 Task: Look for space in Bassum, Germany from 6th June, 2023 to 8th June, 2023 for 2 adults in price range Rs.7000 to Rs.12000. Place can be private room with 1  bedroom having 2 beds and 1 bathroom. Property type can be house, flat, guest house. Amenities needed are: wifi. Booking option can be shelf check-in. Required host language is English.
Action: Mouse moved to (69, 86)
Screenshot: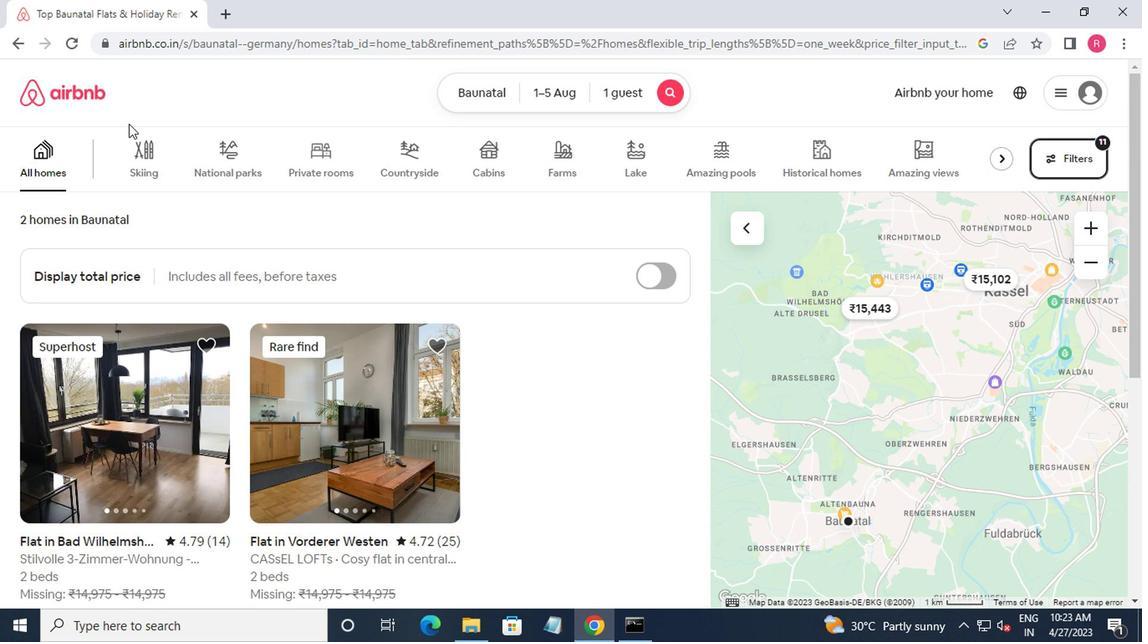 
Action: Mouse pressed left at (69, 86)
Screenshot: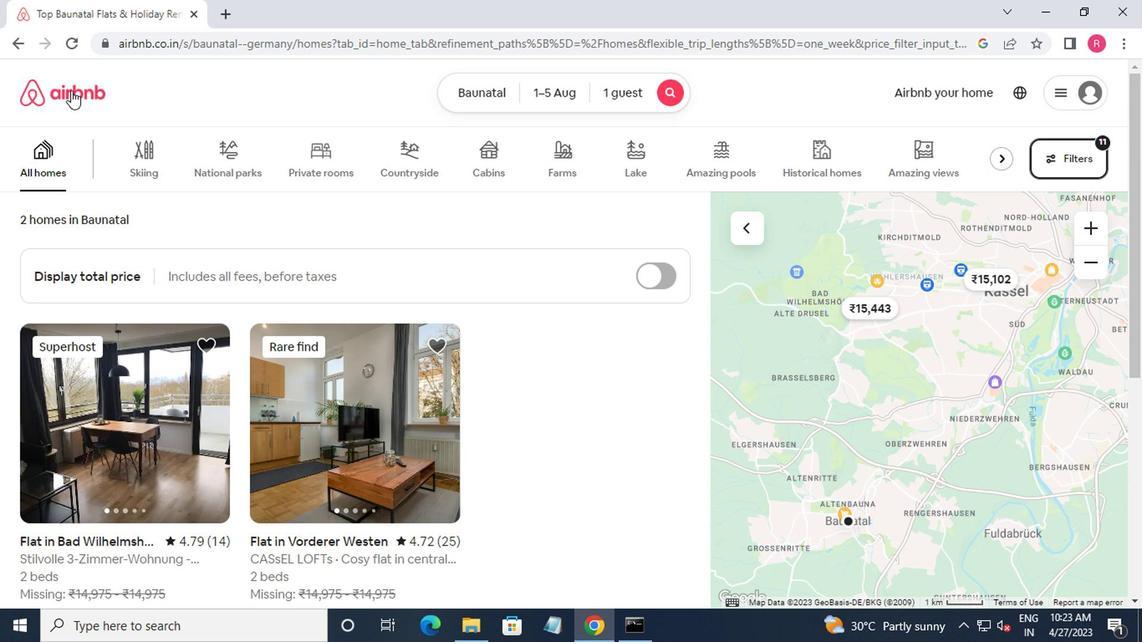 
Action: Mouse moved to (680, 98)
Screenshot: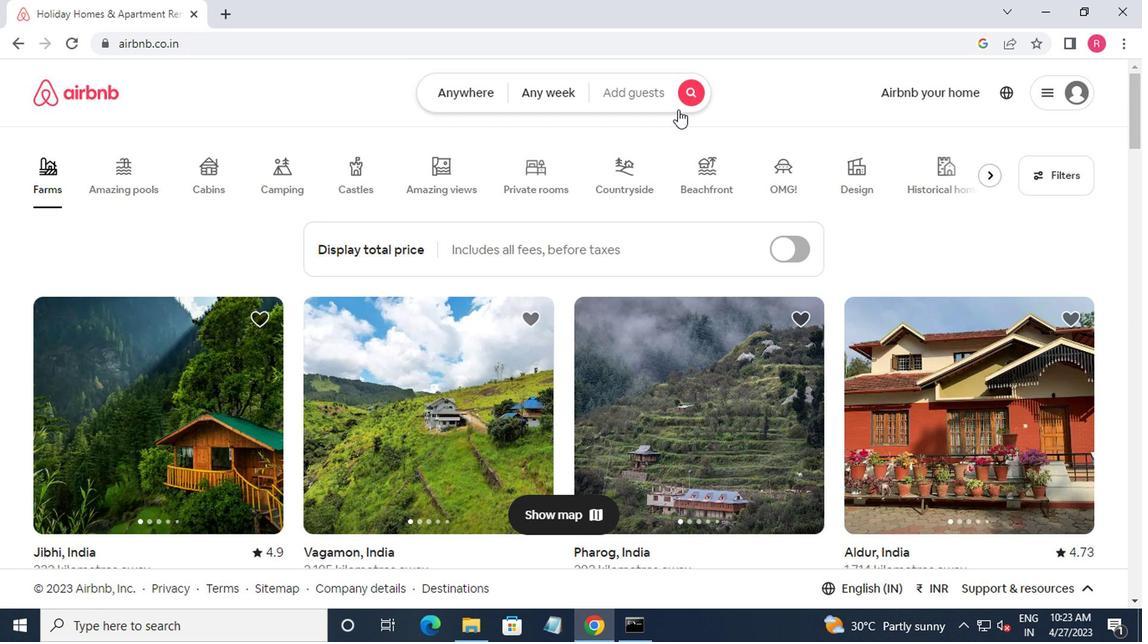 
Action: Mouse pressed left at (680, 98)
Screenshot: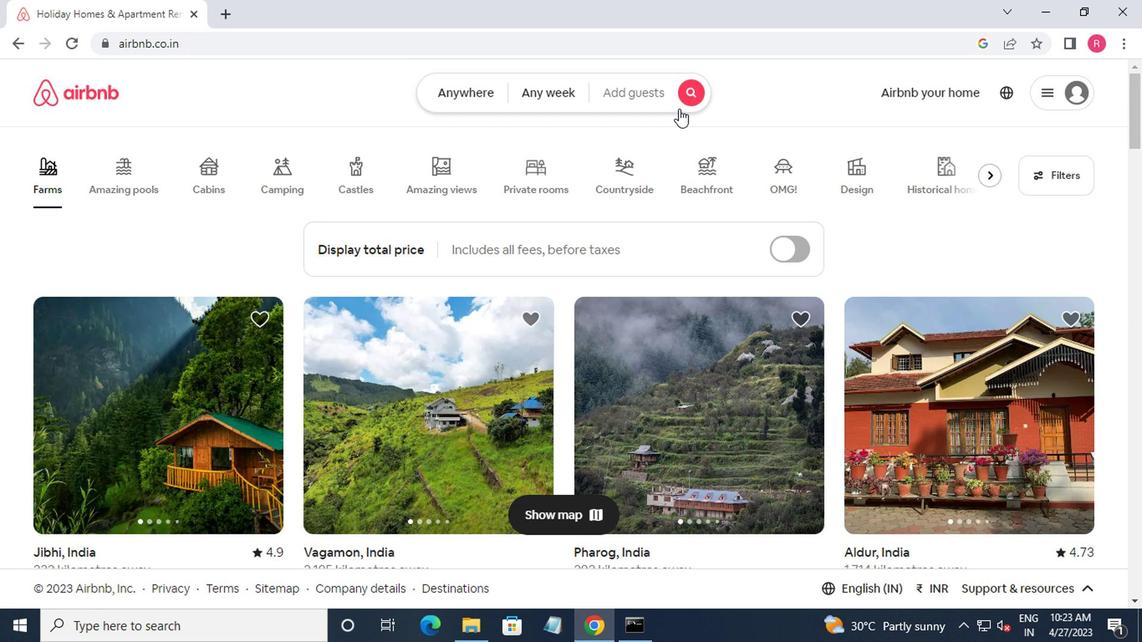 
Action: Mouse moved to (406, 161)
Screenshot: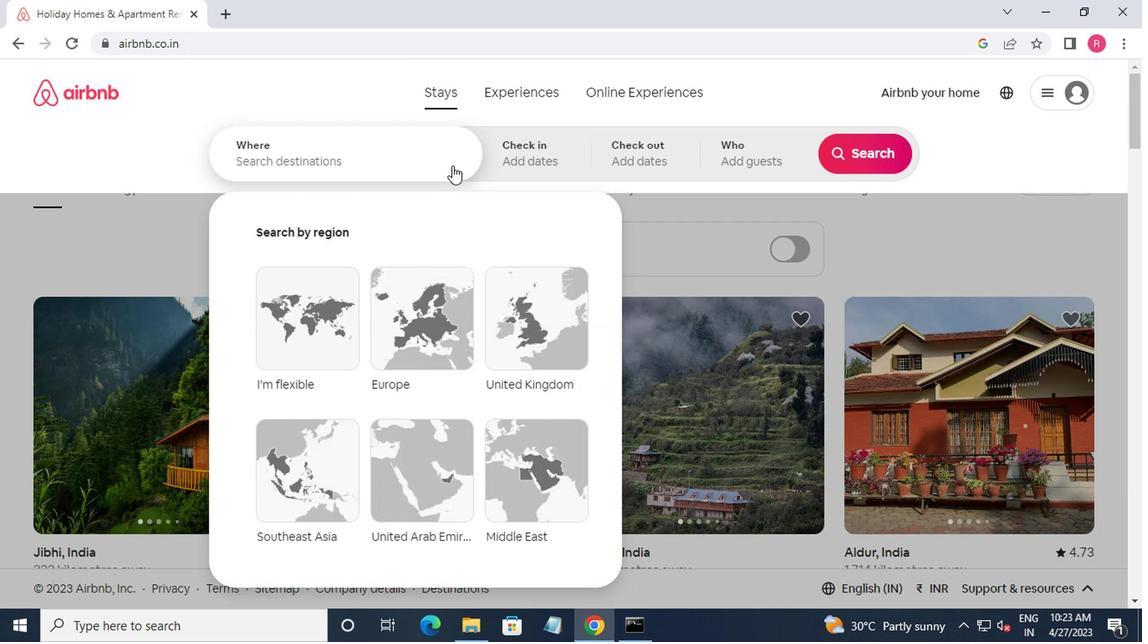 
Action: Mouse pressed left at (406, 161)
Screenshot: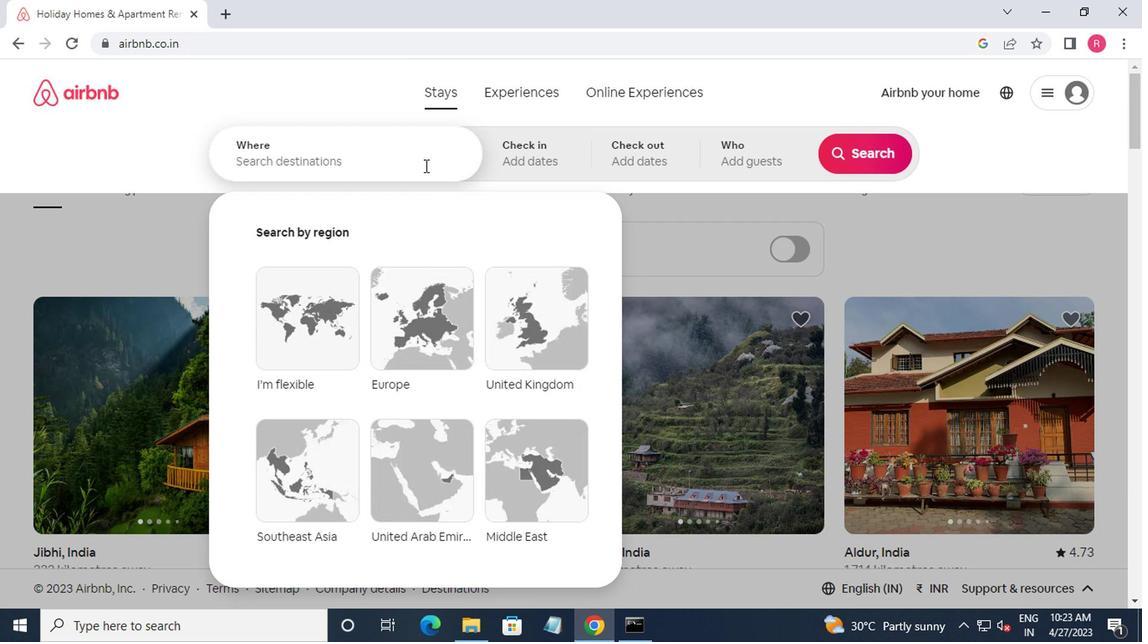 
Action: Mouse moved to (407, 161)
Screenshot: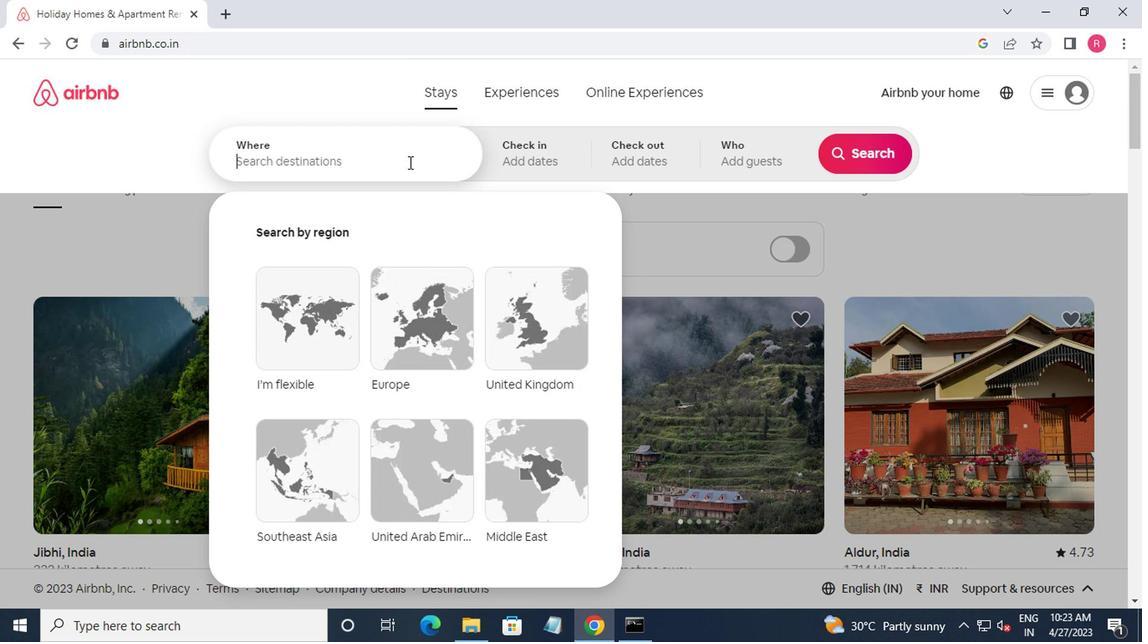 
Action: Key pressed bassum,germa<Key.down><Key.enter>
Screenshot: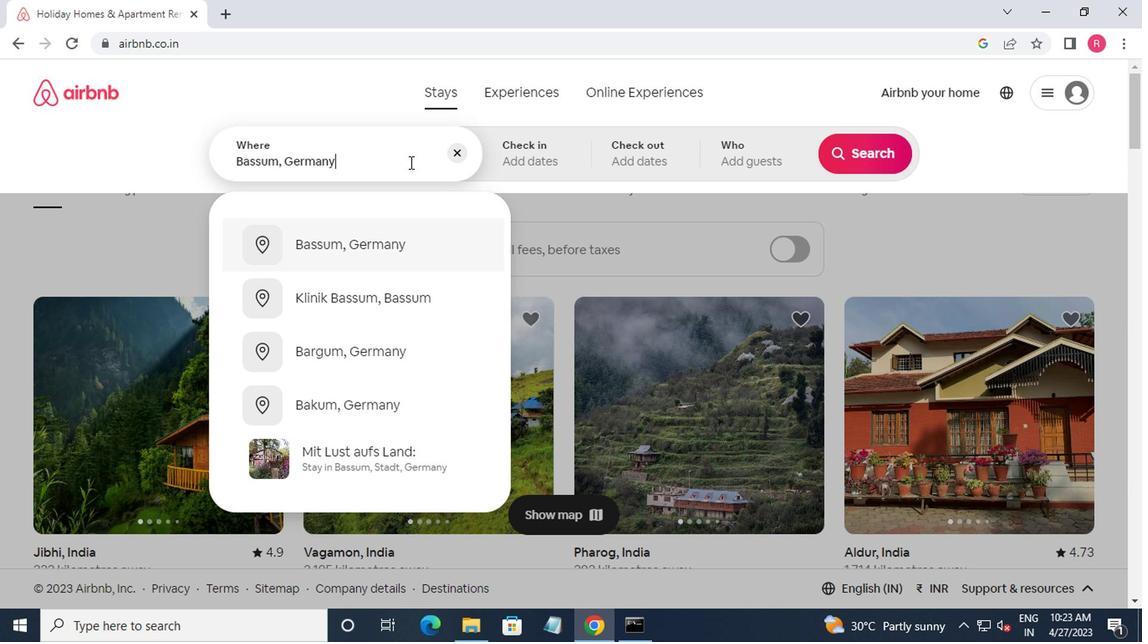 
Action: Mouse moved to (846, 291)
Screenshot: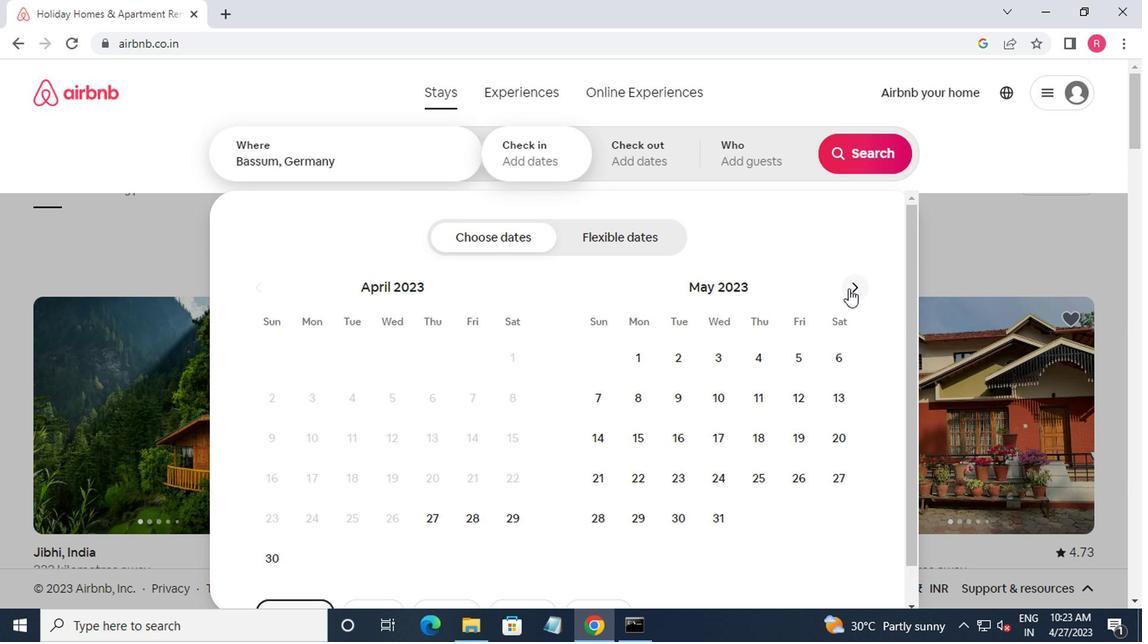
Action: Mouse pressed left at (846, 291)
Screenshot: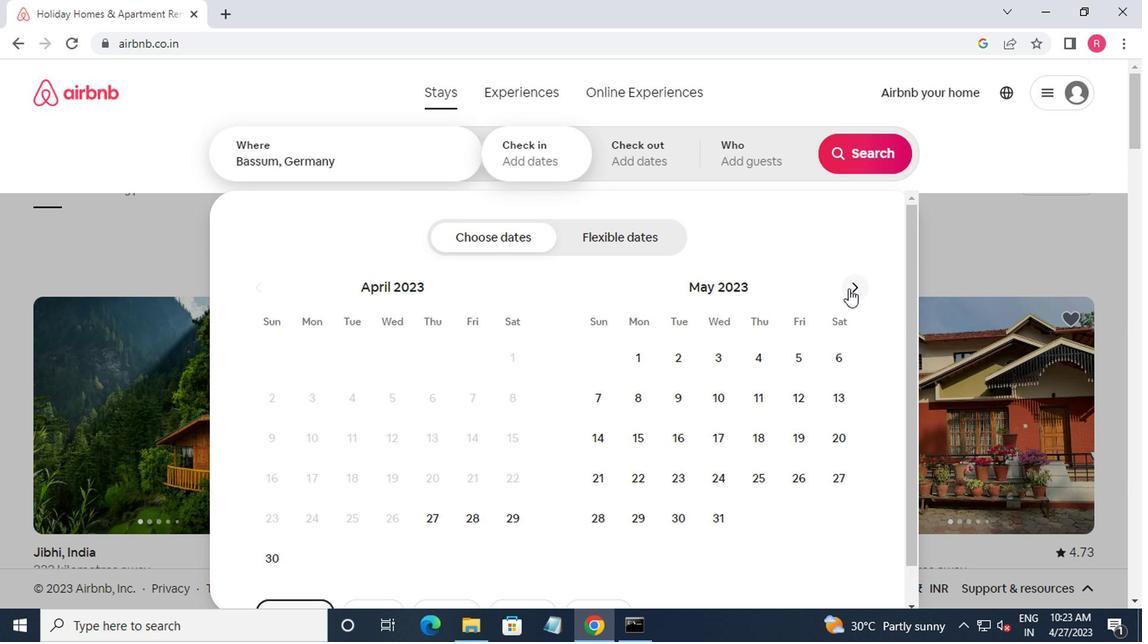 
Action: Mouse moved to (664, 395)
Screenshot: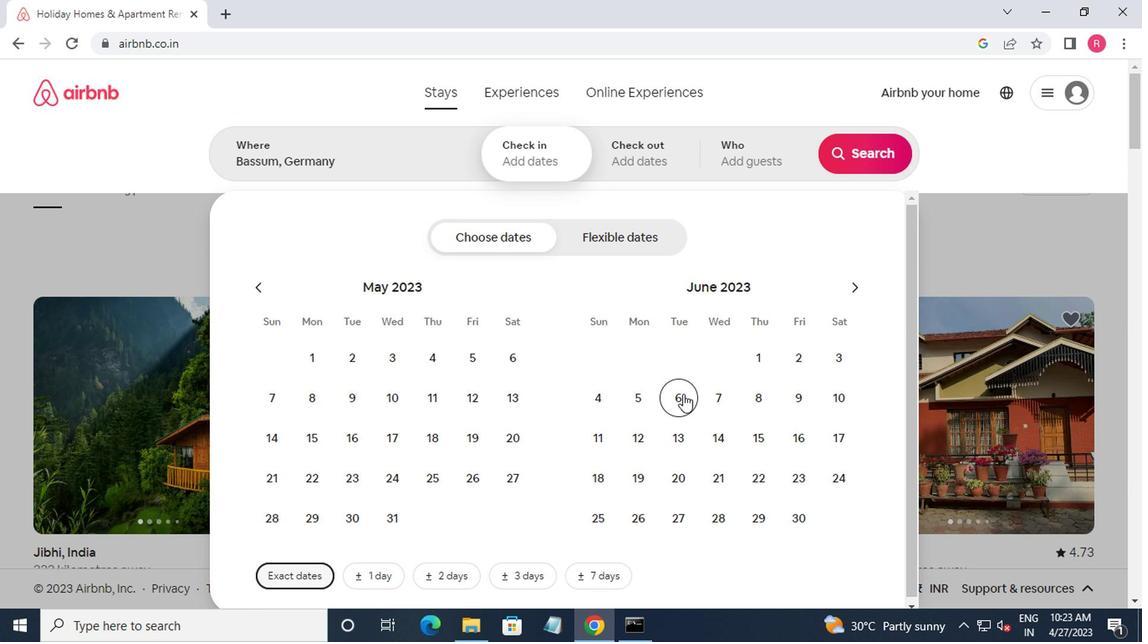 
Action: Mouse pressed left at (664, 395)
Screenshot: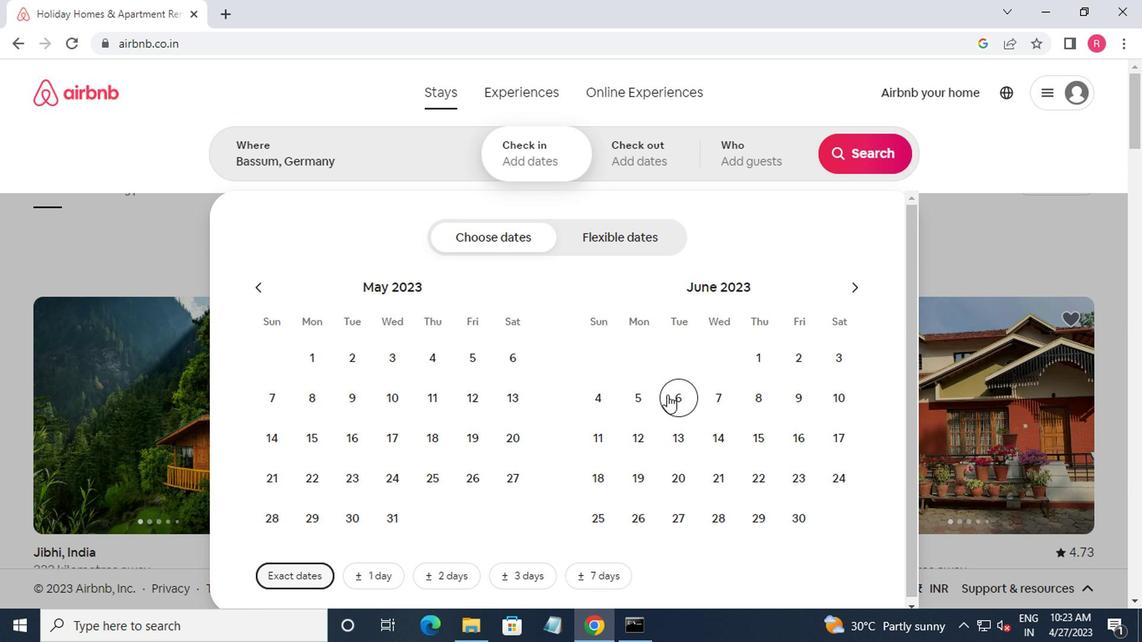 
Action: Mouse moved to (767, 403)
Screenshot: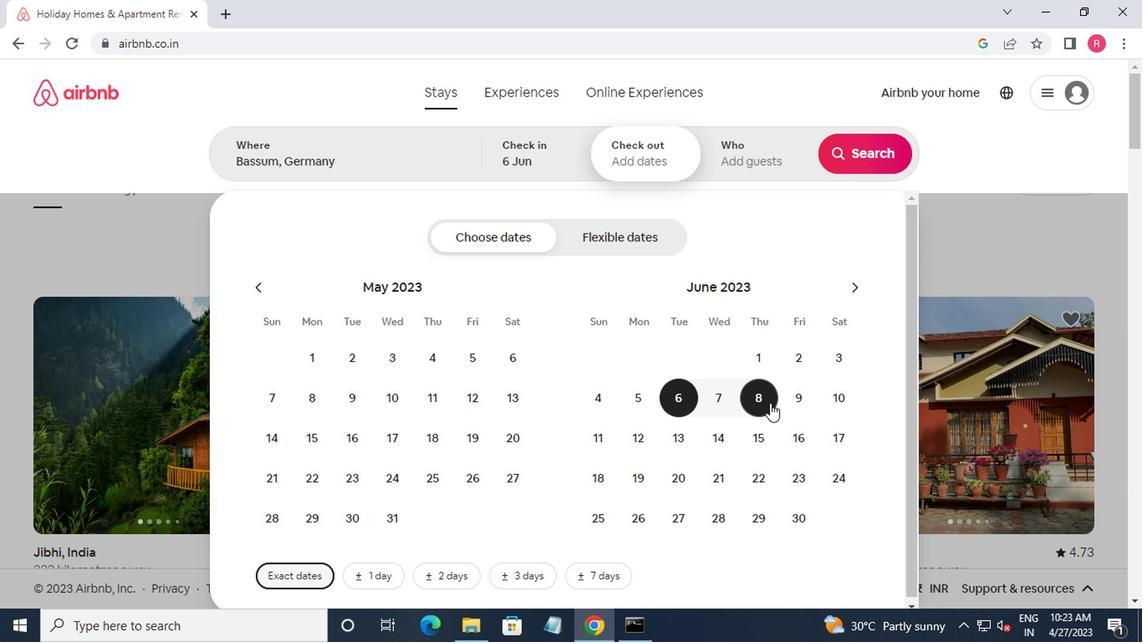 
Action: Mouse pressed left at (767, 403)
Screenshot: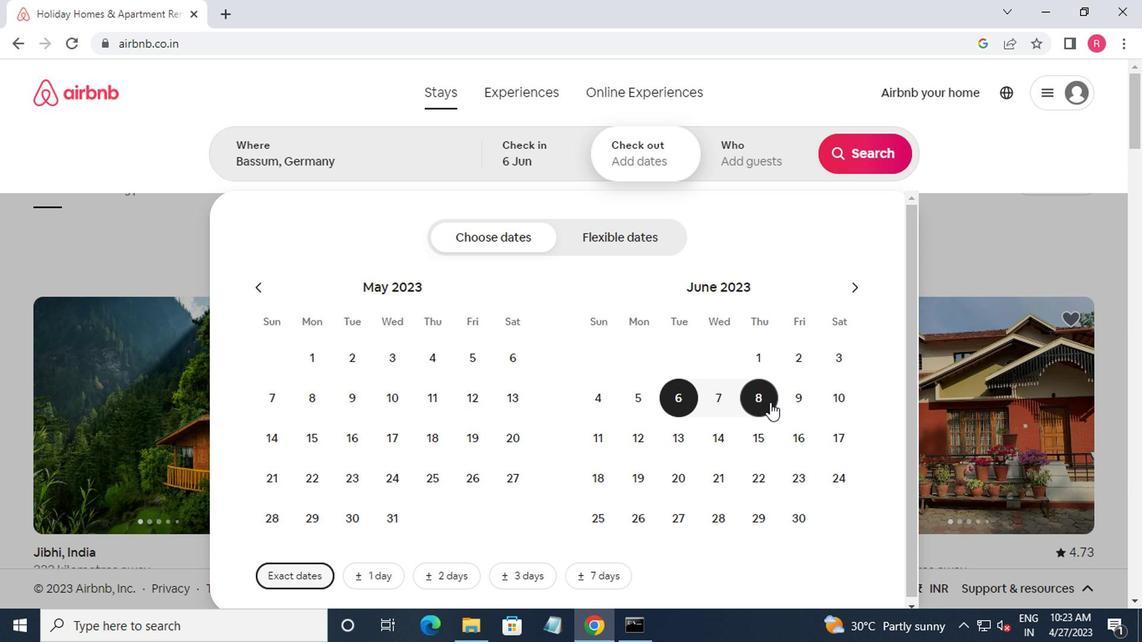 
Action: Mouse moved to (758, 154)
Screenshot: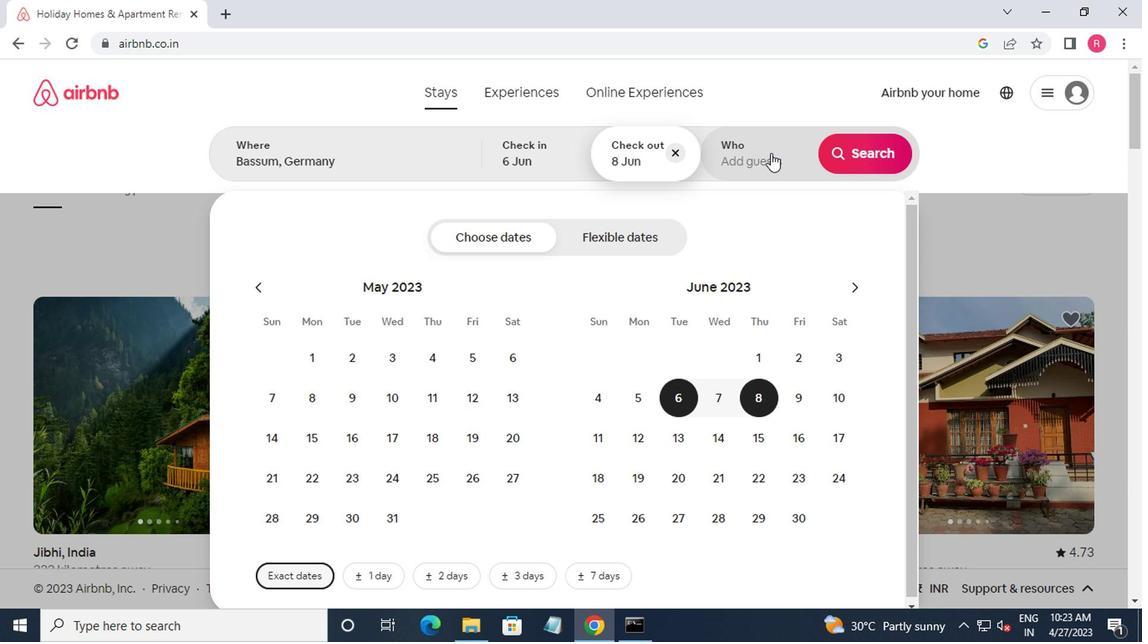 
Action: Mouse pressed left at (758, 154)
Screenshot: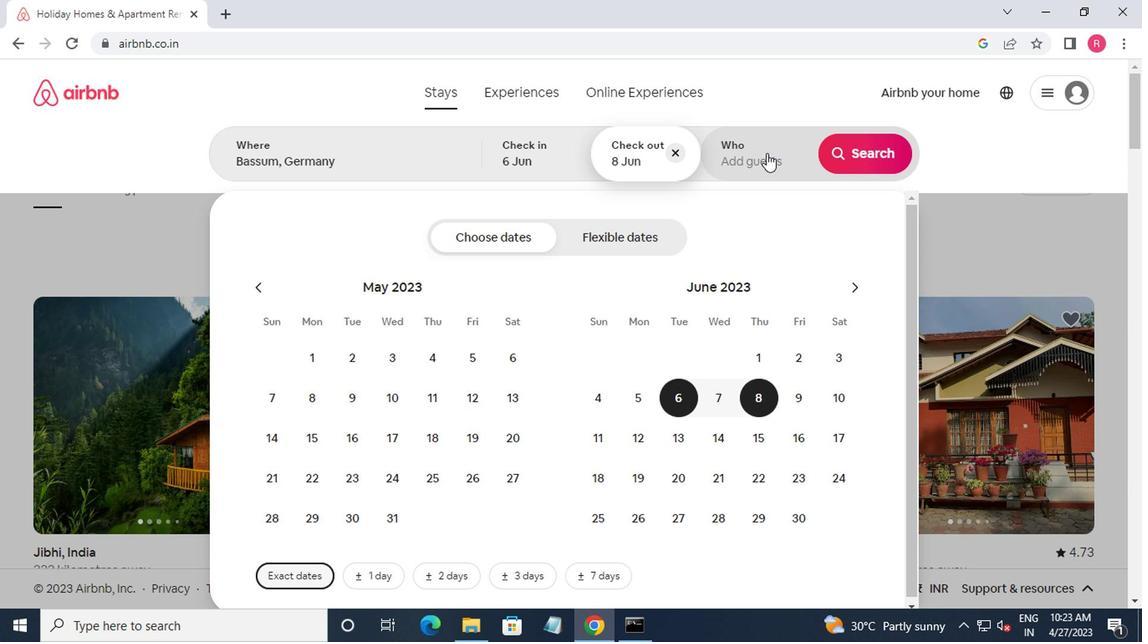 
Action: Mouse moved to (859, 243)
Screenshot: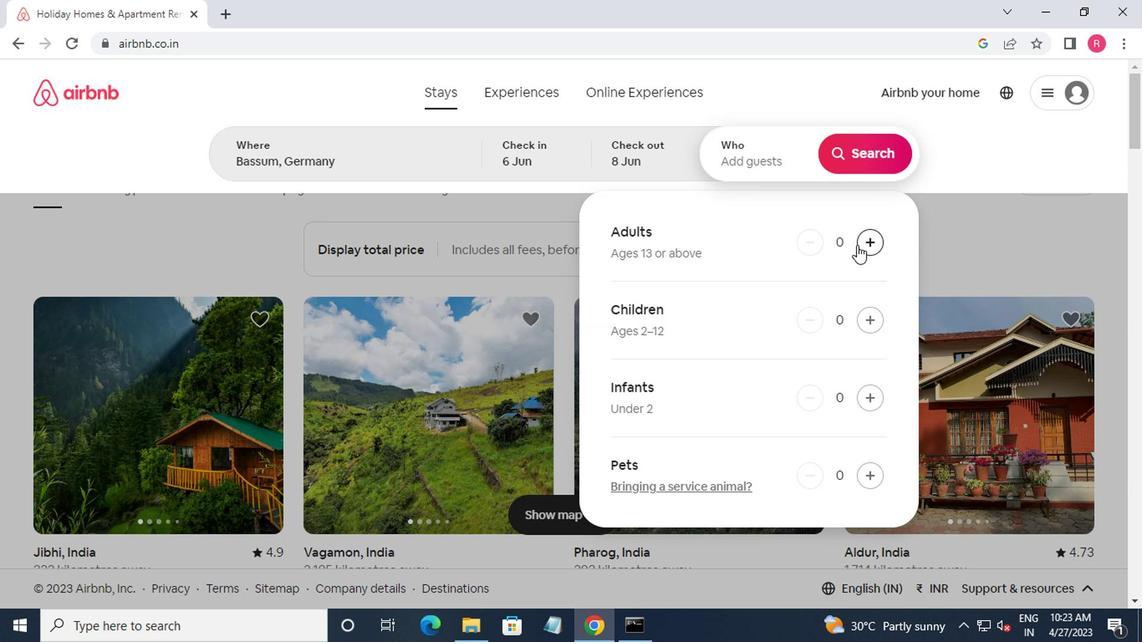 
Action: Mouse pressed left at (859, 243)
Screenshot: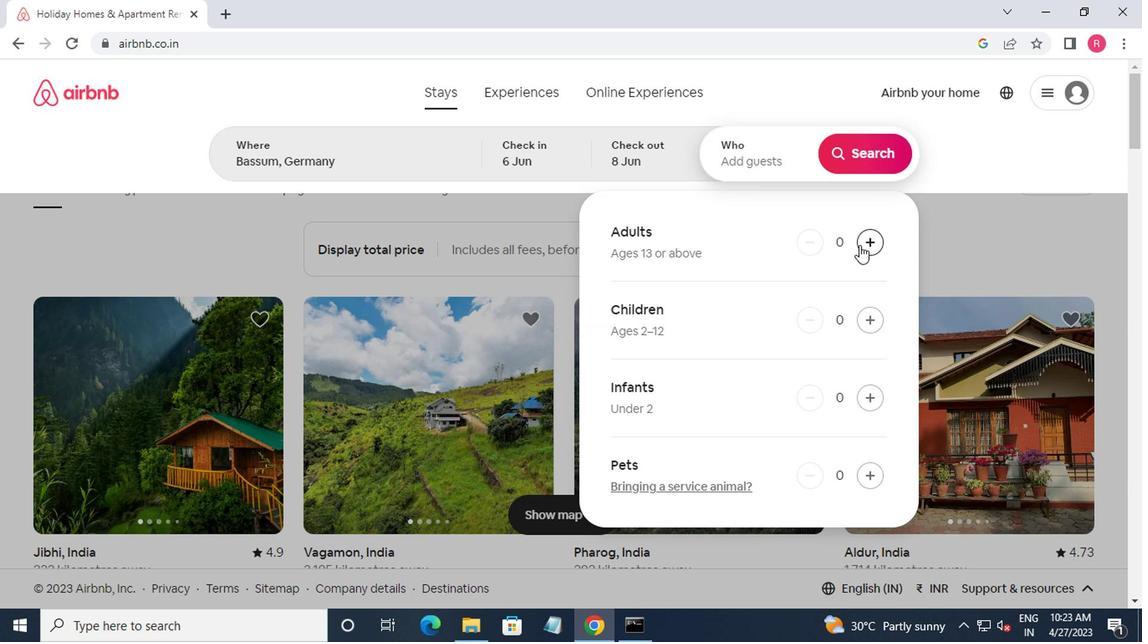 
Action: Mouse pressed left at (859, 243)
Screenshot: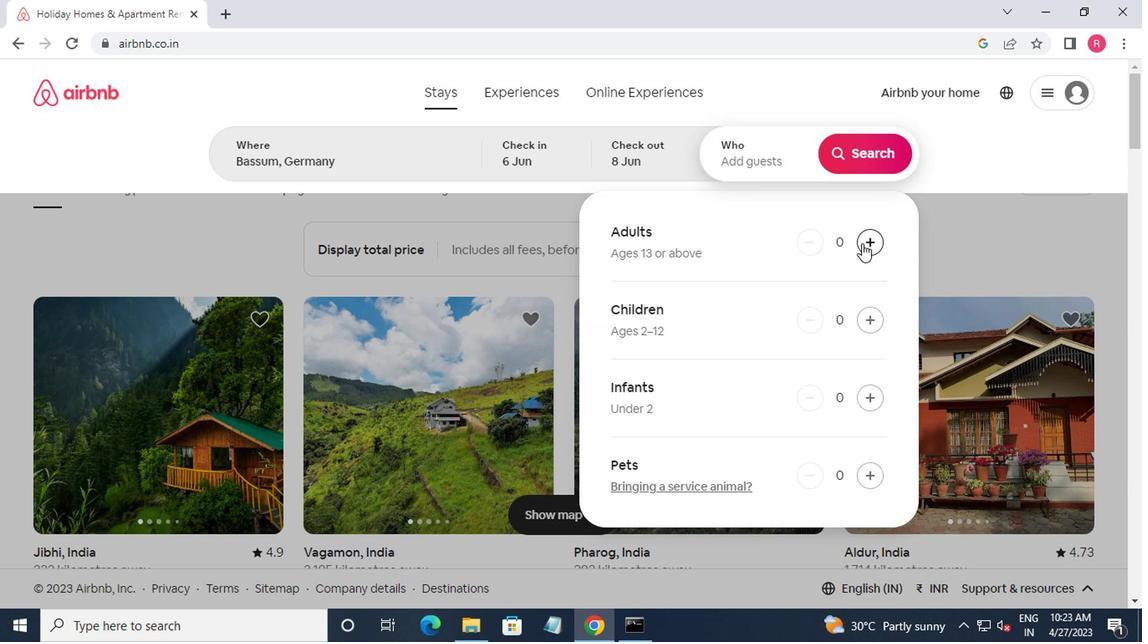 
Action: Mouse moved to (860, 171)
Screenshot: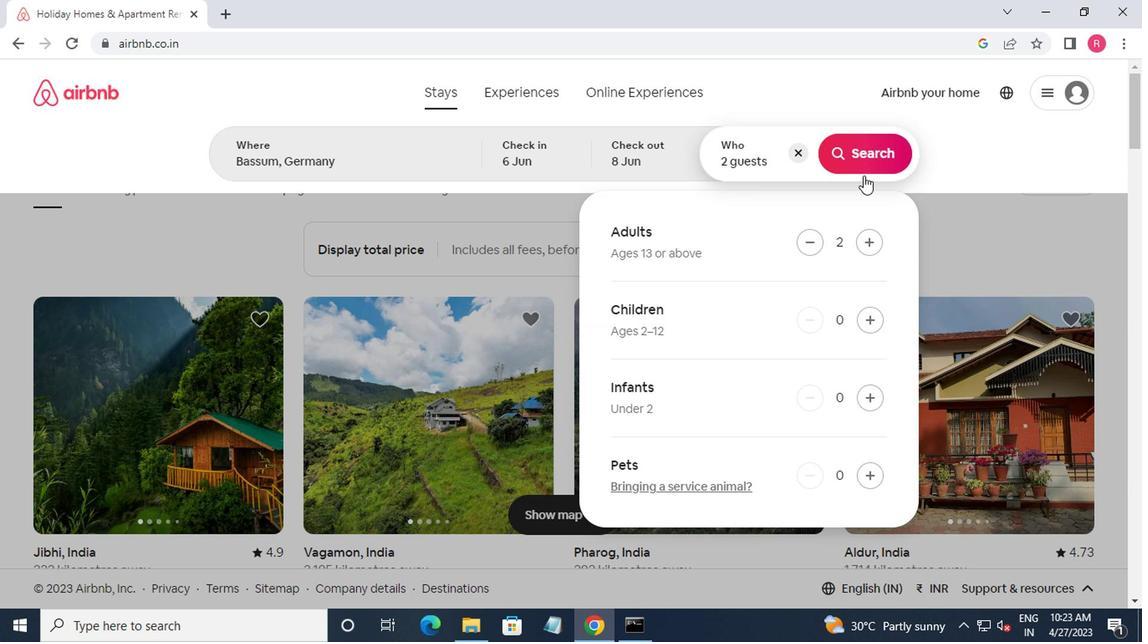 
Action: Mouse pressed left at (860, 171)
Screenshot: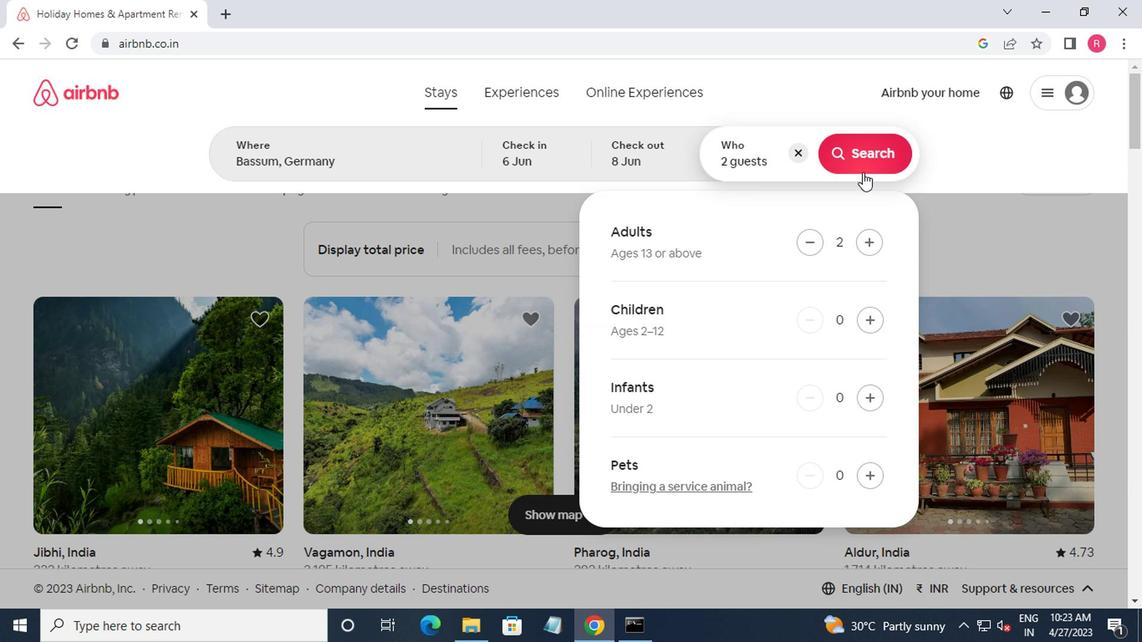 
Action: Mouse moved to (1088, 162)
Screenshot: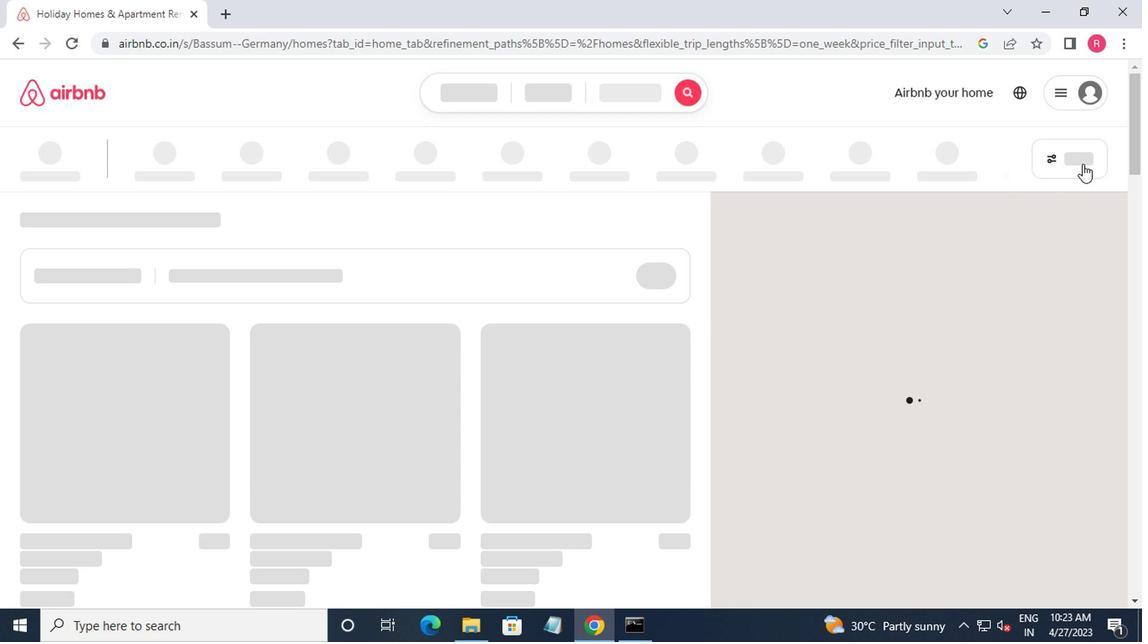 
Action: Mouse pressed left at (1088, 162)
Screenshot: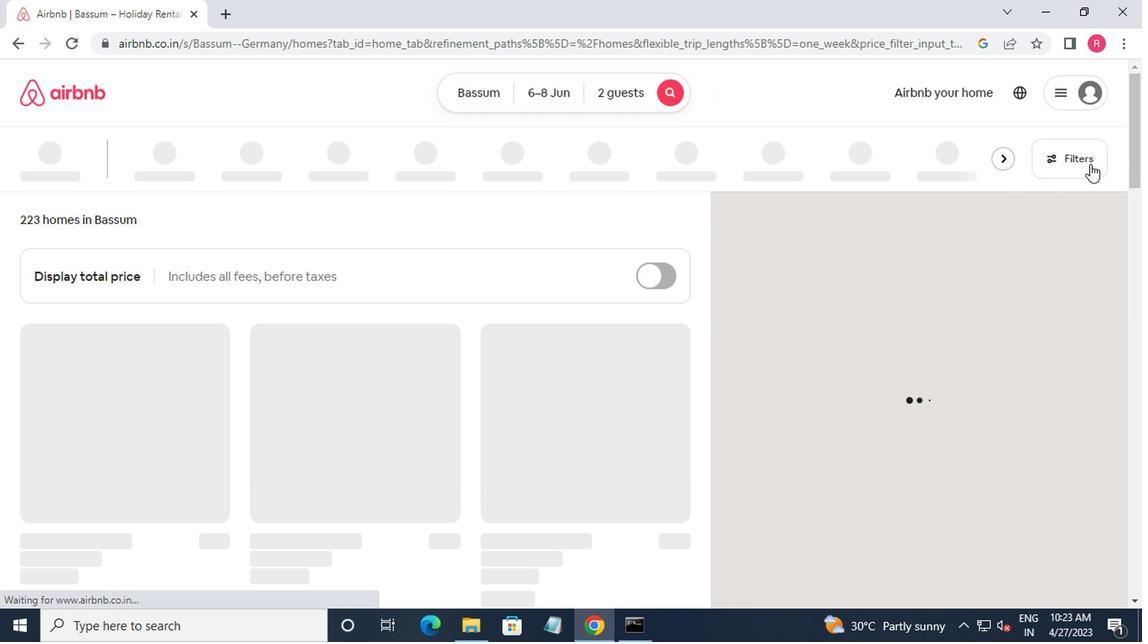 
Action: Mouse moved to (470, 364)
Screenshot: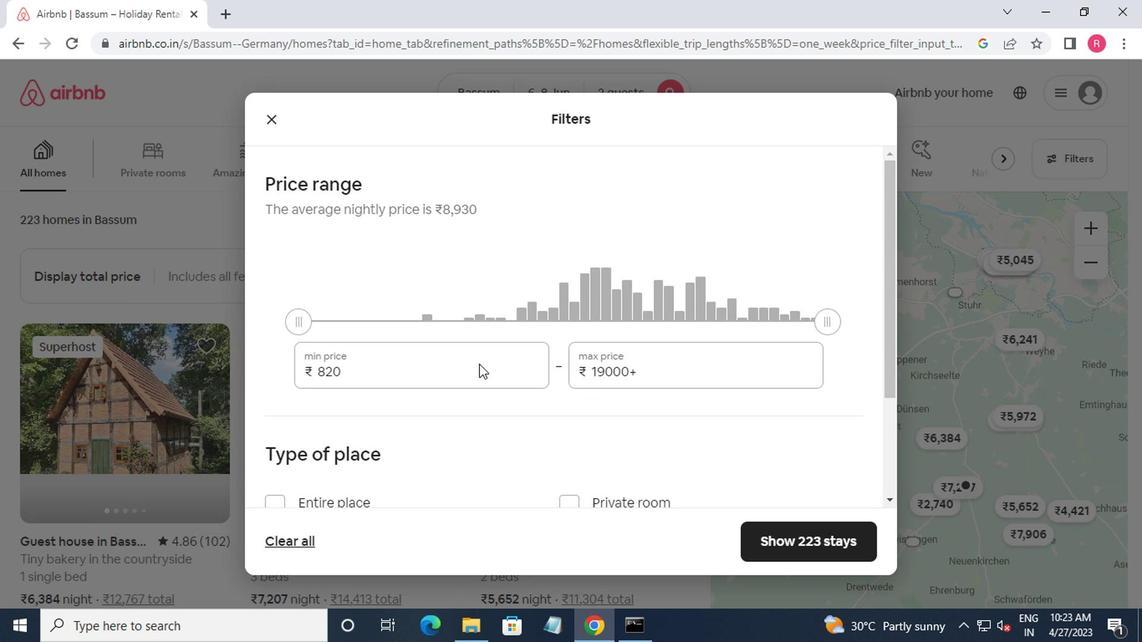 
Action: Mouse pressed left at (470, 364)
Screenshot: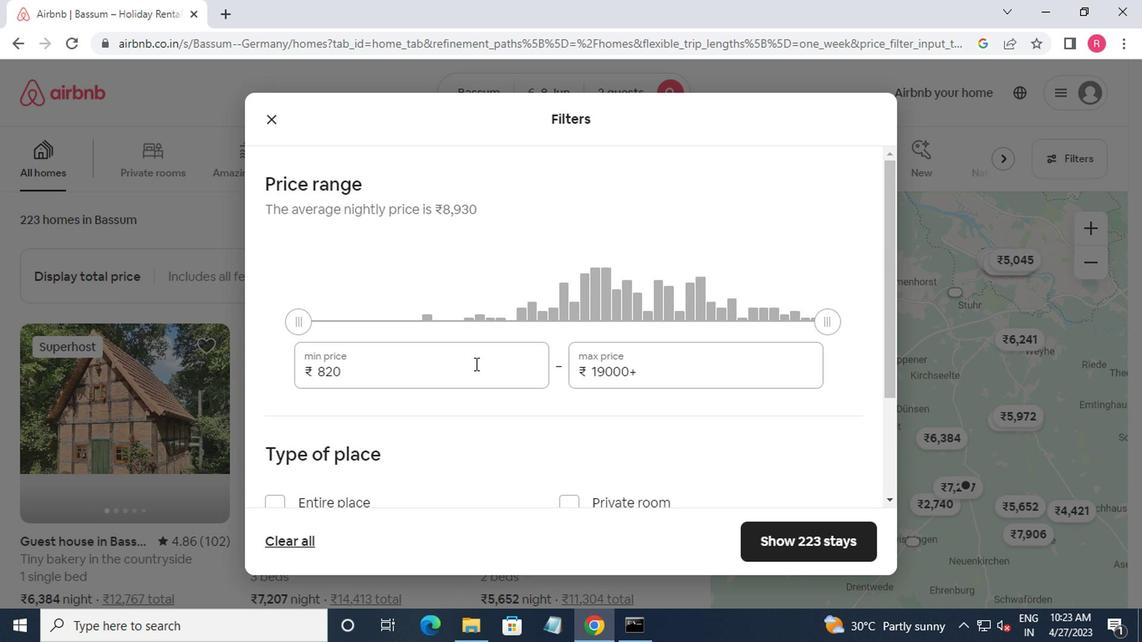 
Action: Mouse moved to (476, 379)
Screenshot: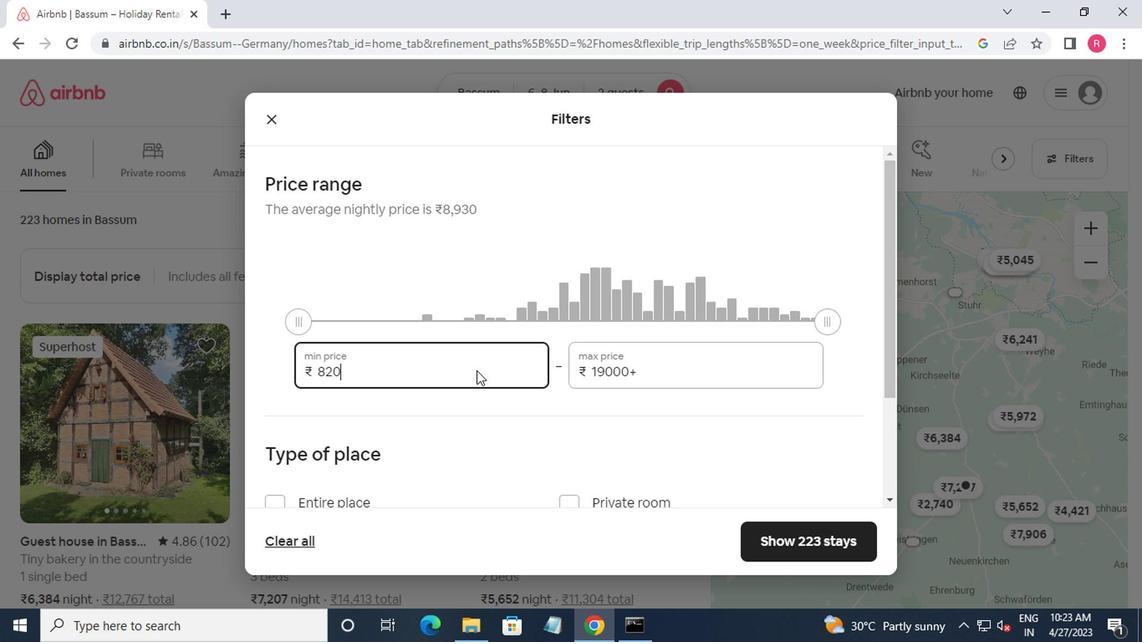 
Action: Key pressed <Key.backspace><Key.backspace><Key.backspace><Key.backspace><Key.backspace><Key.backspace>7000<Key.tab>12000
Screenshot: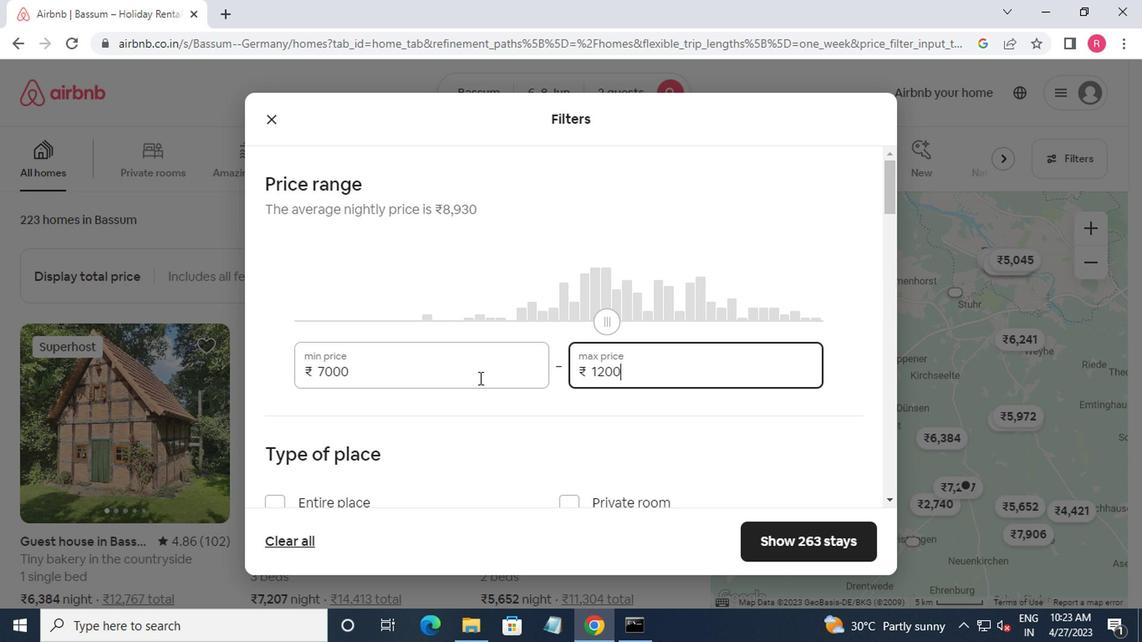 
Action: Mouse moved to (401, 348)
Screenshot: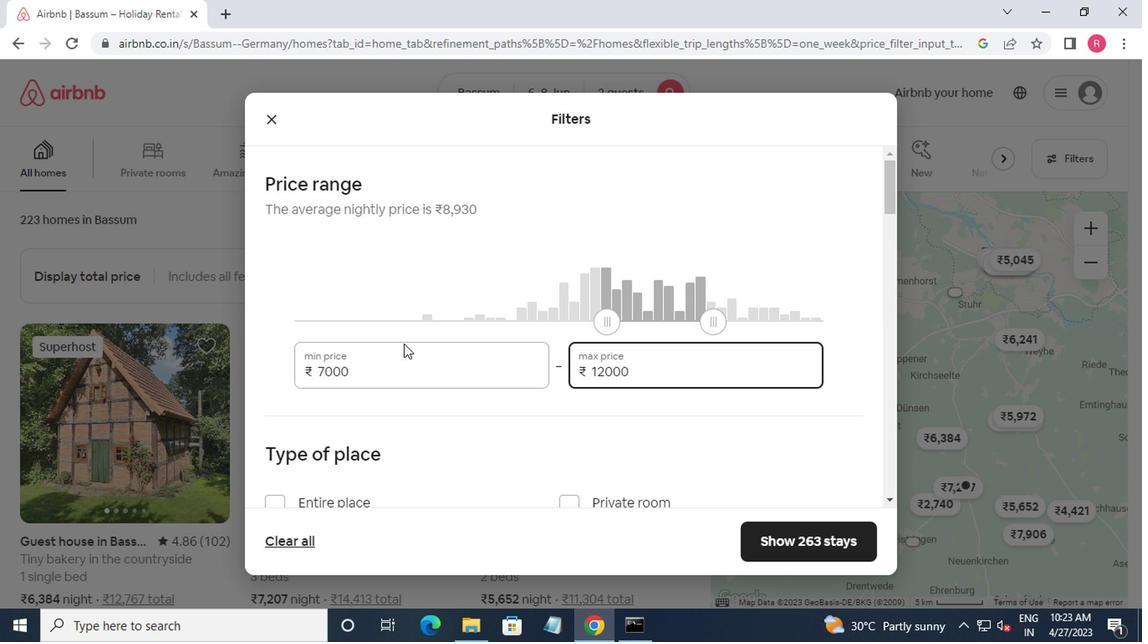 
Action: Mouse scrolled (401, 347) with delta (0, -1)
Screenshot: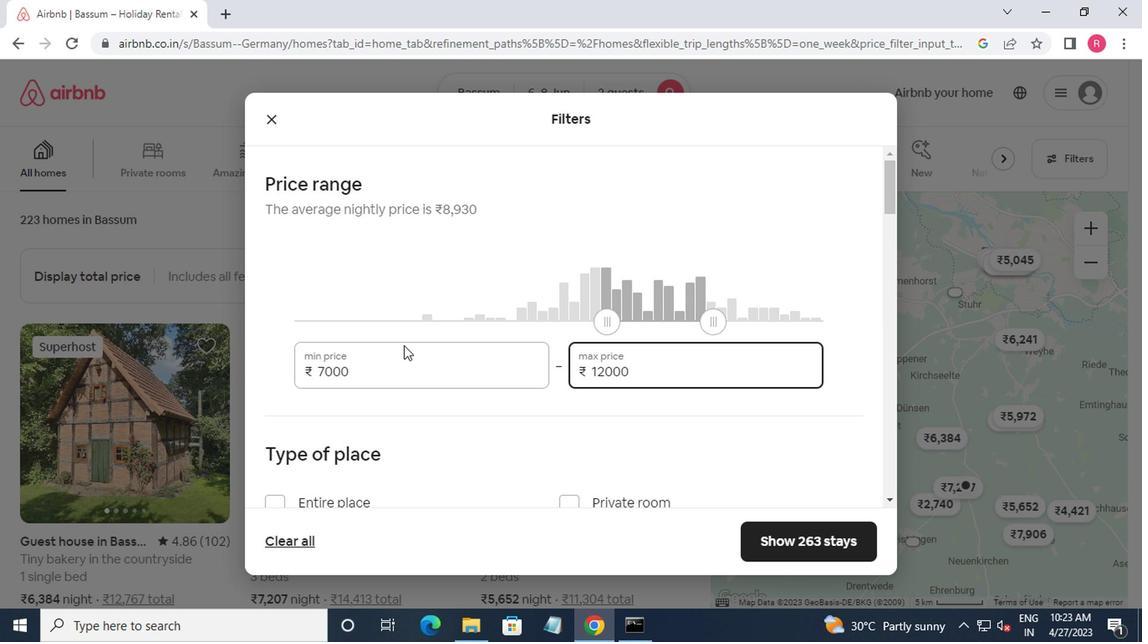 
Action: Mouse moved to (402, 348)
Screenshot: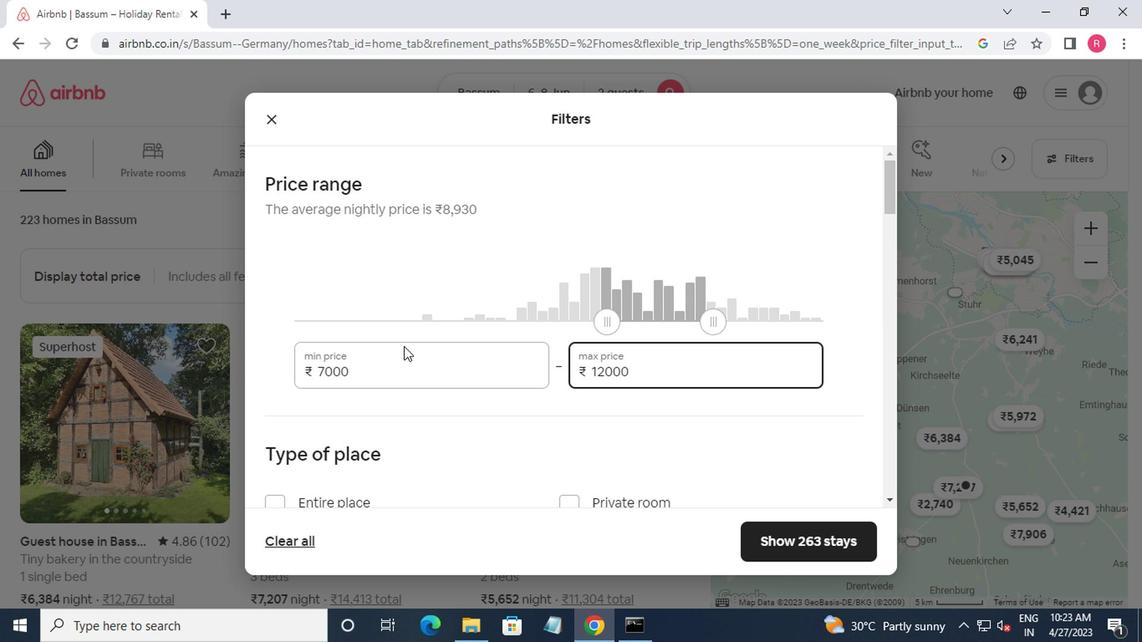 
Action: Mouse scrolled (402, 347) with delta (0, -1)
Screenshot: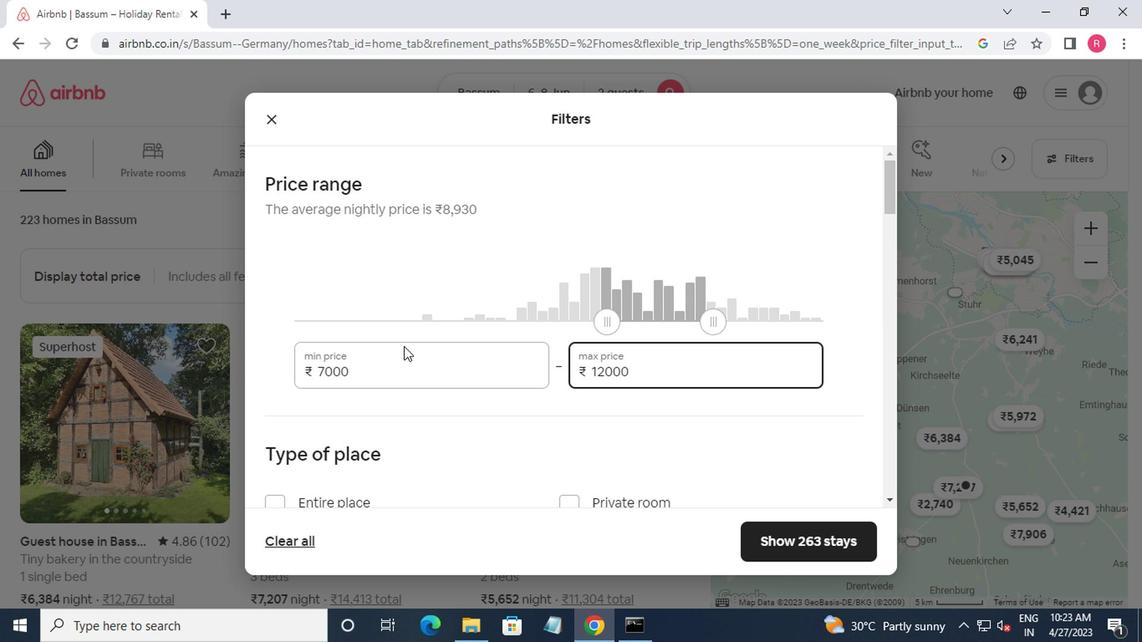 
Action: Mouse moved to (404, 348)
Screenshot: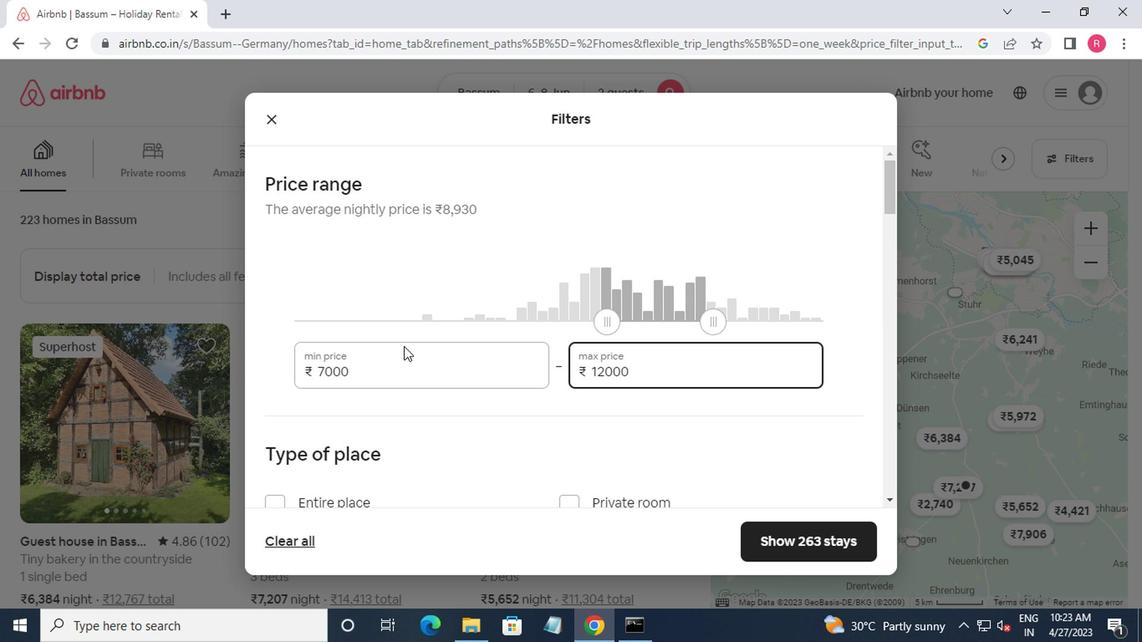 
Action: Mouse scrolled (404, 347) with delta (0, -1)
Screenshot: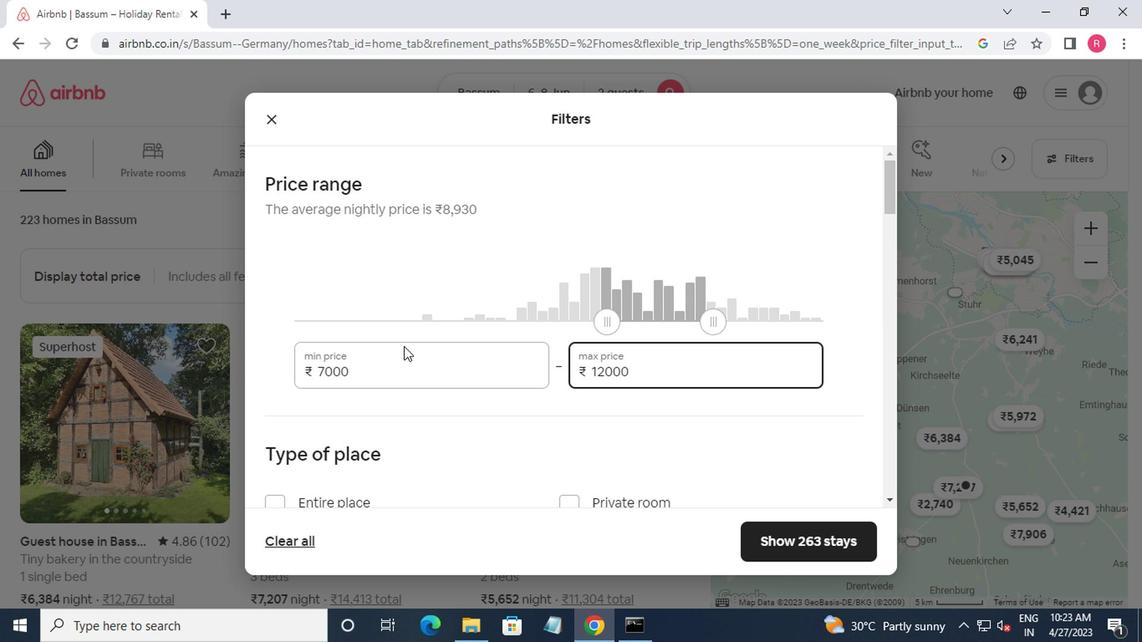 
Action: Mouse moved to (568, 258)
Screenshot: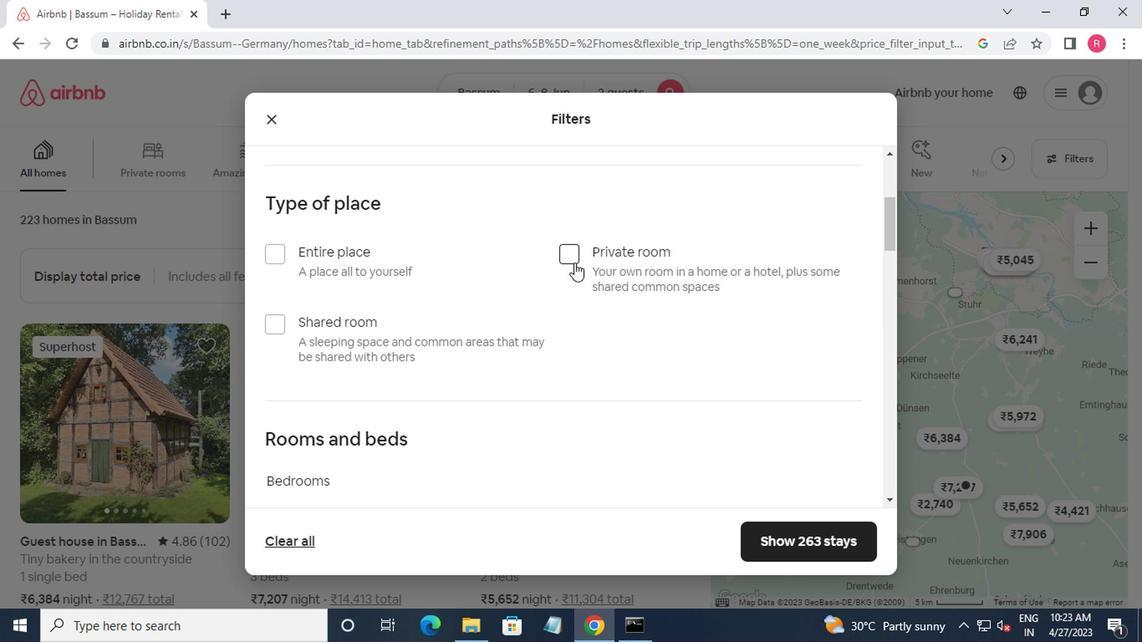 
Action: Mouse pressed left at (568, 258)
Screenshot: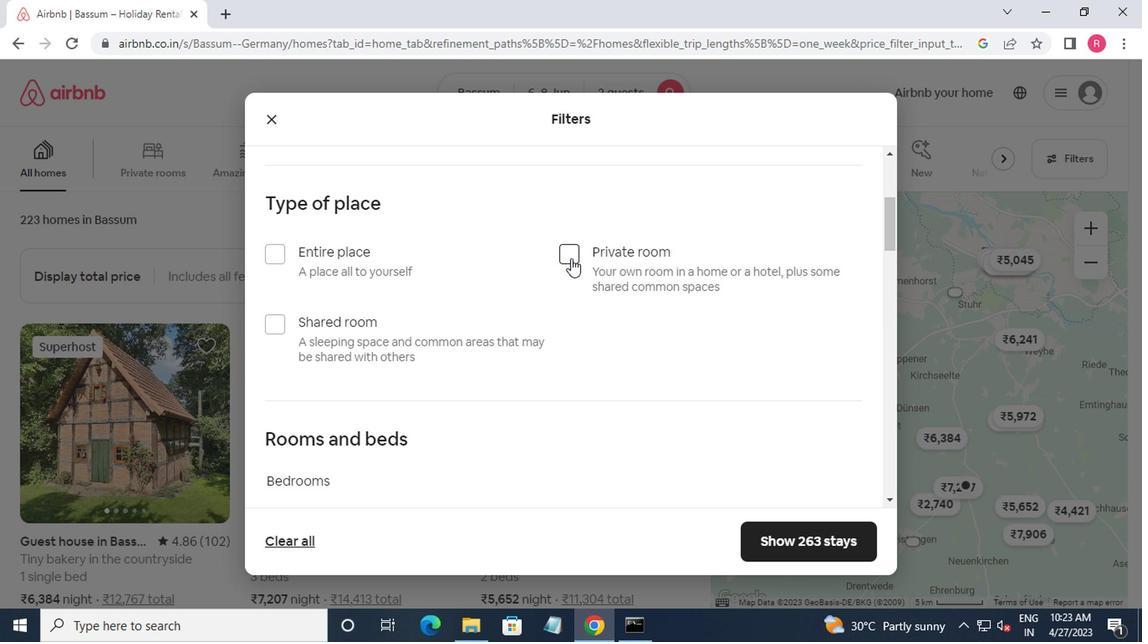
Action: Mouse moved to (555, 265)
Screenshot: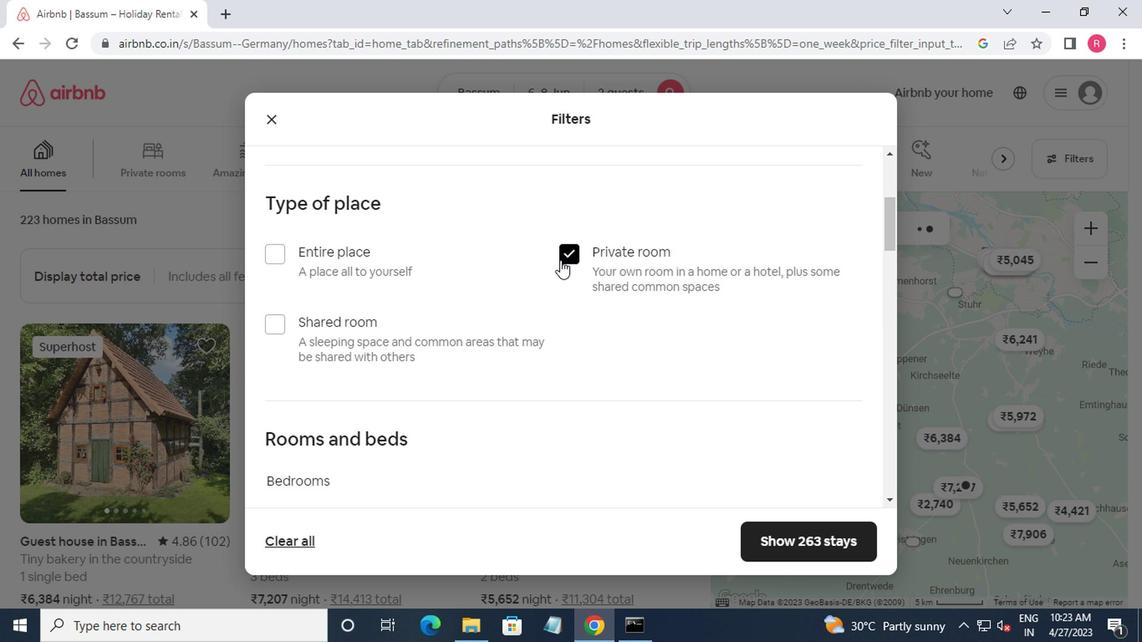 
Action: Mouse scrolled (555, 264) with delta (0, -1)
Screenshot: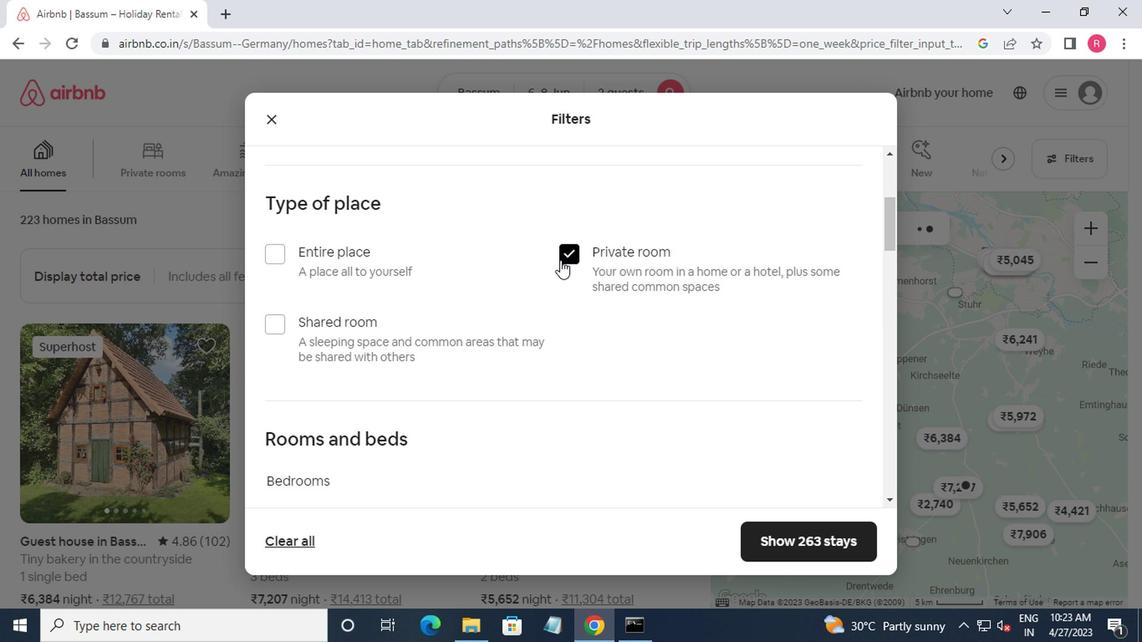 
Action: Mouse moved to (554, 266)
Screenshot: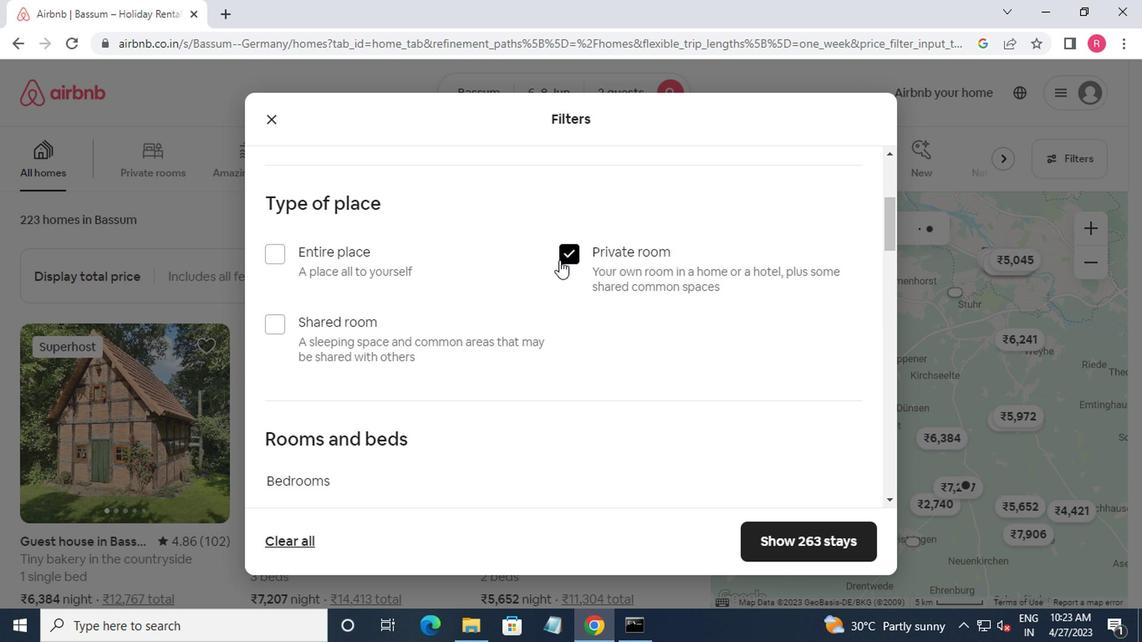 
Action: Mouse scrolled (554, 266) with delta (0, 0)
Screenshot: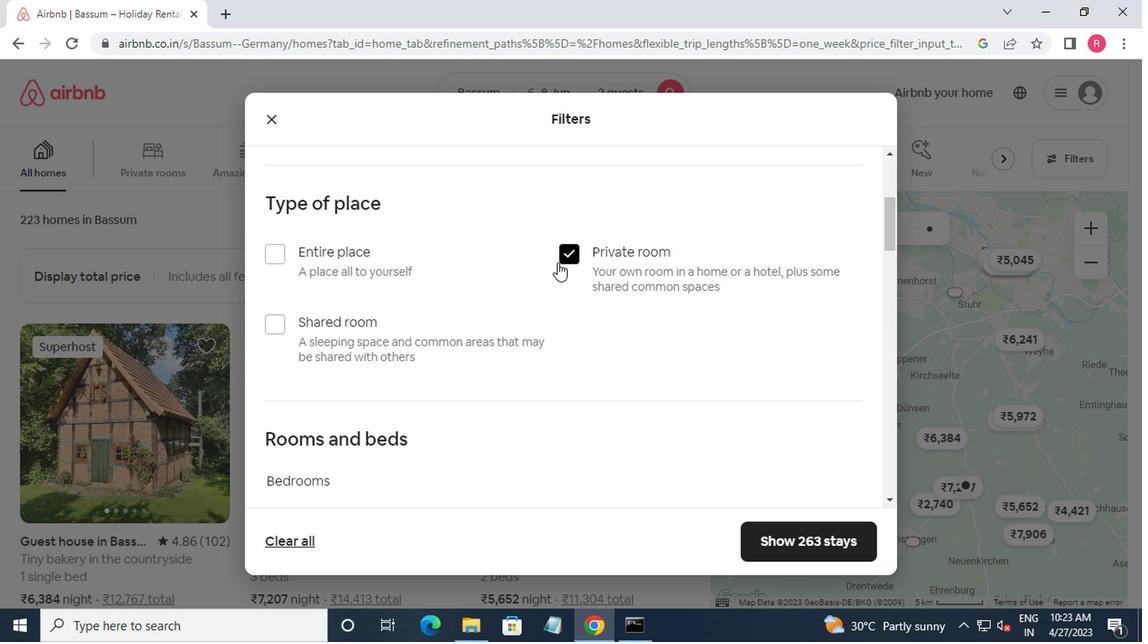 
Action: Mouse moved to (327, 297)
Screenshot: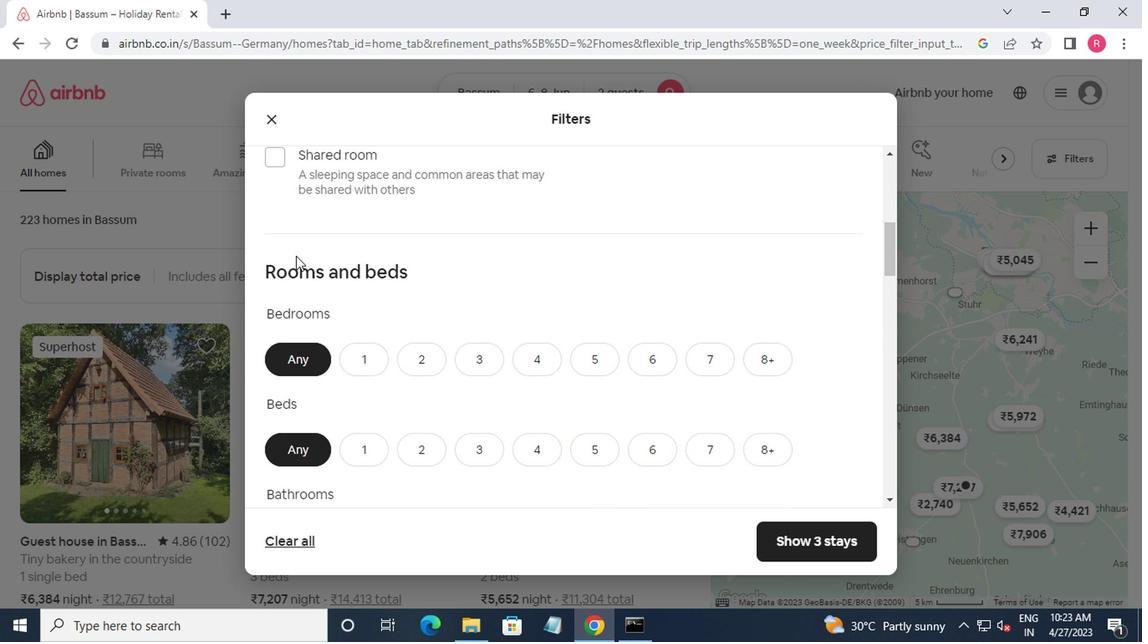 
Action: Mouse scrolled (327, 296) with delta (0, -1)
Screenshot: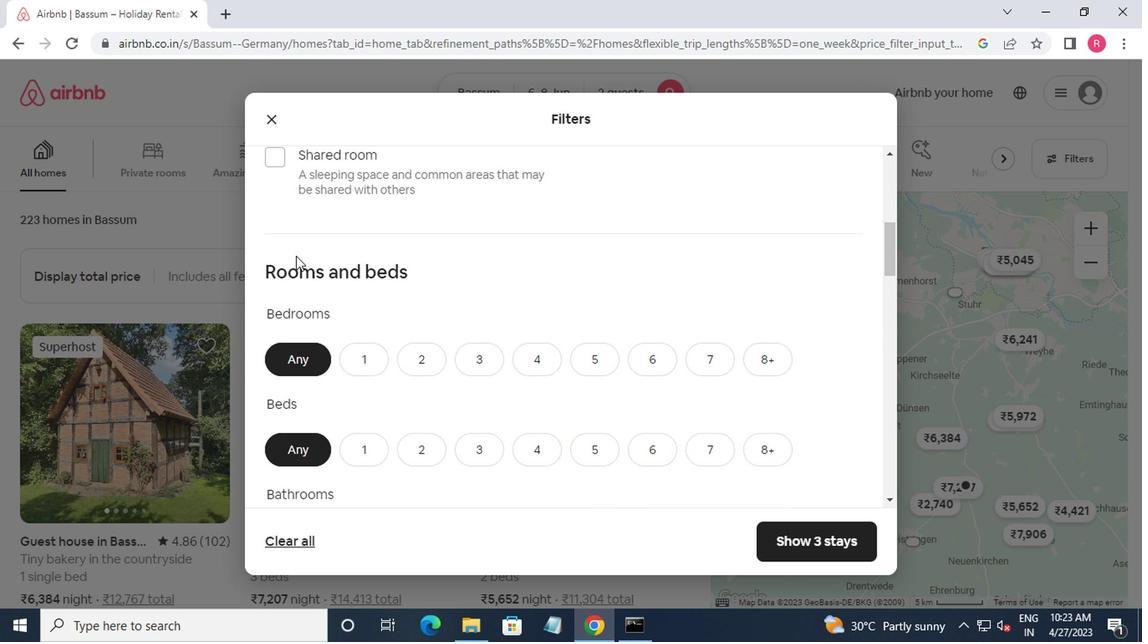 
Action: Mouse moved to (367, 279)
Screenshot: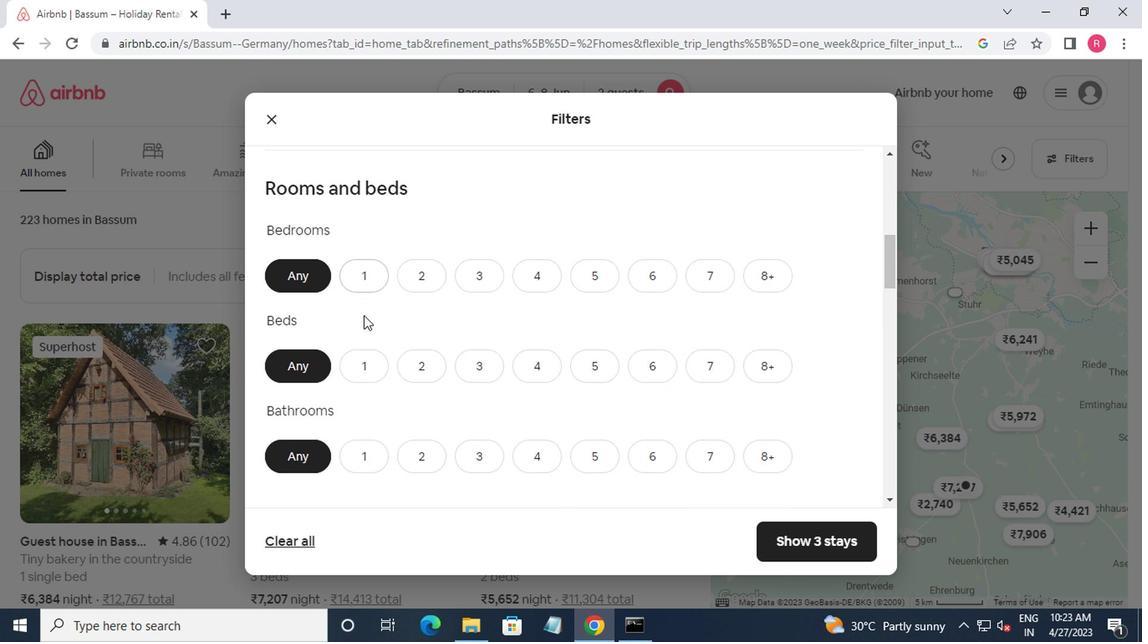 
Action: Mouse pressed left at (367, 279)
Screenshot: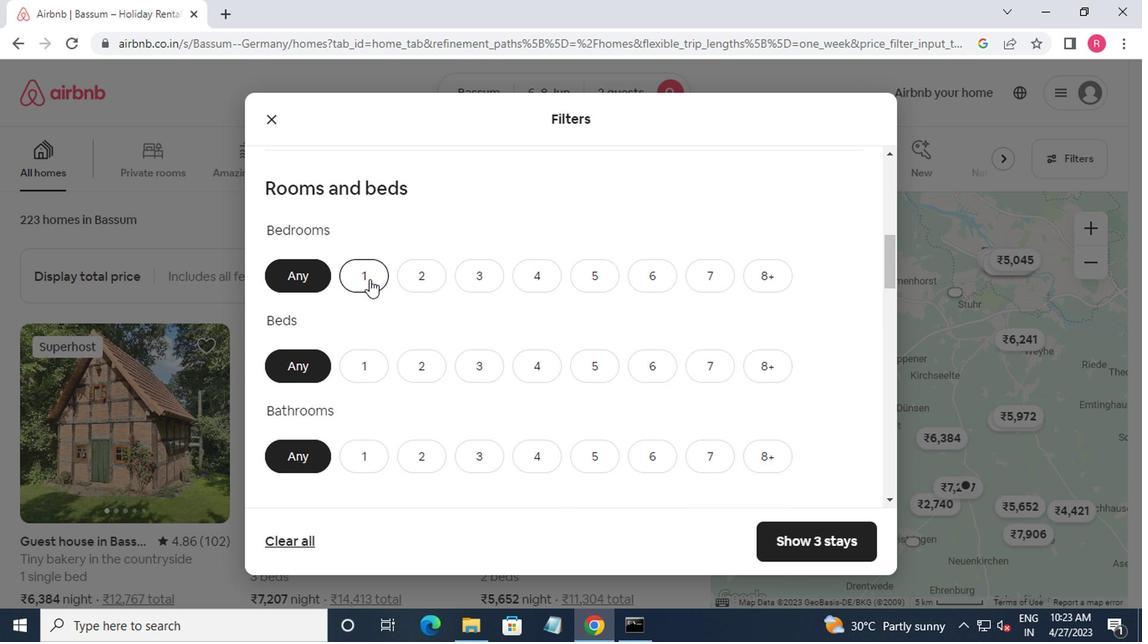 
Action: Mouse moved to (367, 277)
Screenshot: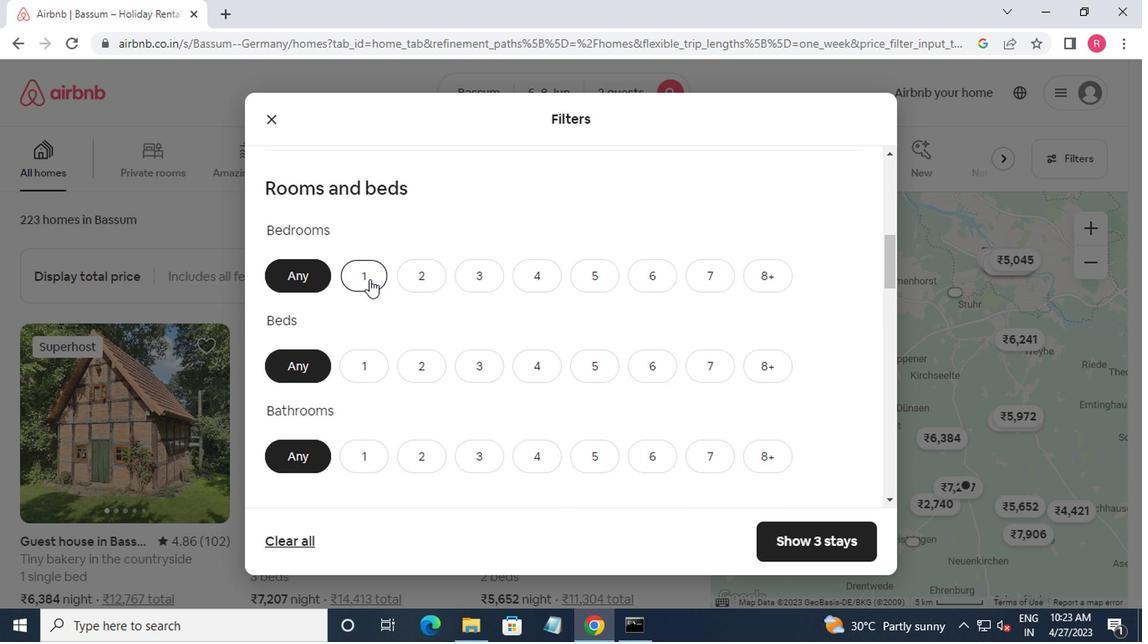 
Action: Mouse scrolled (367, 276) with delta (0, -1)
Screenshot: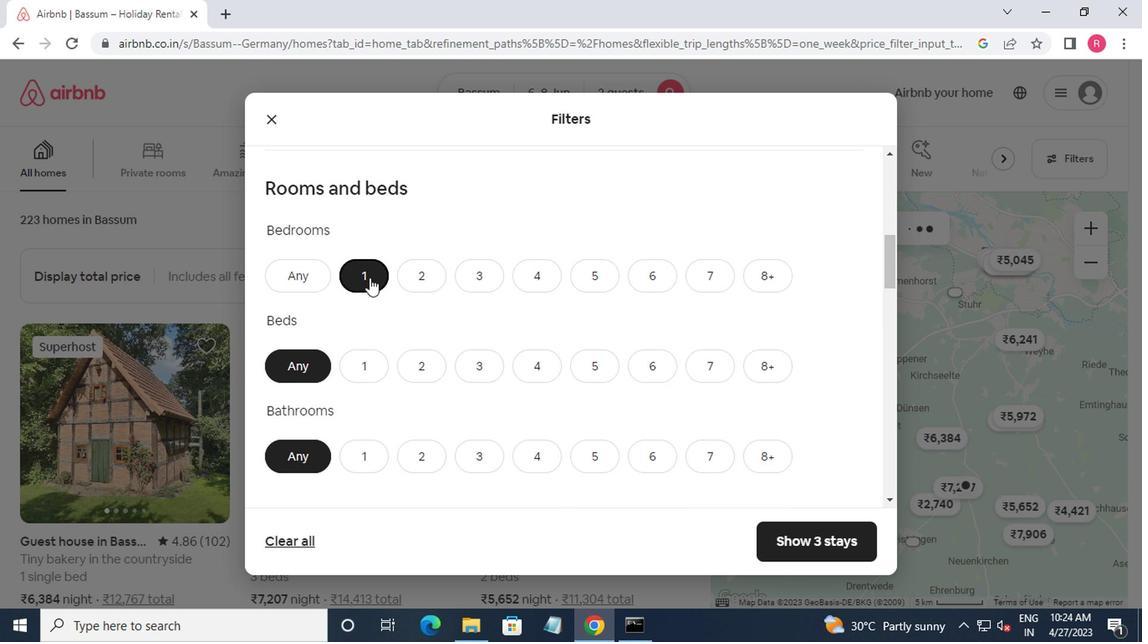 
Action: Mouse moved to (433, 286)
Screenshot: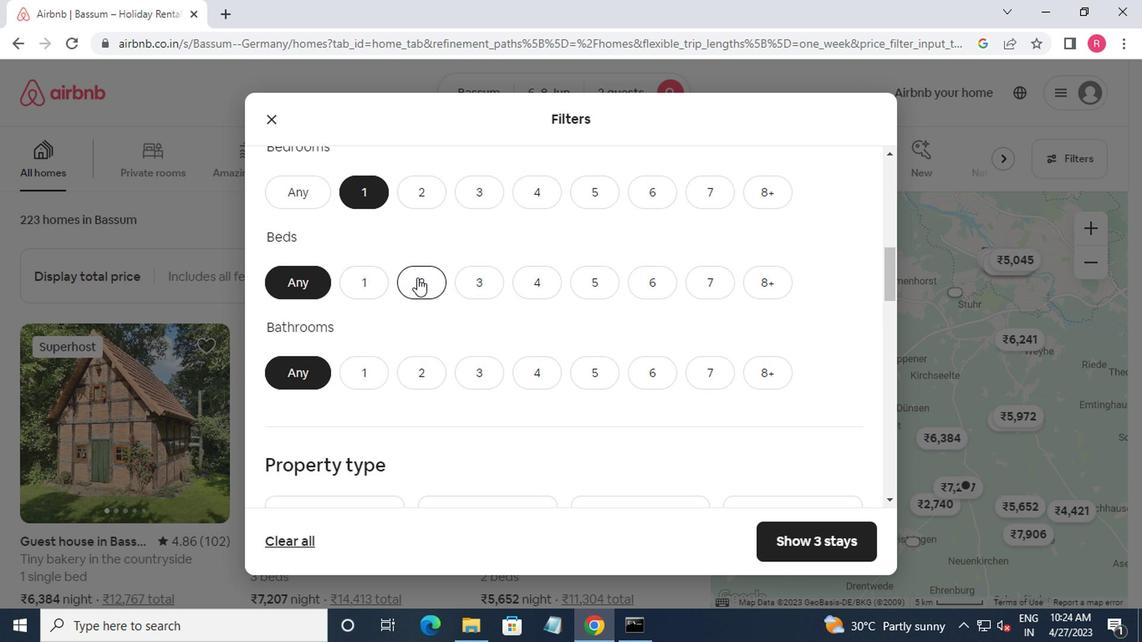 
Action: Mouse pressed left at (433, 286)
Screenshot: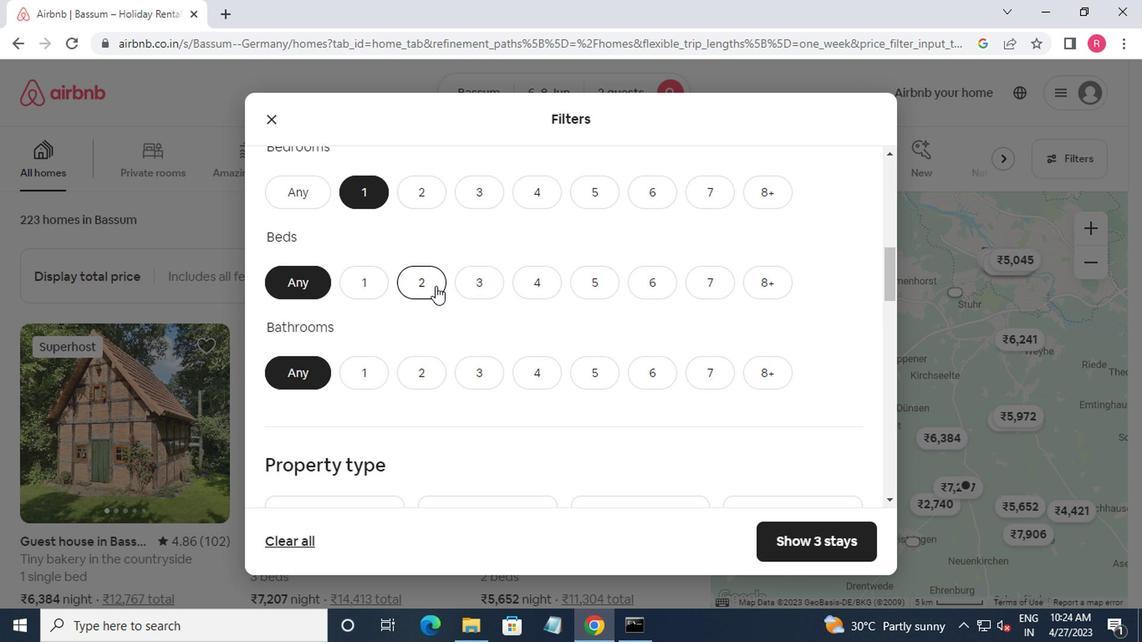 
Action: Mouse moved to (359, 369)
Screenshot: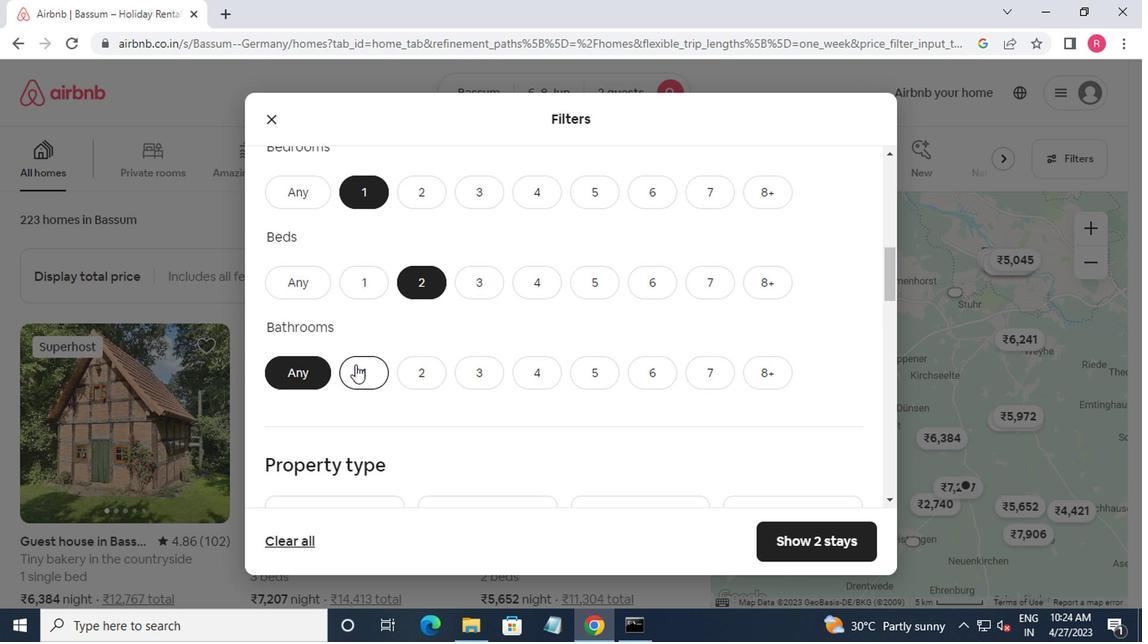 
Action: Mouse pressed left at (359, 369)
Screenshot: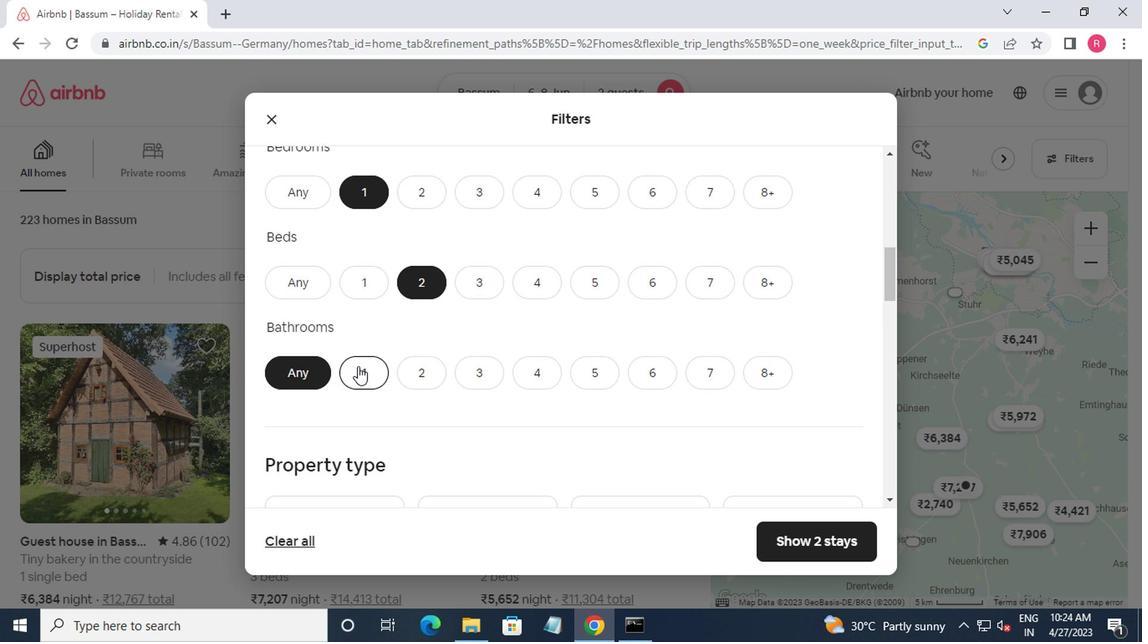
Action: Mouse moved to (708, 488)
Screenshot: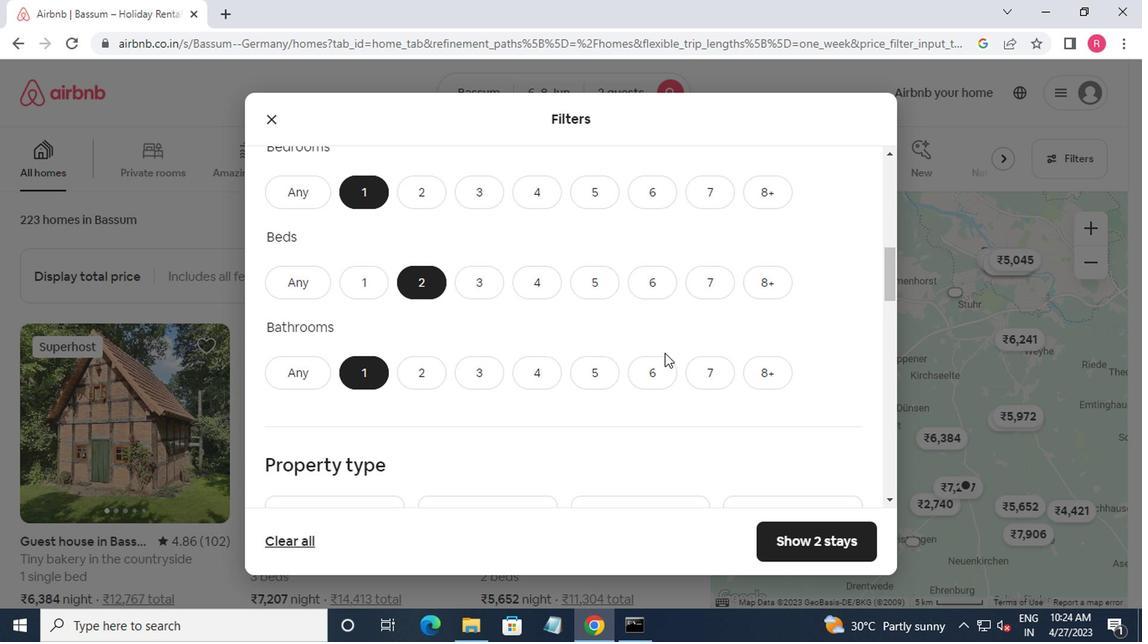 
Action: Mouse scrolled (708, 487) with delta (0, 0)
Screenshot: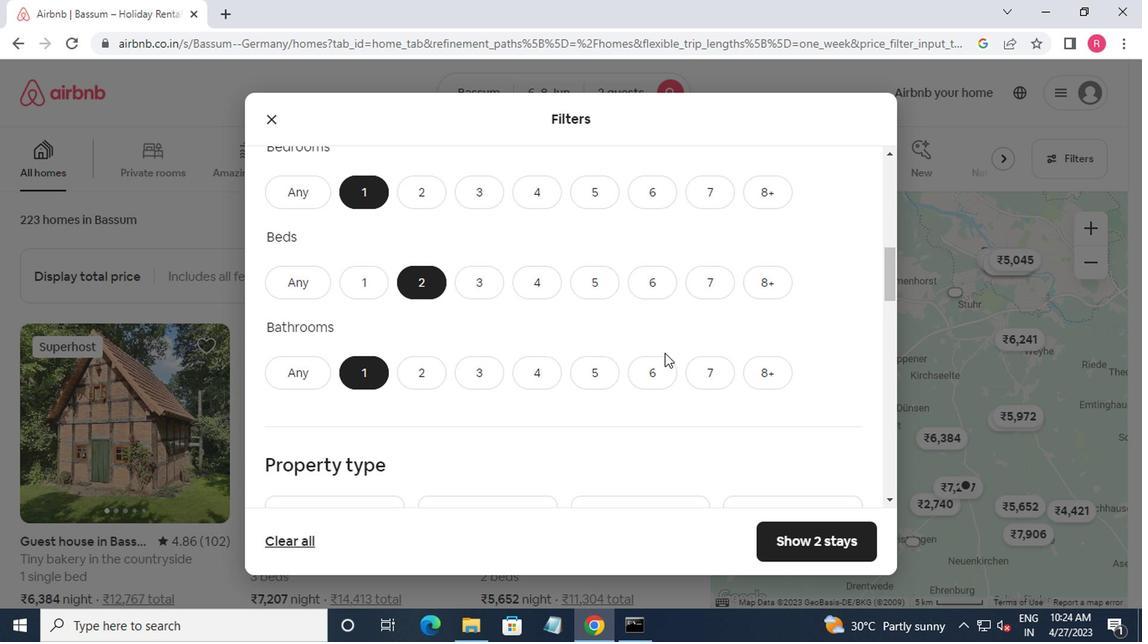 
Action: Mouse moved to (402, 552)
Screenshot: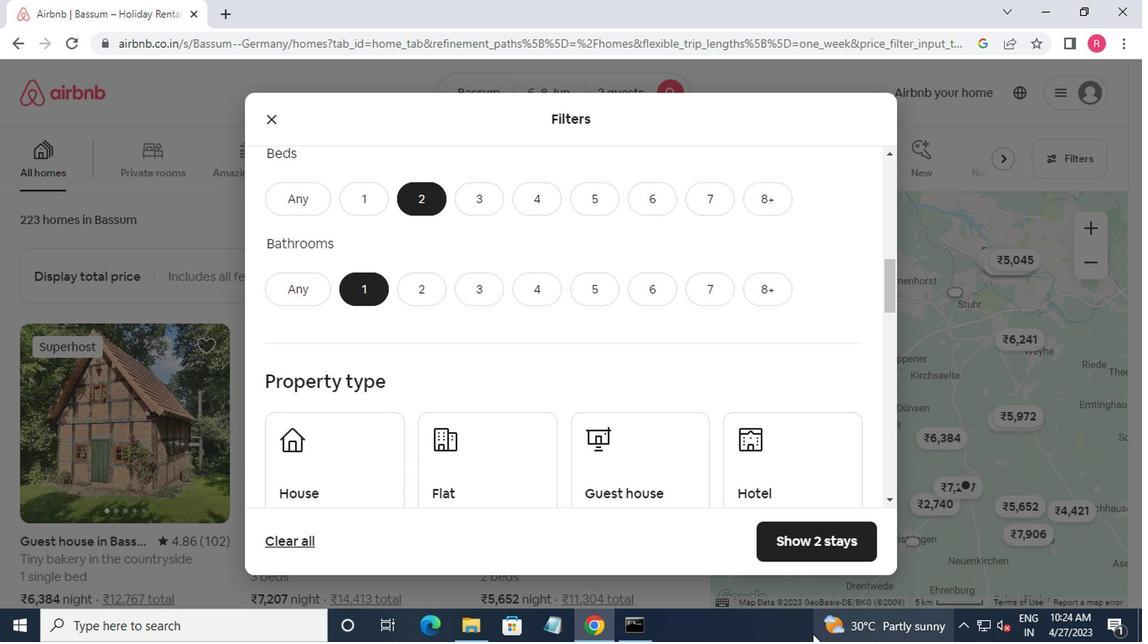 
Action: Mouse scrolled (402, 552) with delta (0, 0)
Screenshot: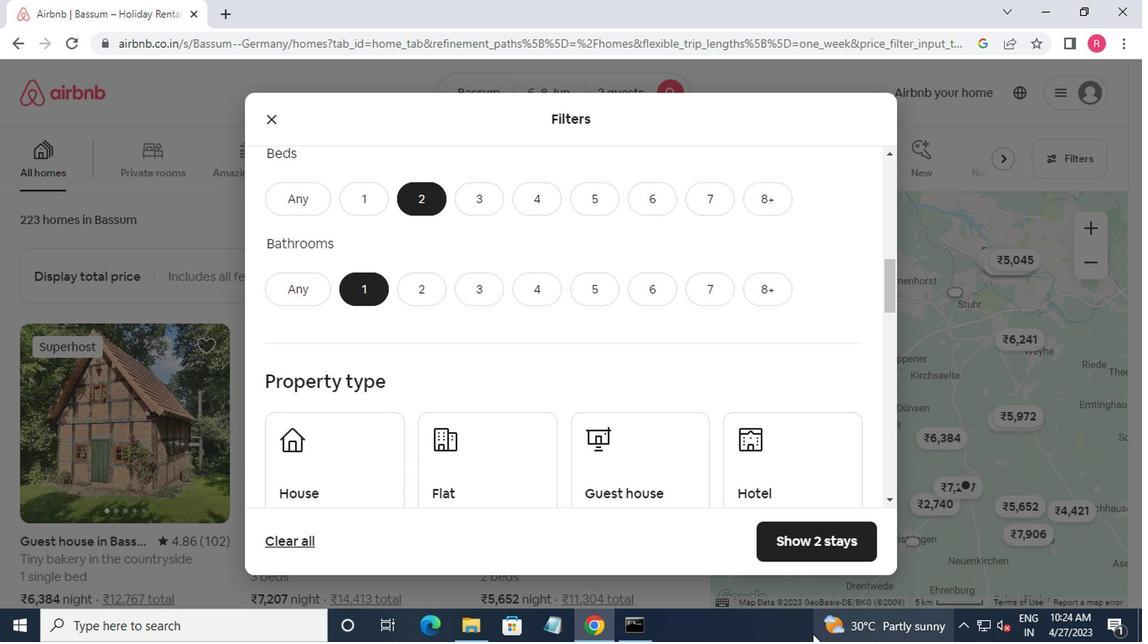 
Action: Mouse moved to (308, 488)
Screenshot: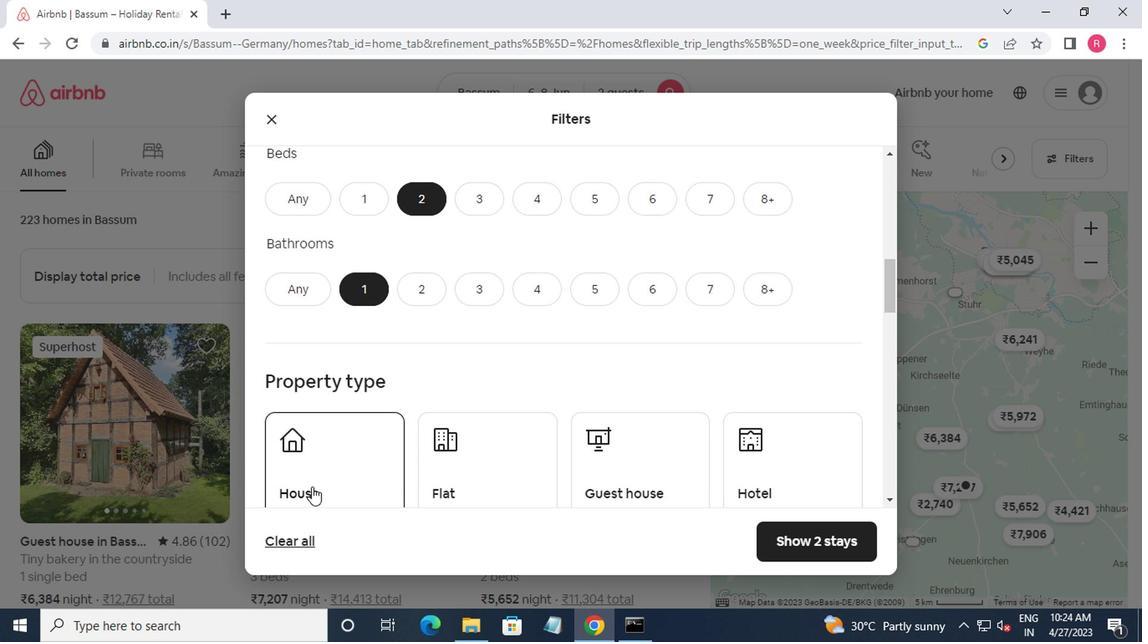 
Action: Mouse pressed left at (308, 488)
Screenshot: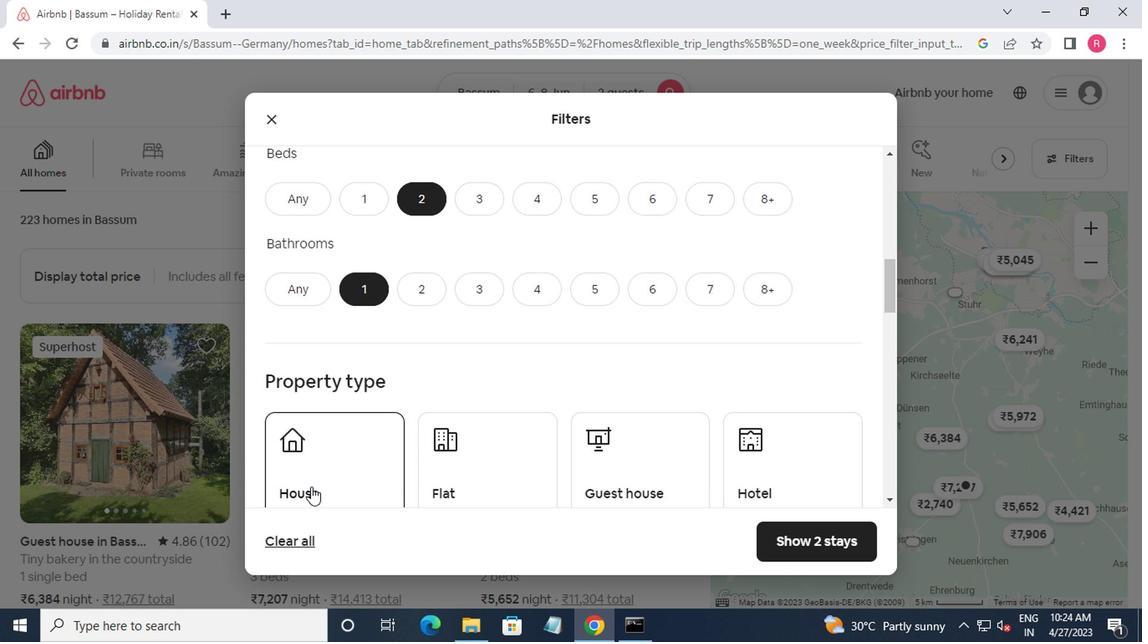 
Action: Mouse moved to (400, 490)
Screenshot: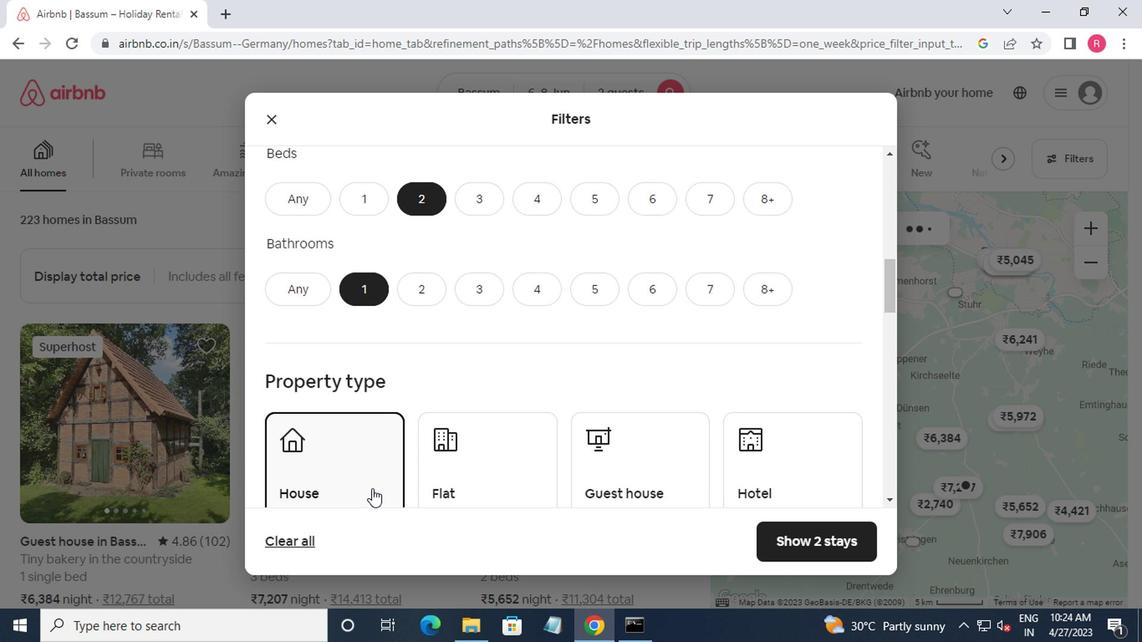 
Action: Mouse scrolled (400, 489) with delta (0, 0)
Screenshot: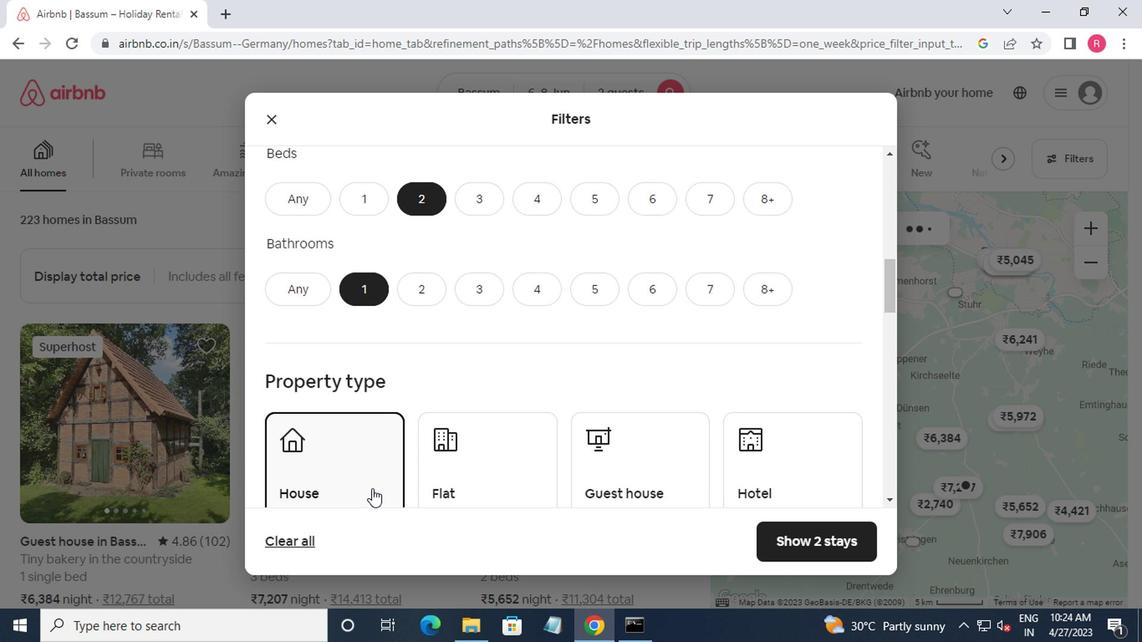 
Action: Mouse moved to (461, 399)
Screenshot: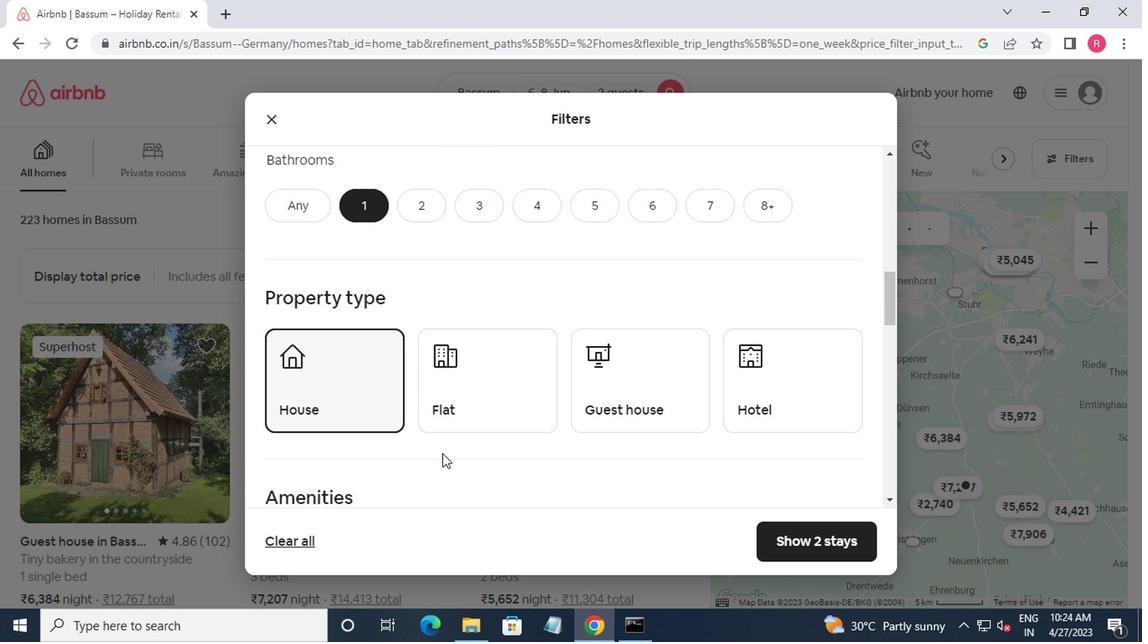 
Action: Mouse pressed left at (461, 399)
Screenshot: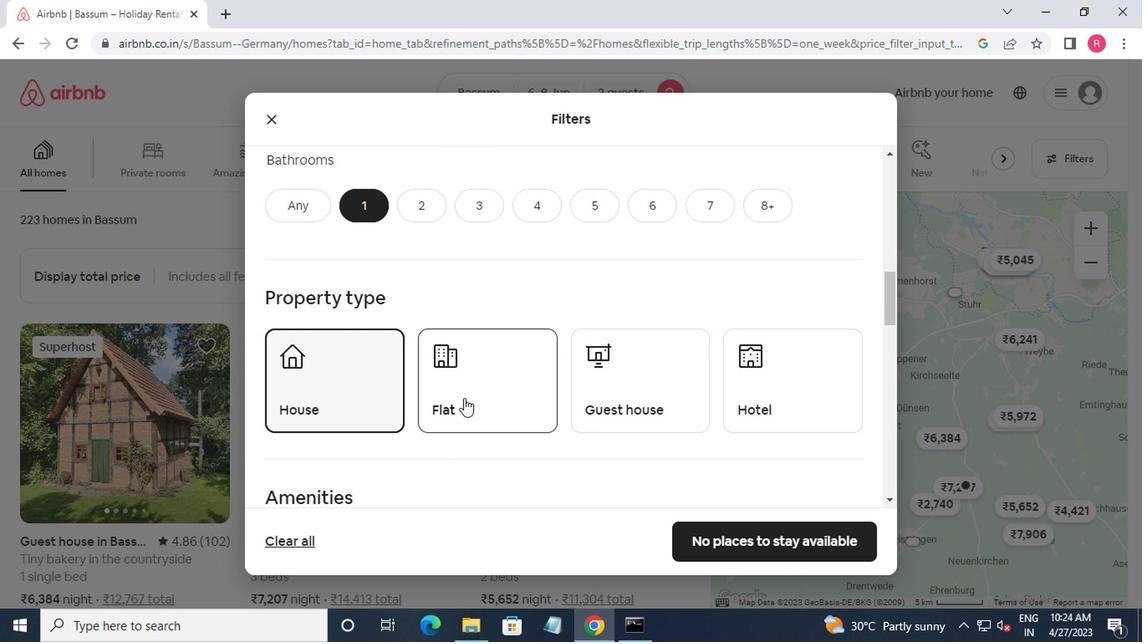 
Action: Mouse moved to (610, 419)
Screenshot: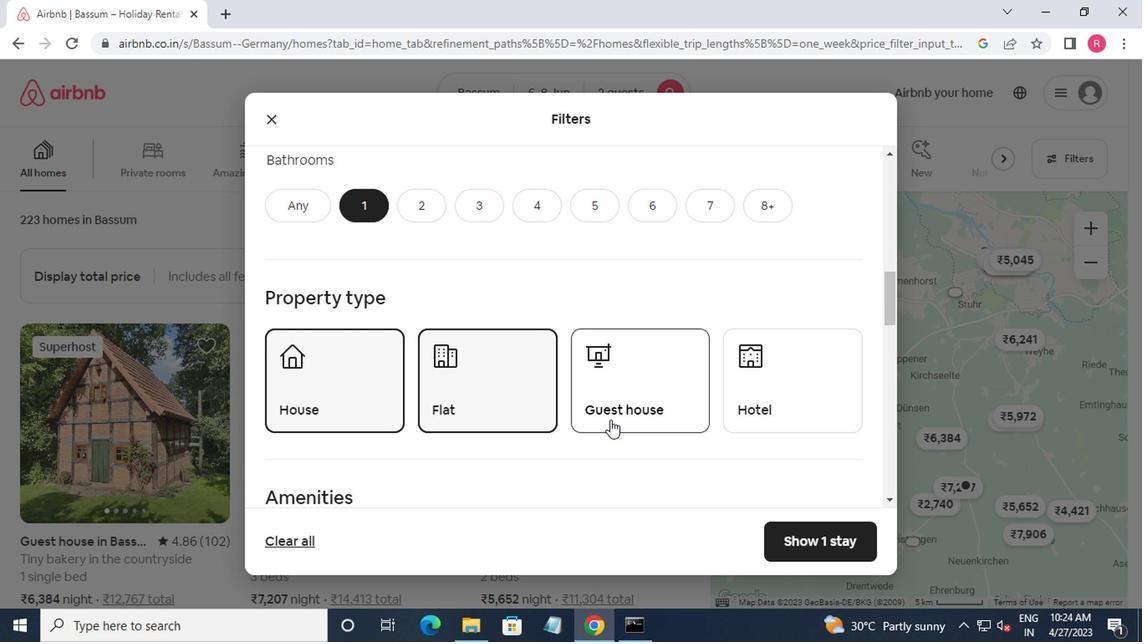 
Action: Mouse pressed left at (610, 419)
Screenshot: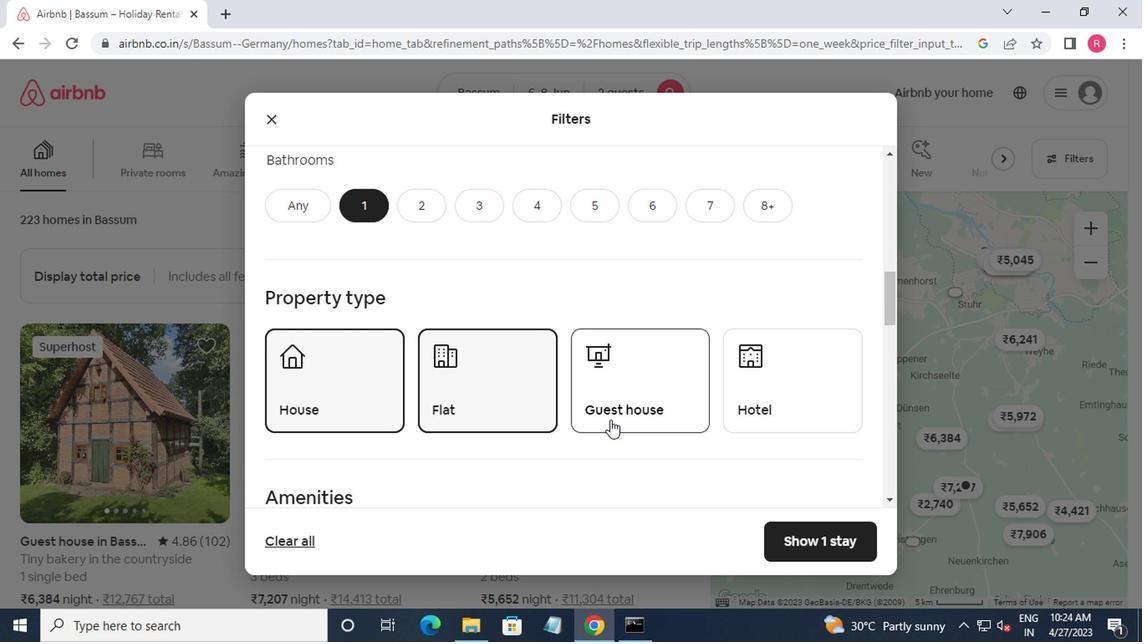 
Action: Mouse moved to (610, 420)
Screenshot: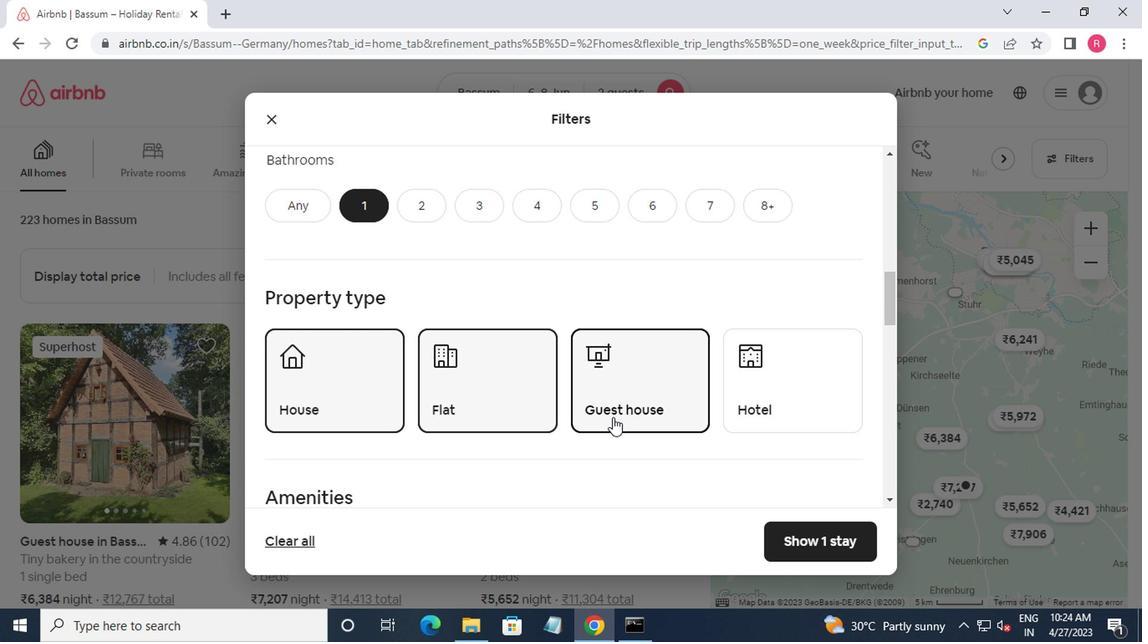 
Action: Mouse scrolled (610, 419) with delta (0, -1)
Screenshot: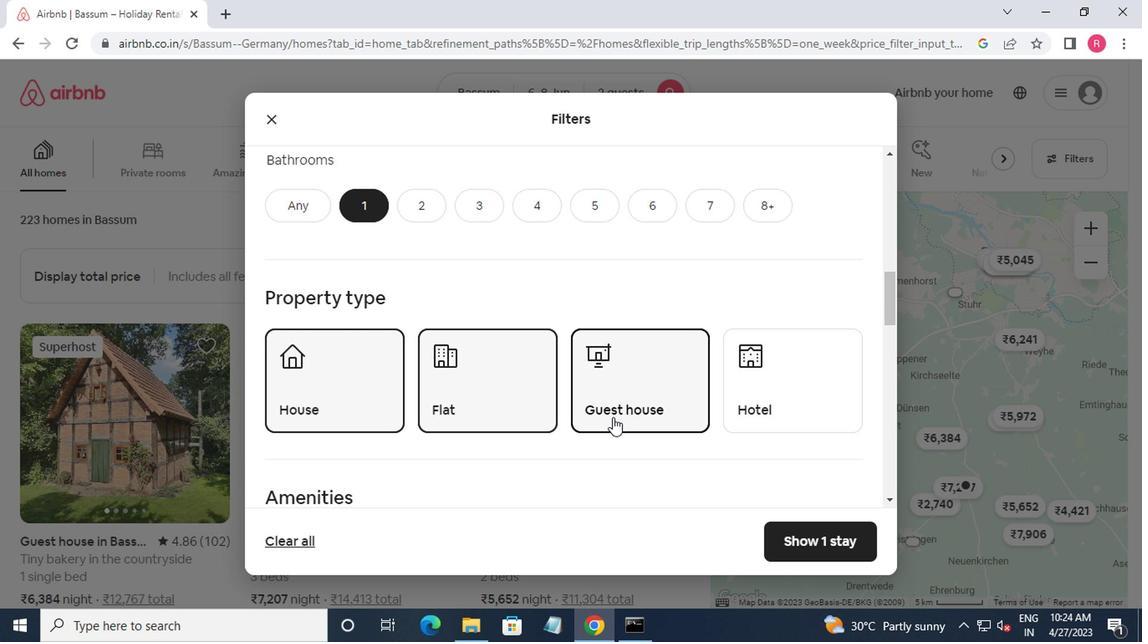 
Action: Mouse moved to (609, 421)
Screenshot: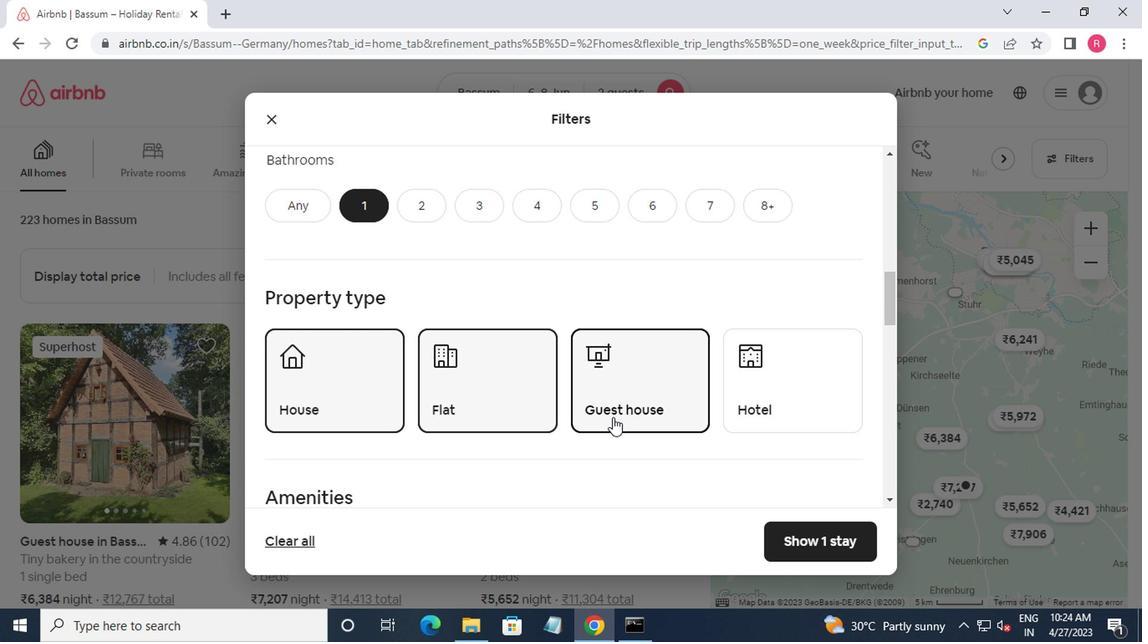 
Action: Mouse scrolled (609, 420) with delta (0, 0)
Screenshot: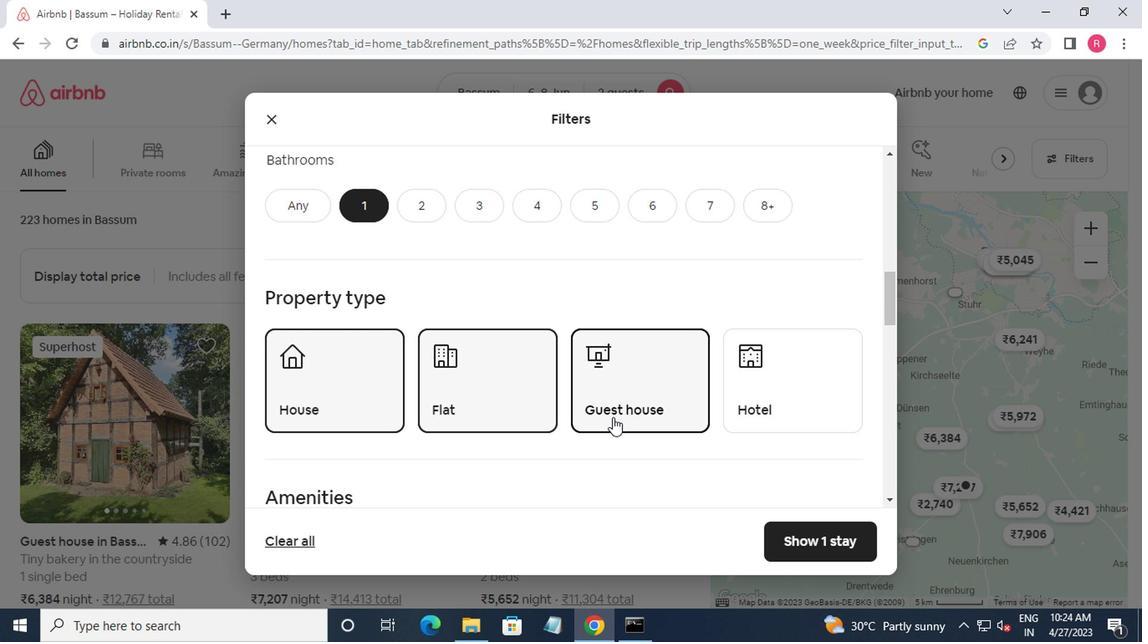 
Action: Mouse moved to (609, 423)
Screenshot: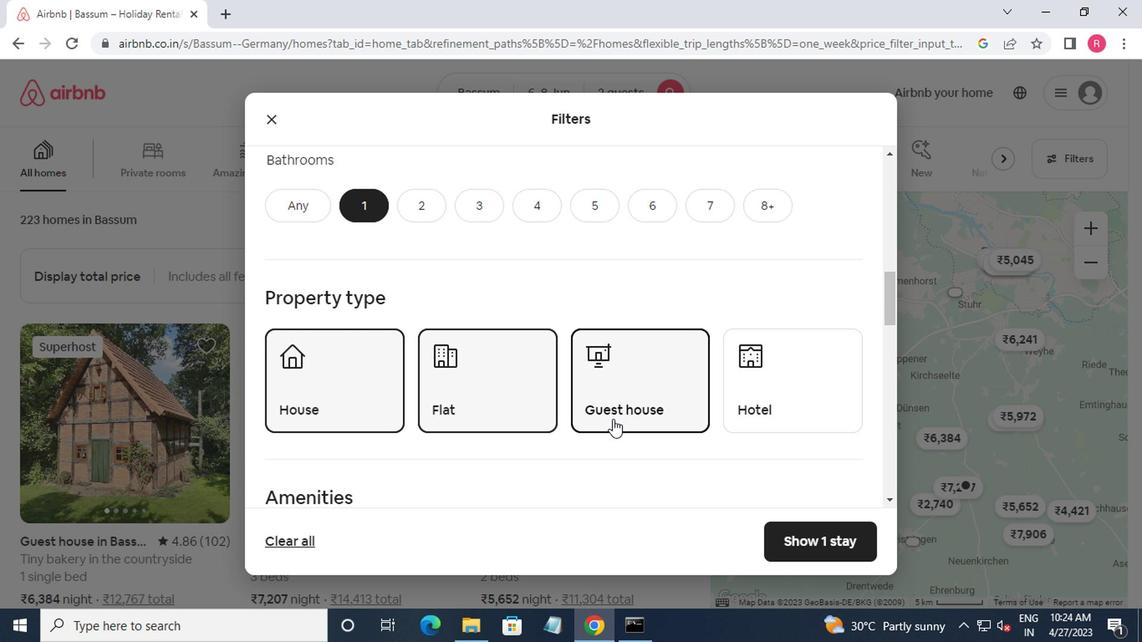 
Action: Mouse scrolled (609, 422) with delta (0, -1)
Screenshot: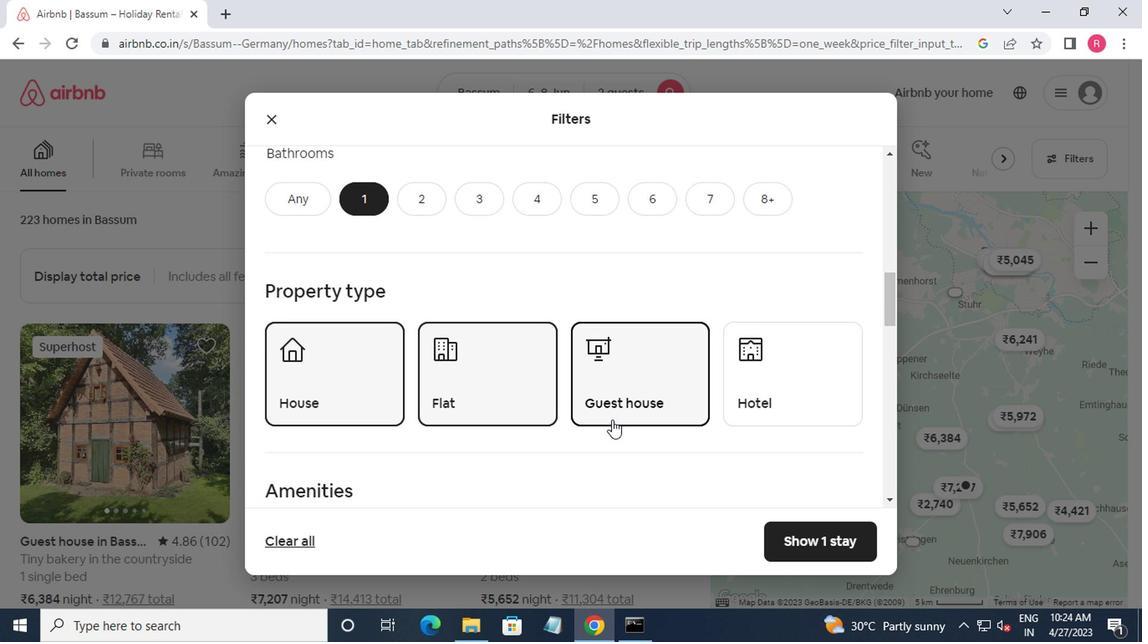 
Action: Mouse moved to (277, 336)
Screenshot: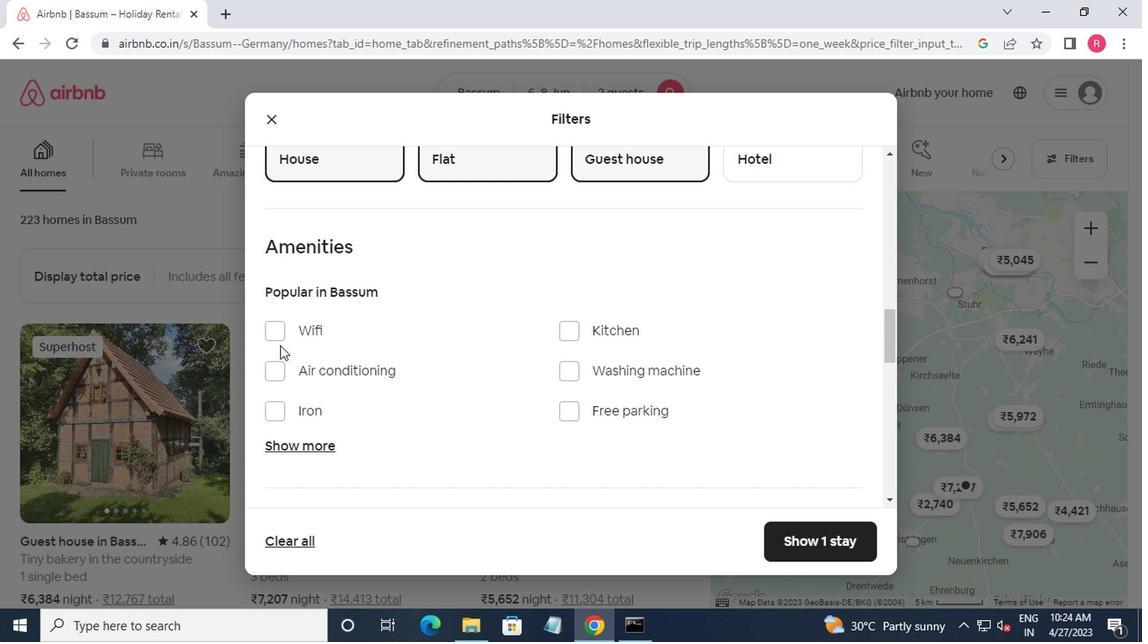 
Action: Mouse pressed left at (277, 336)
Screenshot: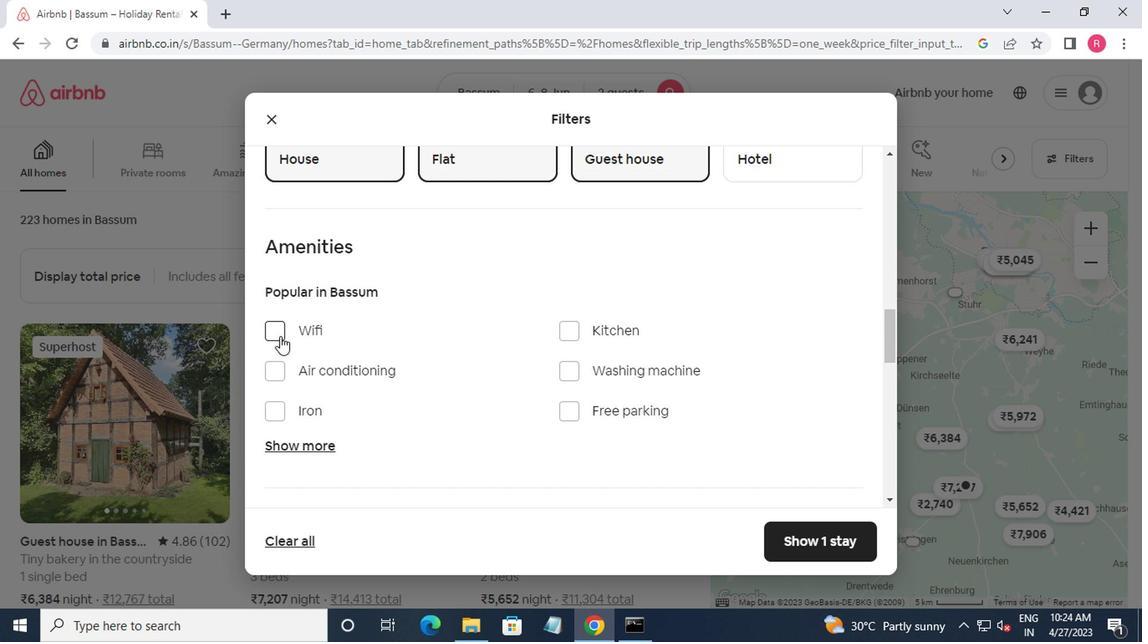 
Action: Mouse moved to (286, 333)
Screenshot: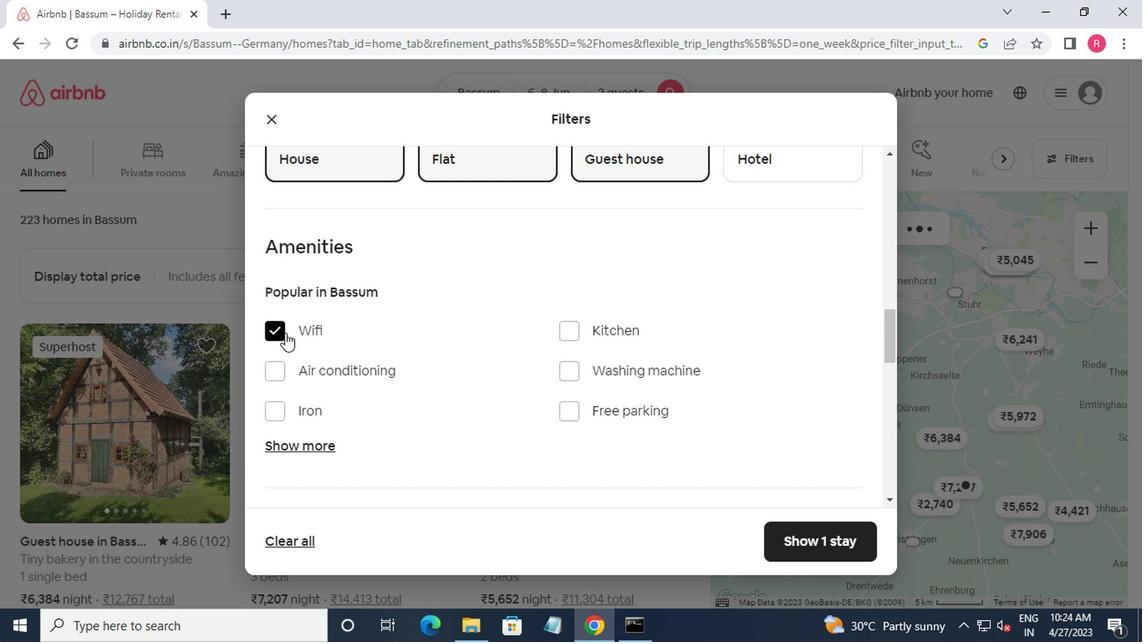 
Action: Mouse scrolled (286, 332) with delta (0, 0)
Screenshot: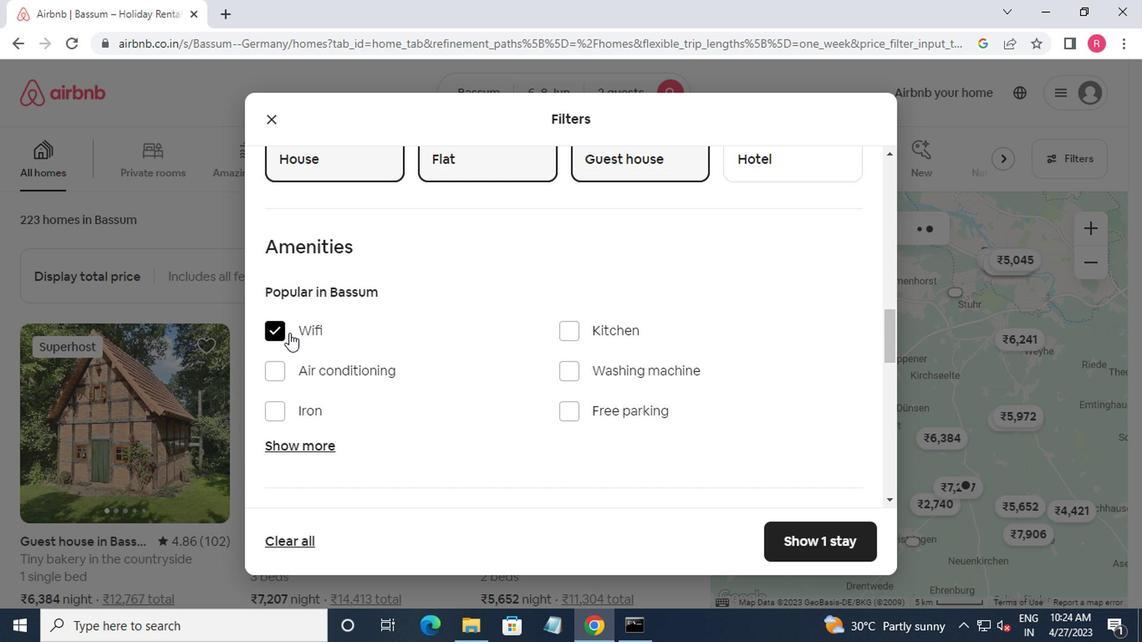 
Action: Mouse moved to (300, 333)
Screenshot: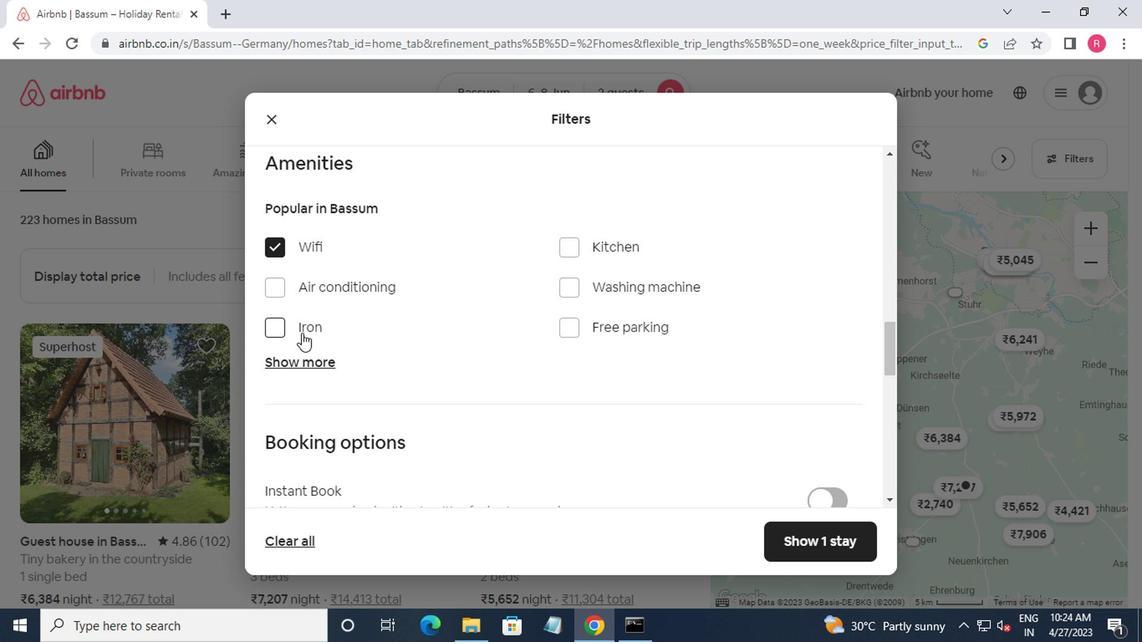 
Action: Mouse scrolled (300, 332) with delta (0, 0)
Screenshot: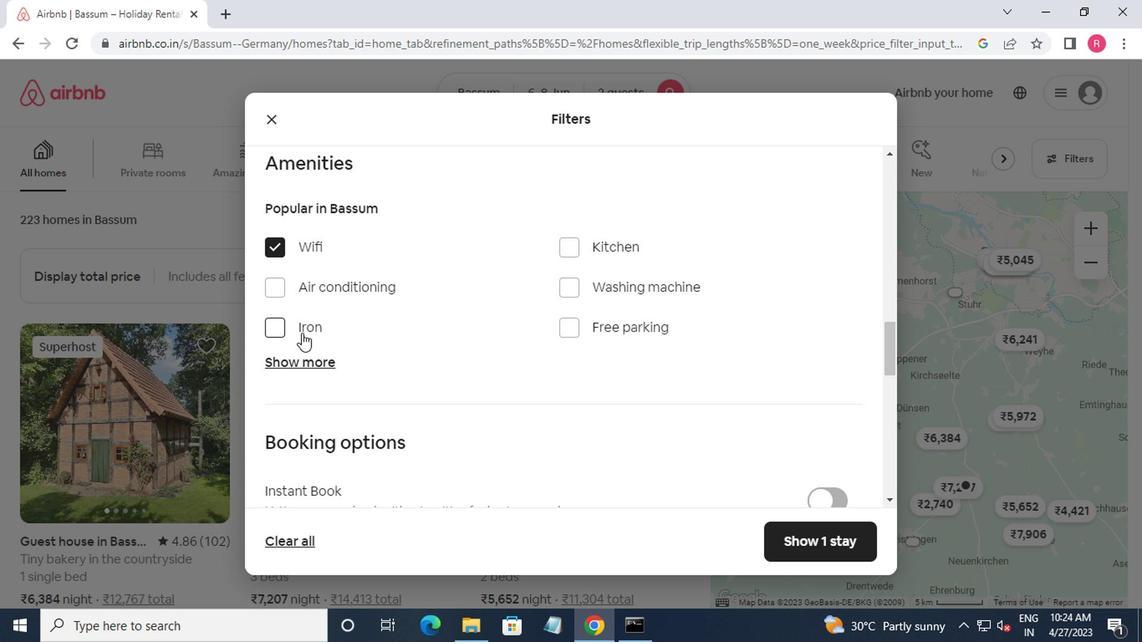 
Action: Mouse moved to (304, 334)
Screenshot: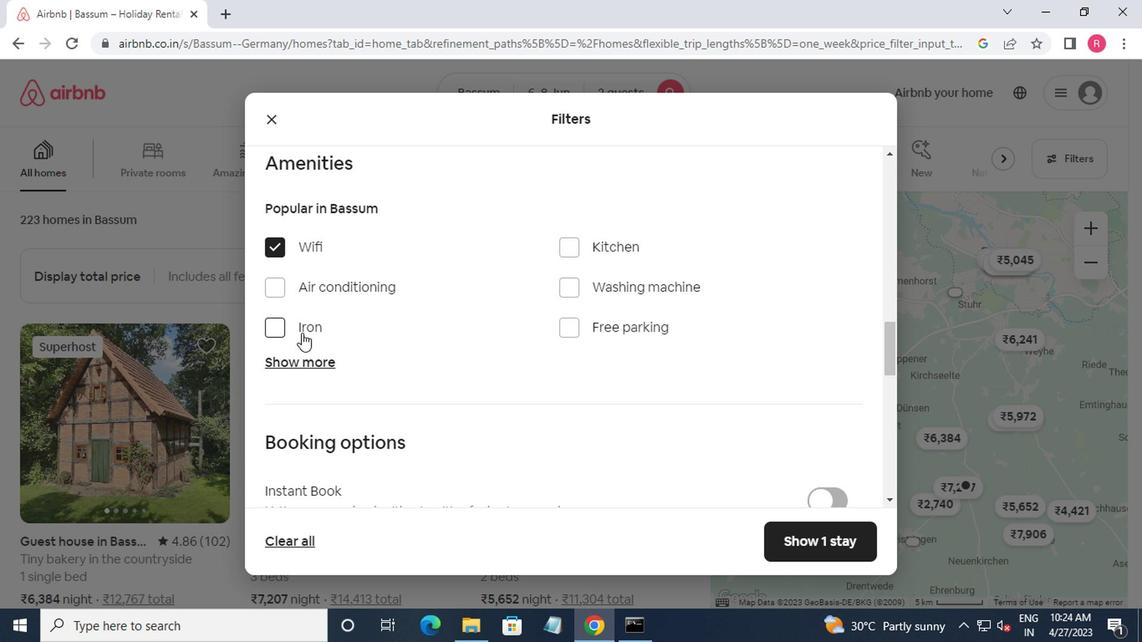 
Action: Mouse scrolled (304, 333) with delta (0, -1)
Screenshot: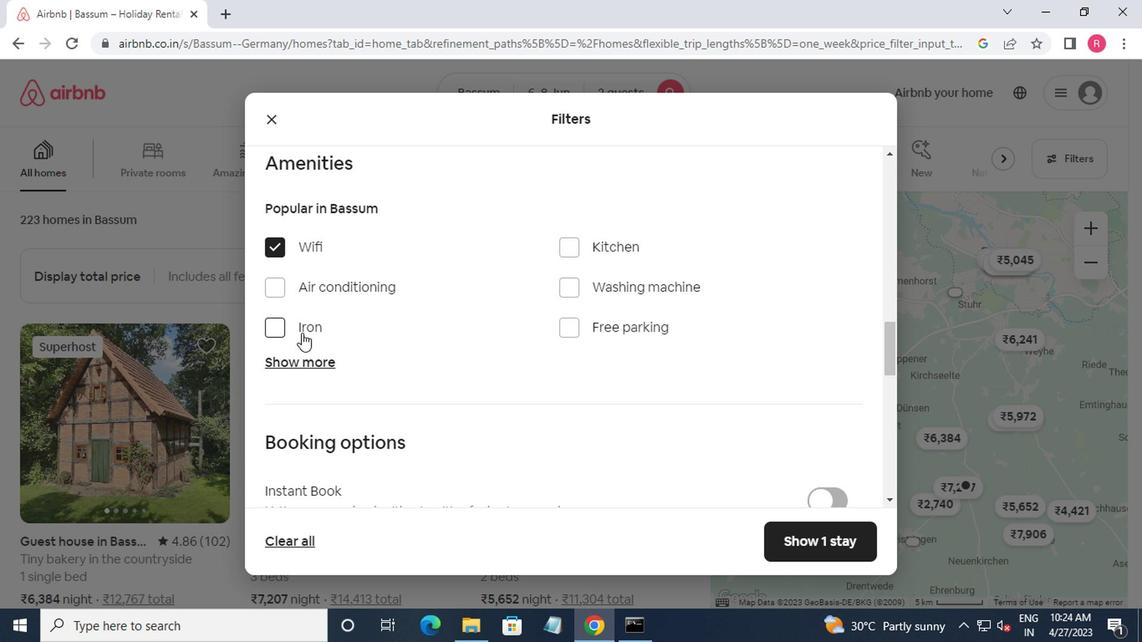 
Action: Mouse moved to (319, 332)
Screenshot: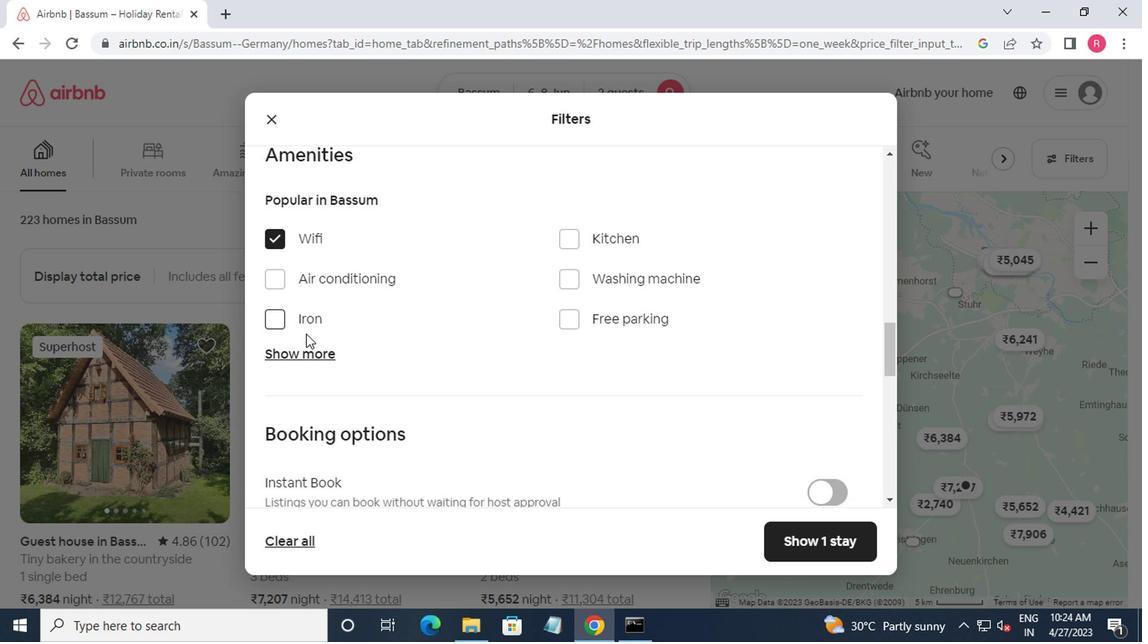 
Action: Mouse scrolled (319, 332) with delta (0, 0)
Screenshot: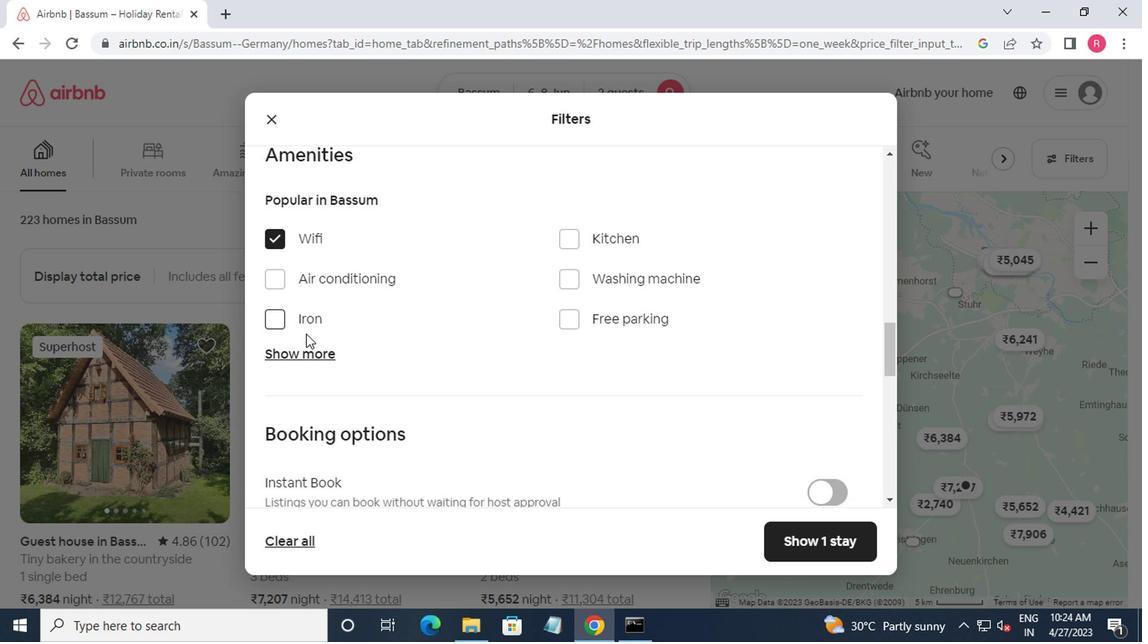
Action: Mouse moved to (342, 332)
Screenshot: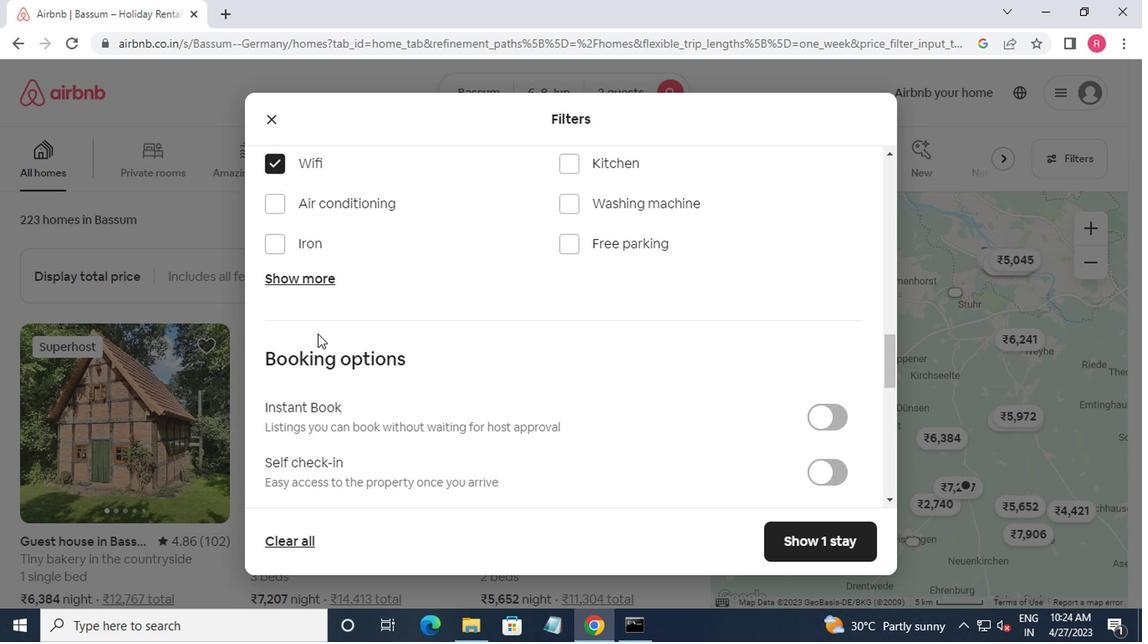 
Action: Mouse scrolled (342, 330) with delta (0, -1)
Screenshot: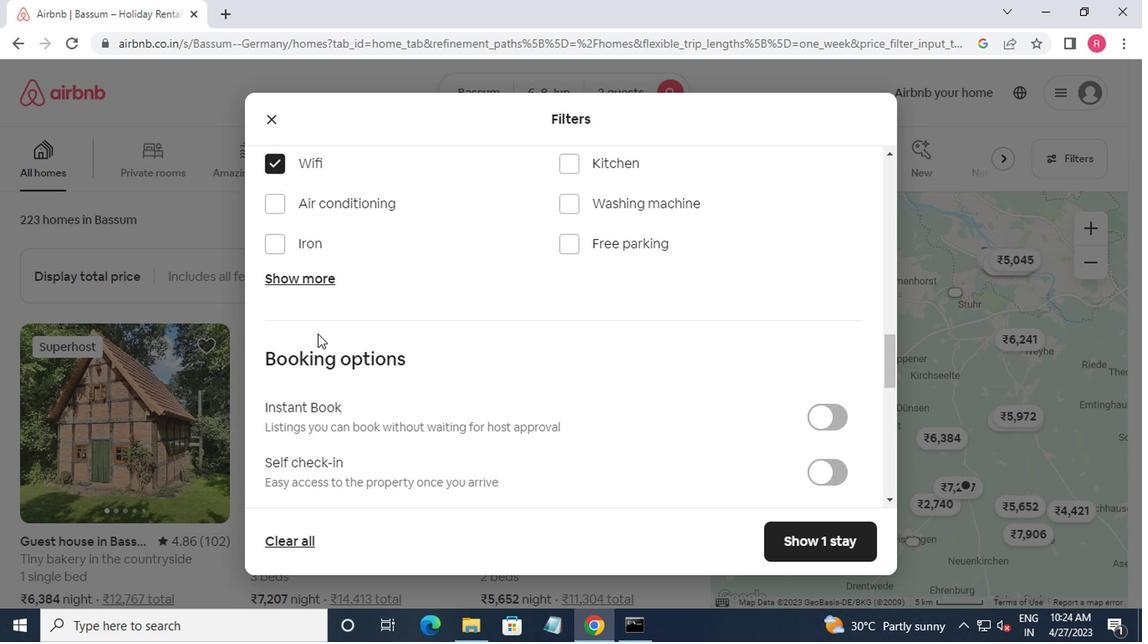 
Action: Mouse moved to (822, 219)
Screenshot: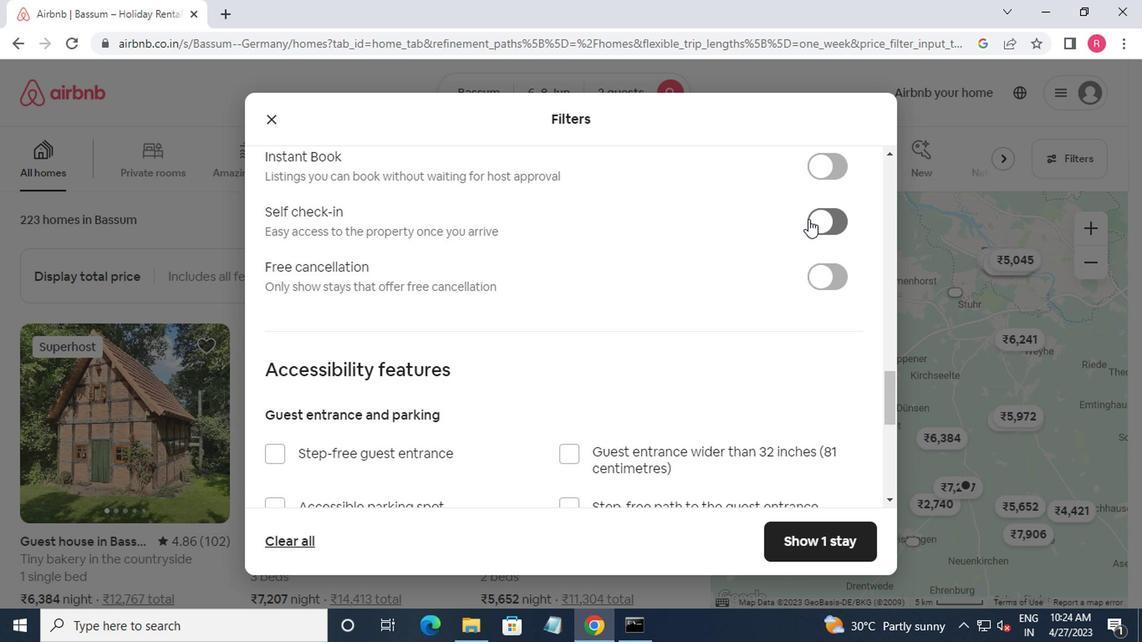 
Action: Mouse pressed left at (822, 219)
Screenshot: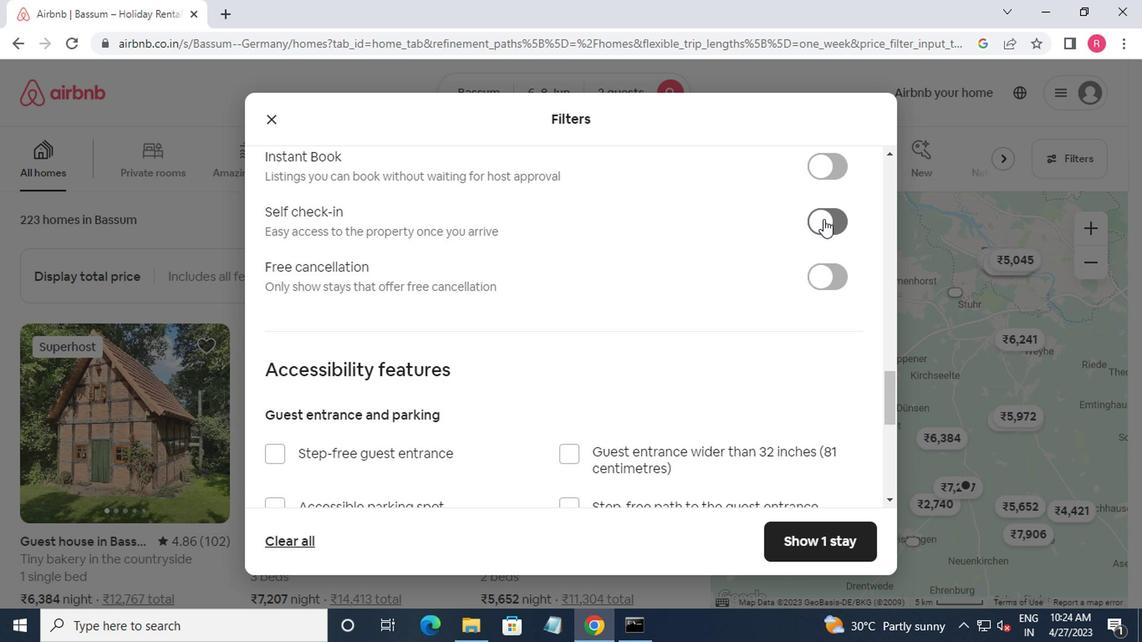 
Action: Mouse moved to (749, 227)
Screenshot: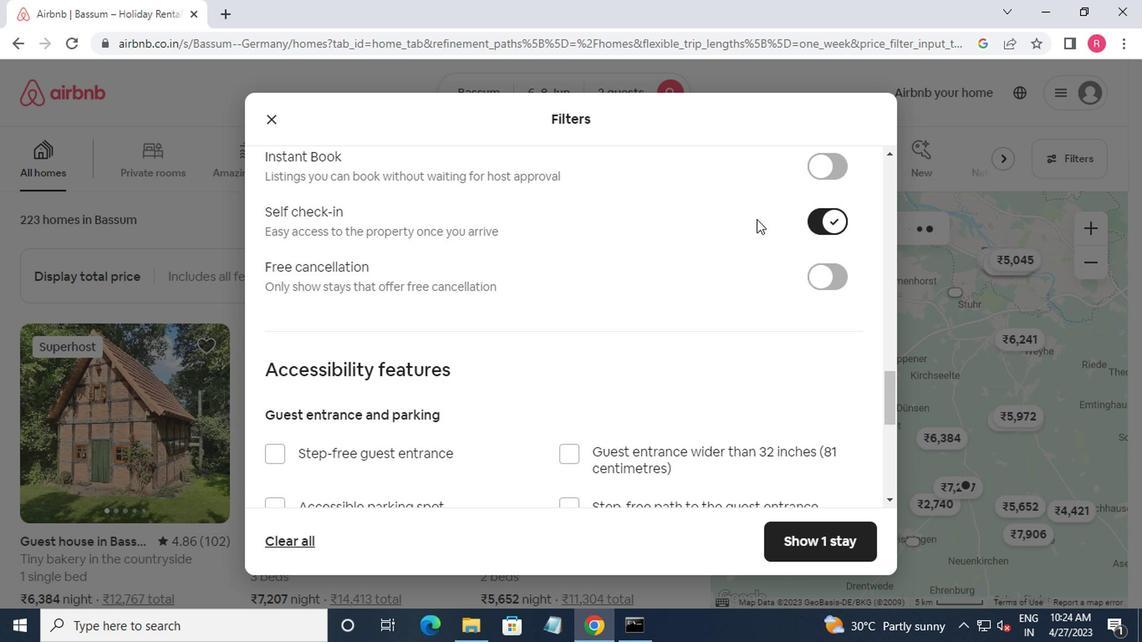 
Action: Mouse scrolled (749, 226) with delta (0, -1)
Screenshot: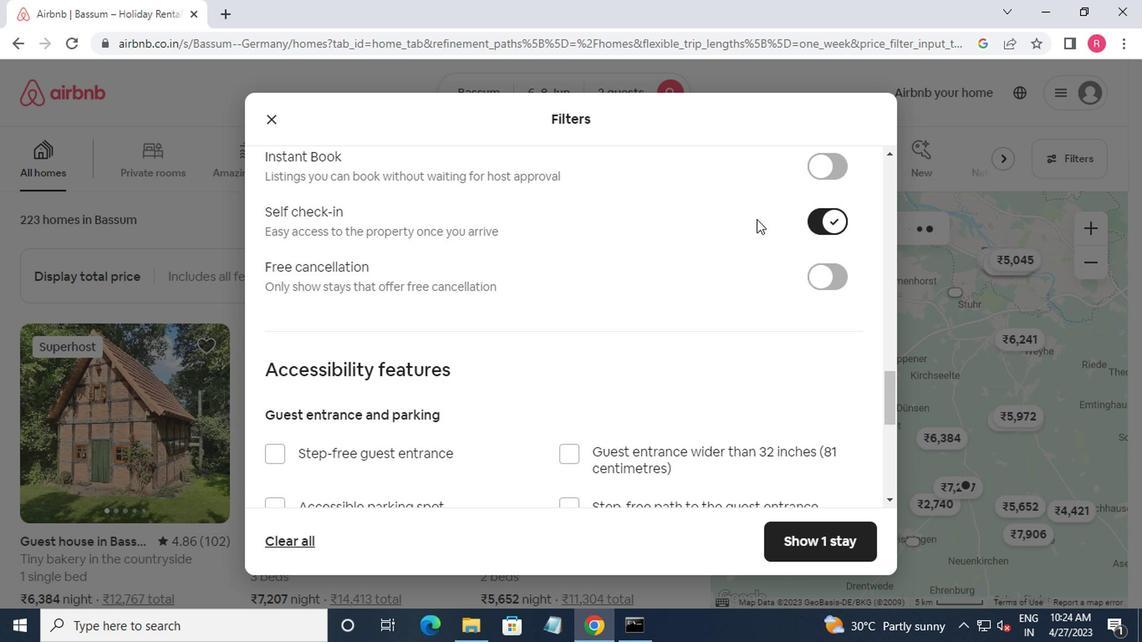 
Action: Mouse moved to (745, 233)
Screenshot: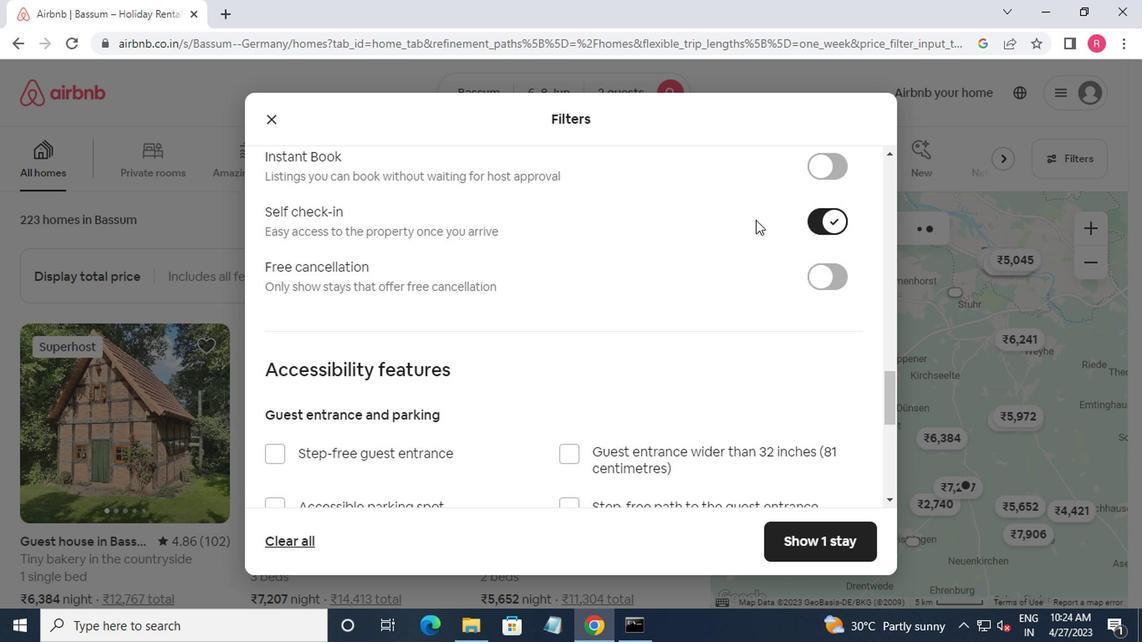
Action: Mouse scrolled (745, 232) with delta (0, -1)
Screenshot: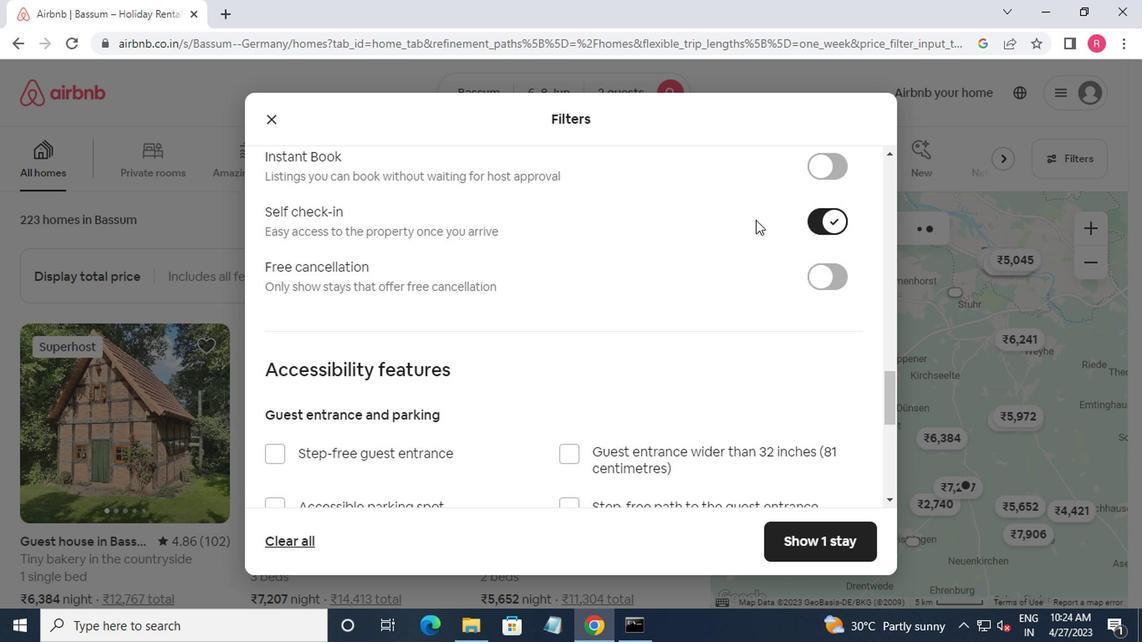 
Action: Mouse moved to (739, 237)
Screenshot: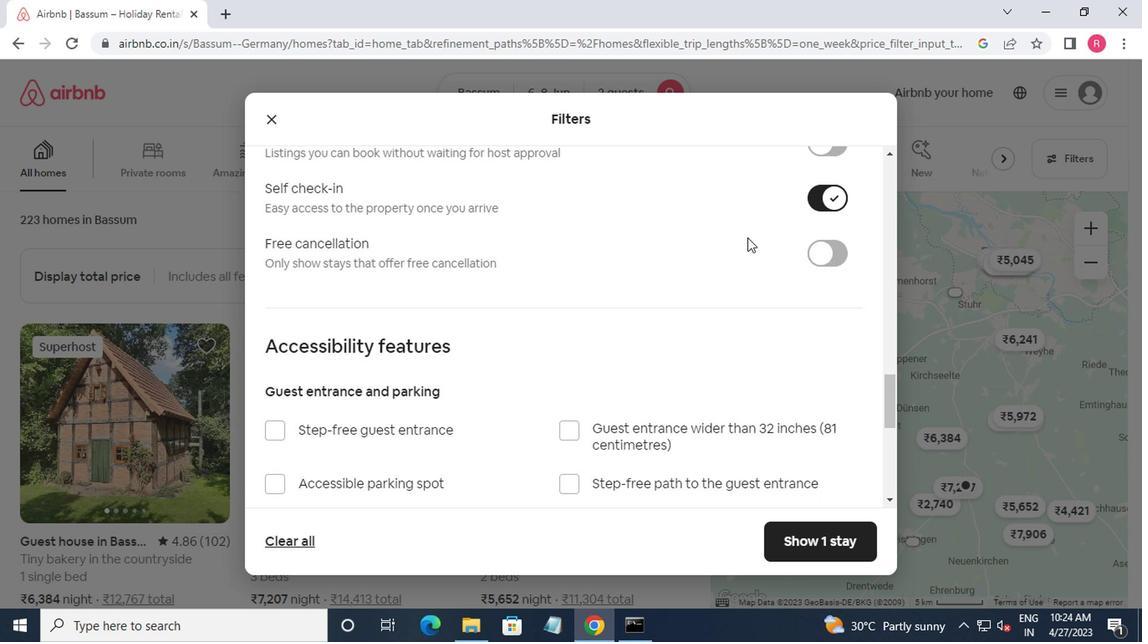 
Action: Mouse scrolled (739, 236) with delta (0, -1)
Screenshot: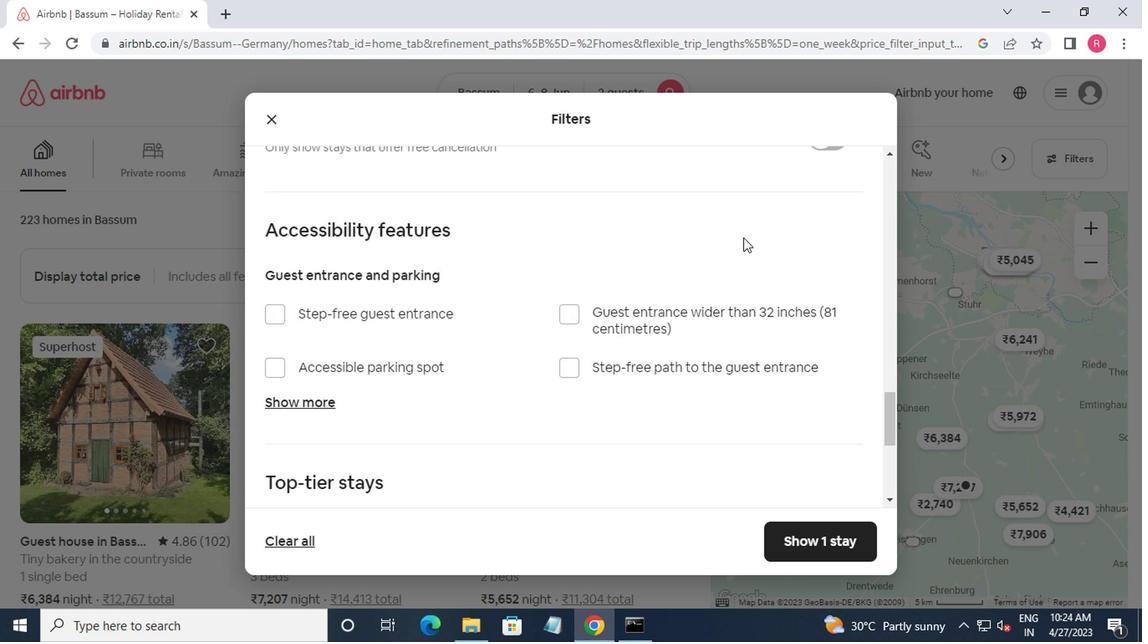 
Action: Mouse moved to (739, 237)
Screenshot: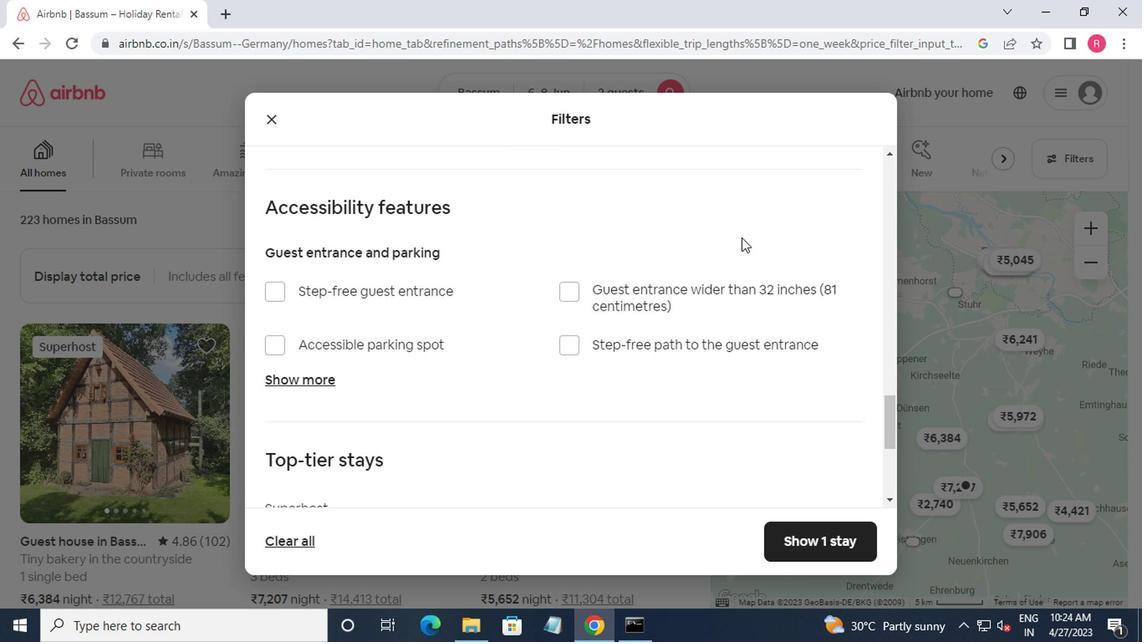 
Action: Mouse scrolled (739, 236) with delta (0, -1)
Screenshot: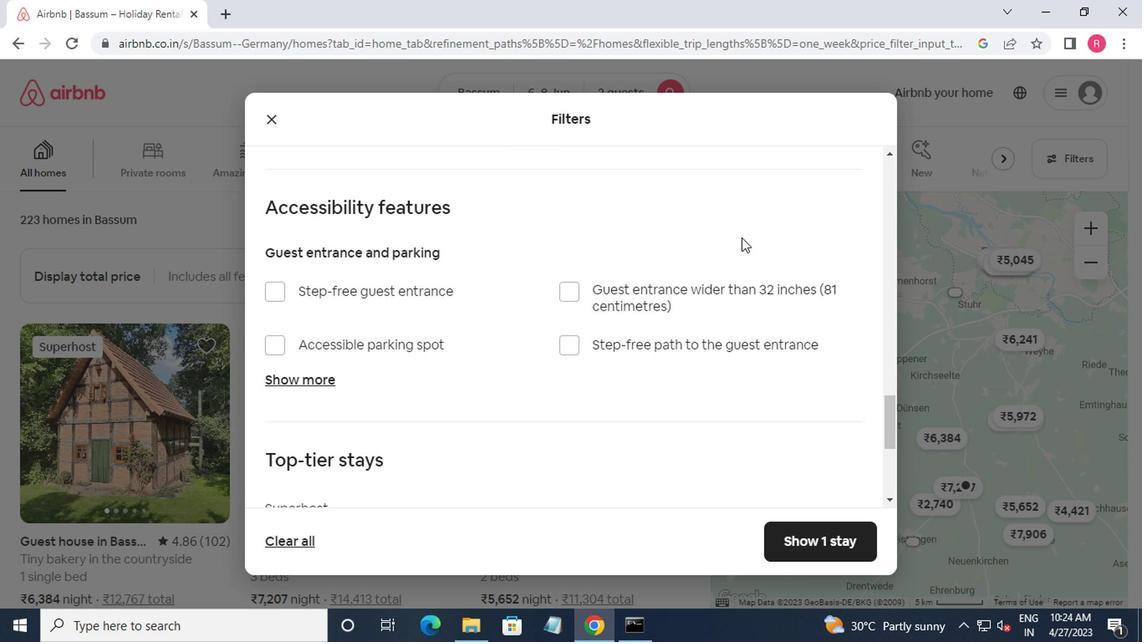 
Action: Mouse moved to (735, 237)
Screenshot: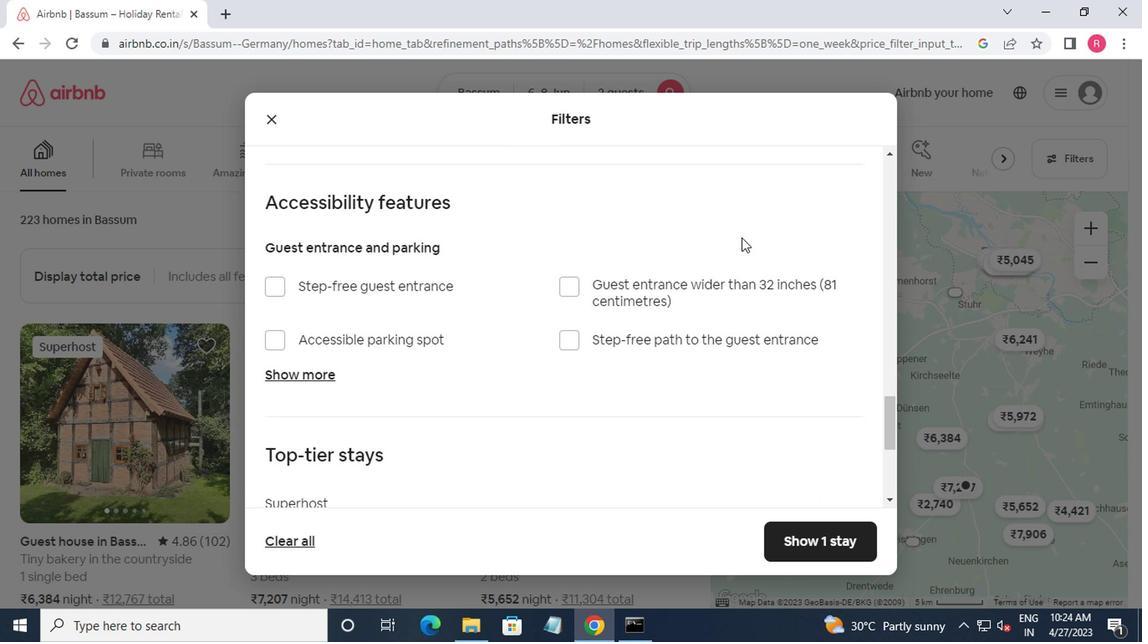 
Action: Mouse scrolled (735, 236) with delta (0, -1)
Screenshot: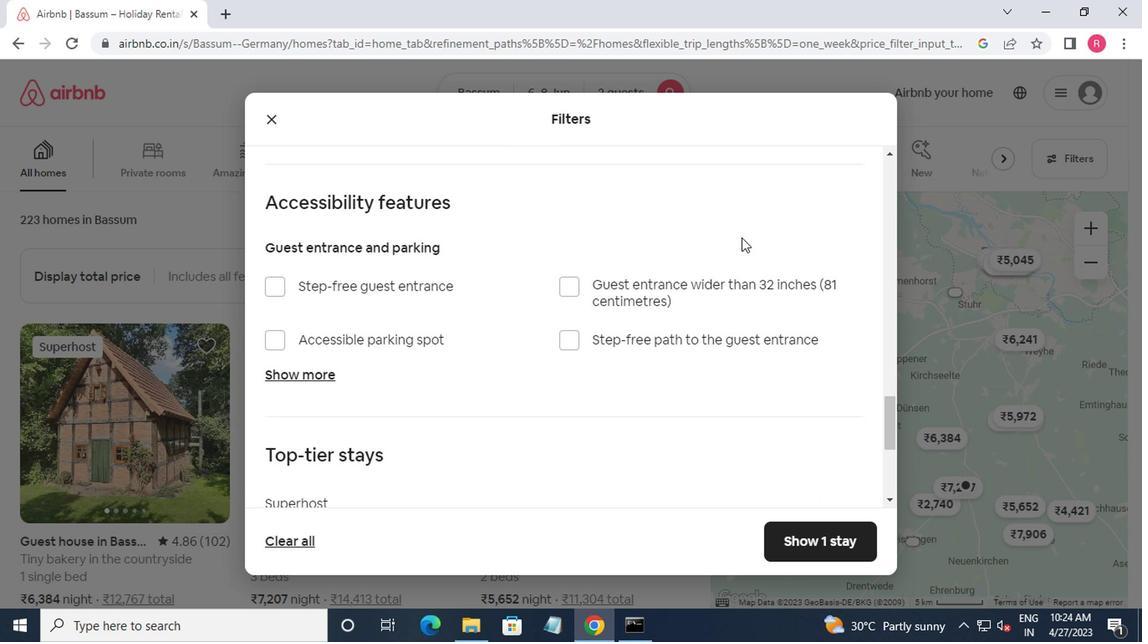 
Action: Mouse moved to (733, 241)
Screenshot: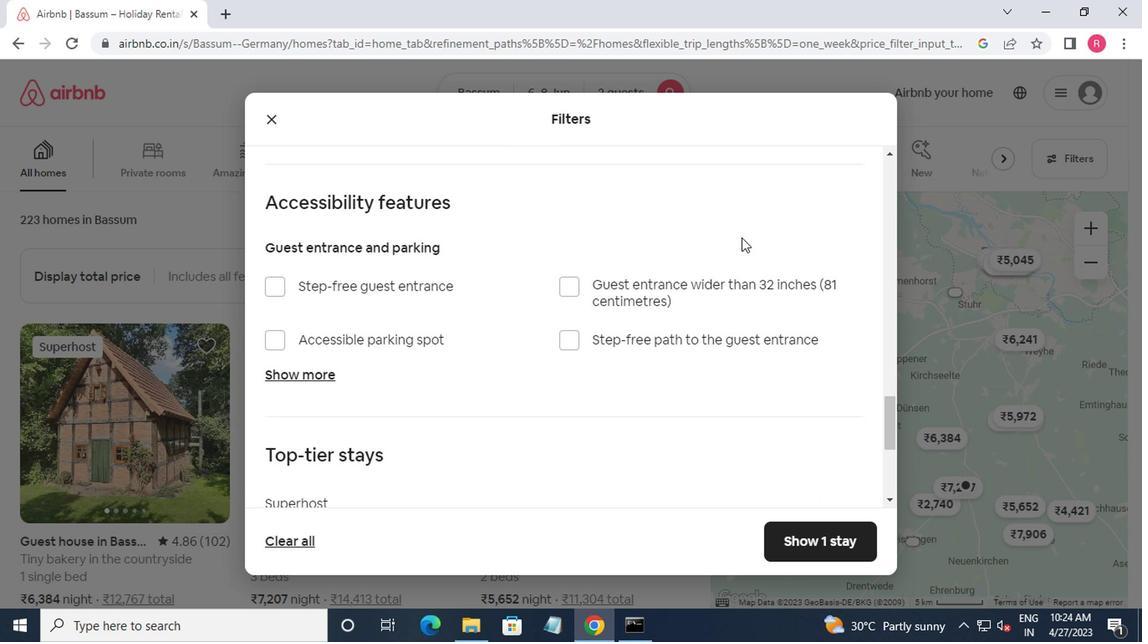 
Action: Mouse scrolled (733, 239) with delta (0, -1)
Screenshot: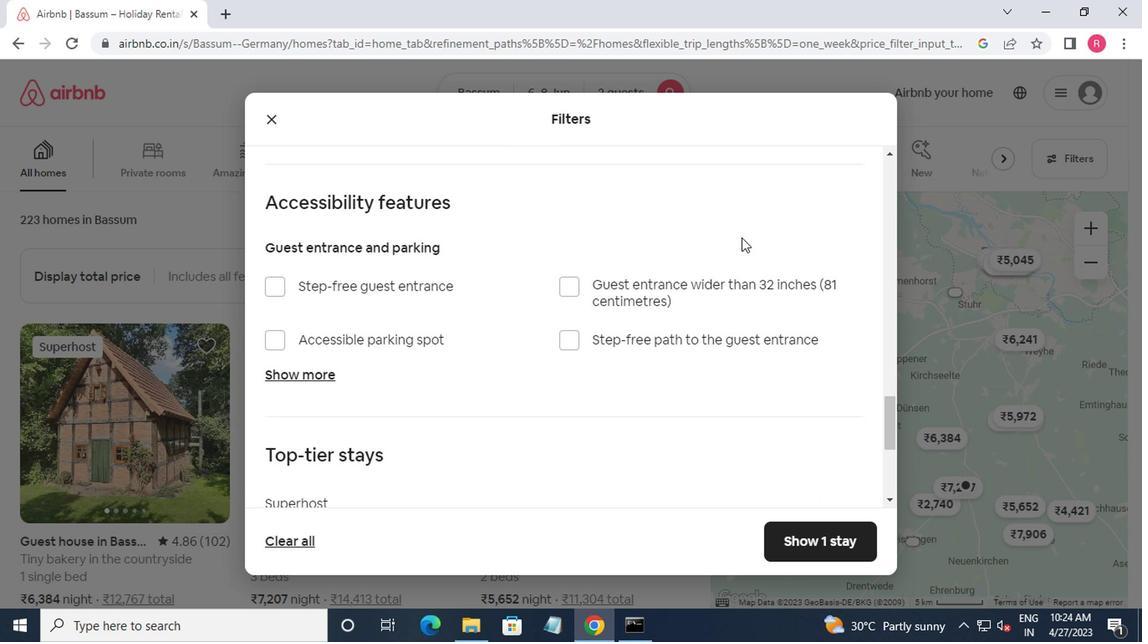 
Action: Mouse moved to (600, 330)
Screenshot: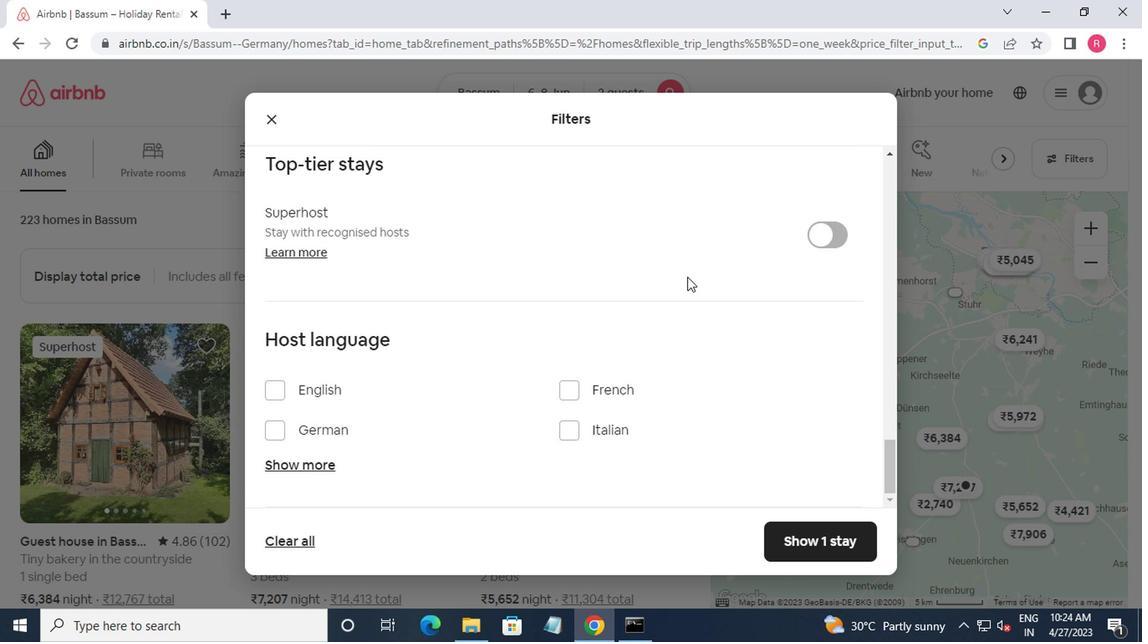 
Action: Mouse scrolled (600, 329) with delta (0, -1)
Screenshot: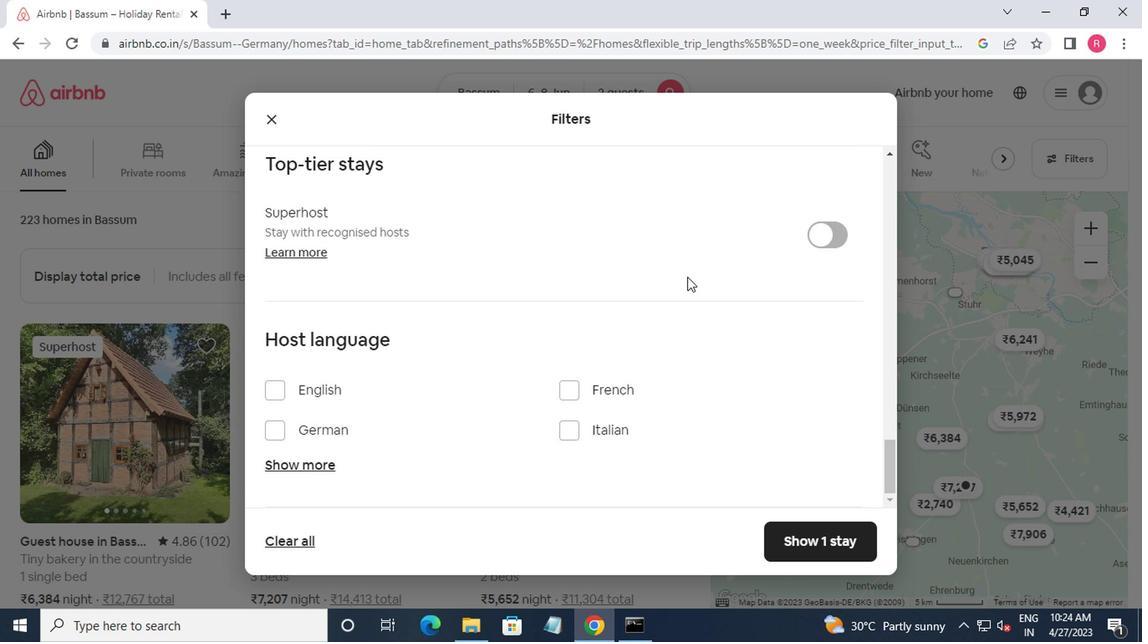 
Action: Mouse moved to (542, 378)
Screenshot: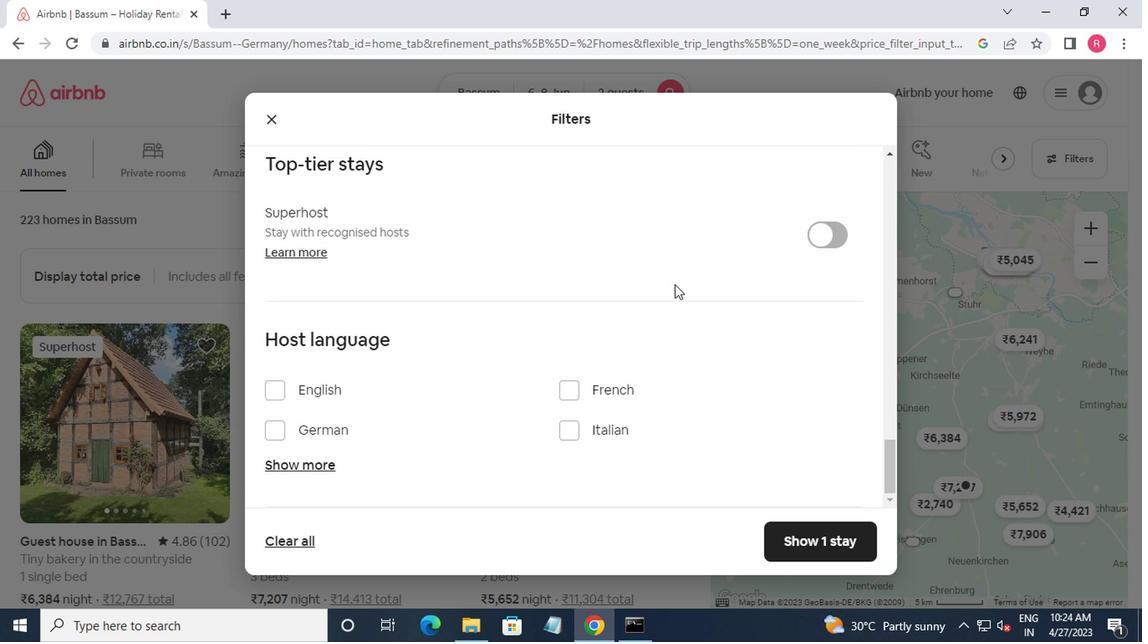 
Action: Mouse scrolled (542, 377) with delta (0, -1)
Screenshot: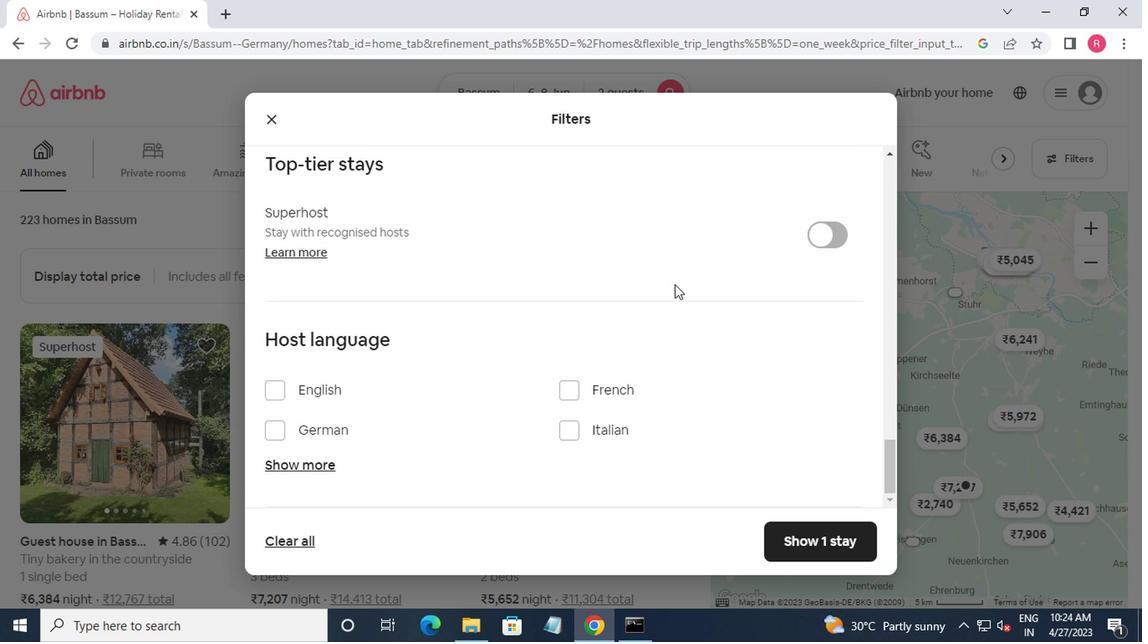 
Action: Mouse moved to (497, 399)
Screenshot: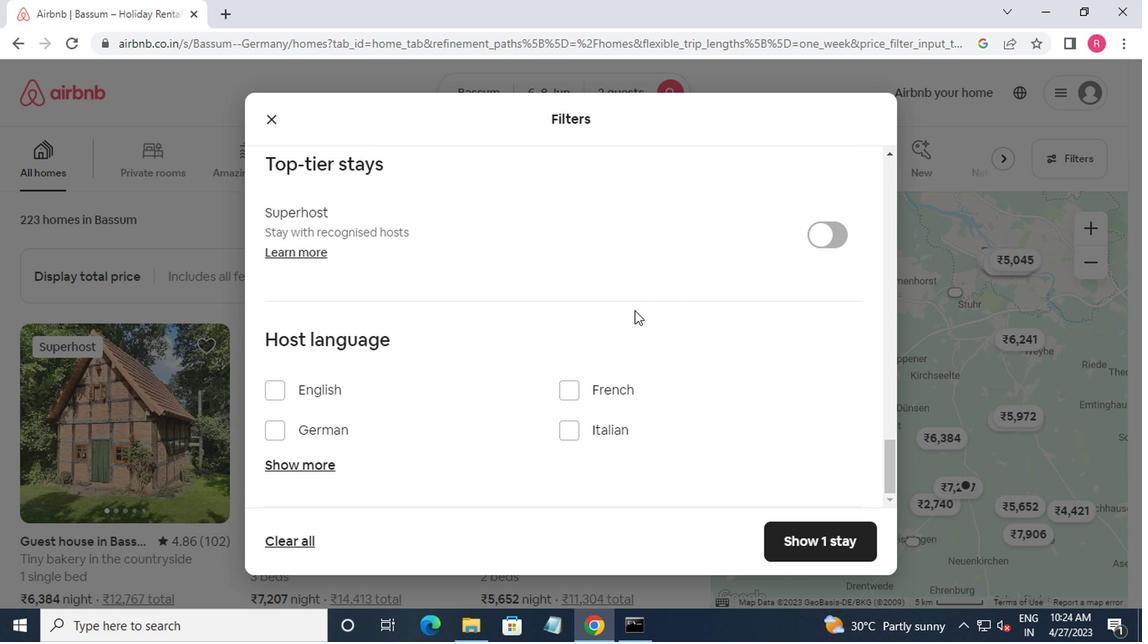 
Action: Mouse scrolled (497, 399) with delta (0, 0)
Screenshot: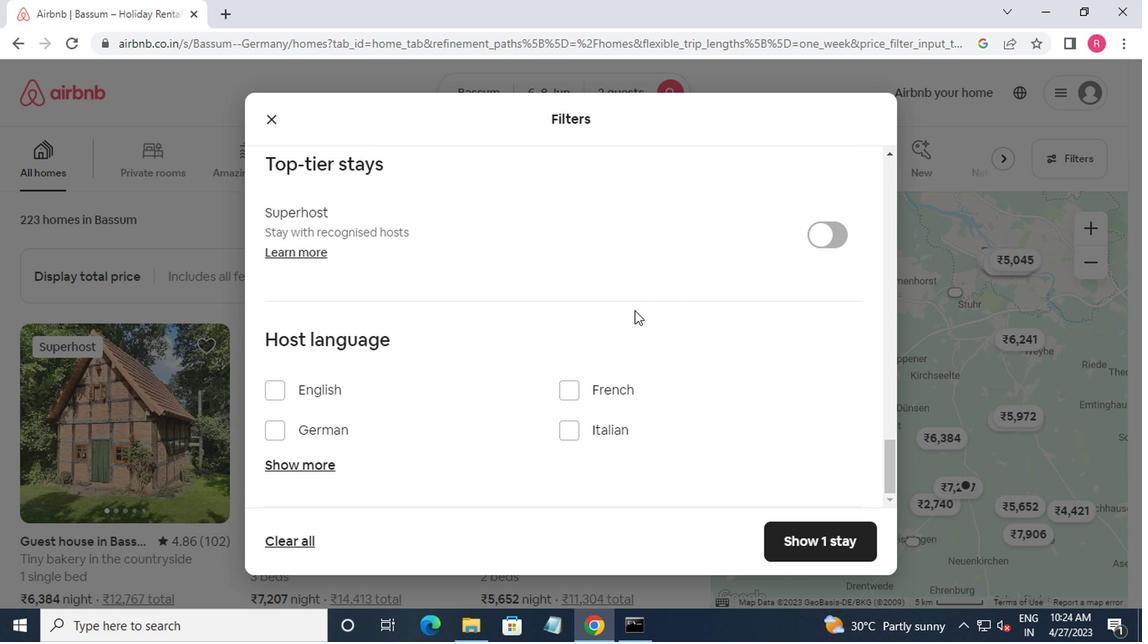 
Action: Mouse moved to (272, 389)
Screenshot: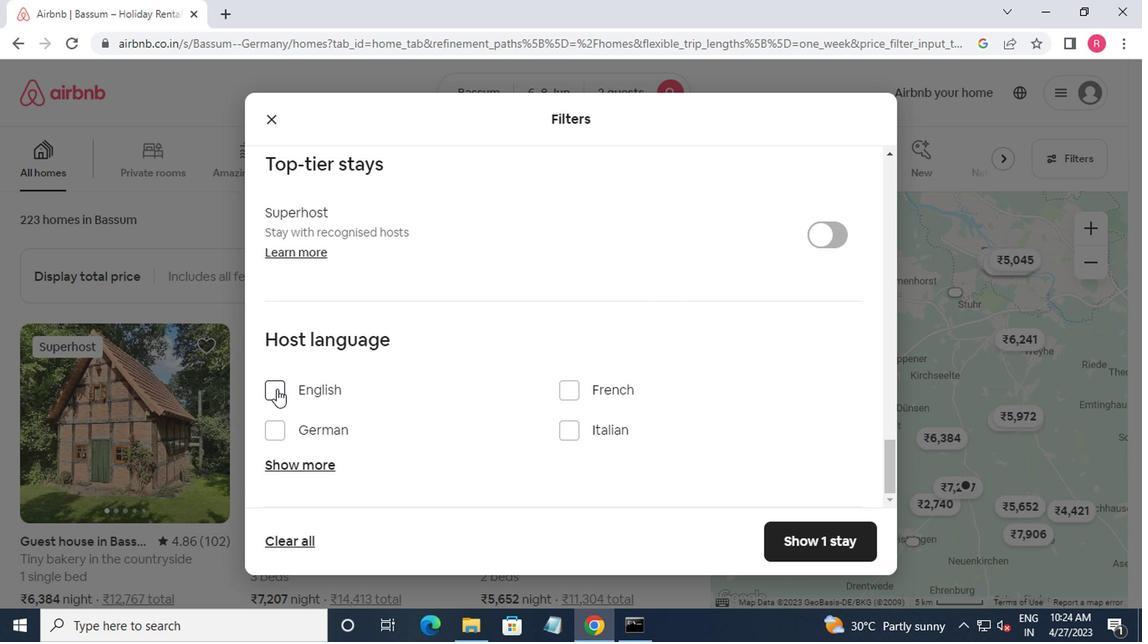 
Action: Mouse pressed left at (272, 389)
Screenshot: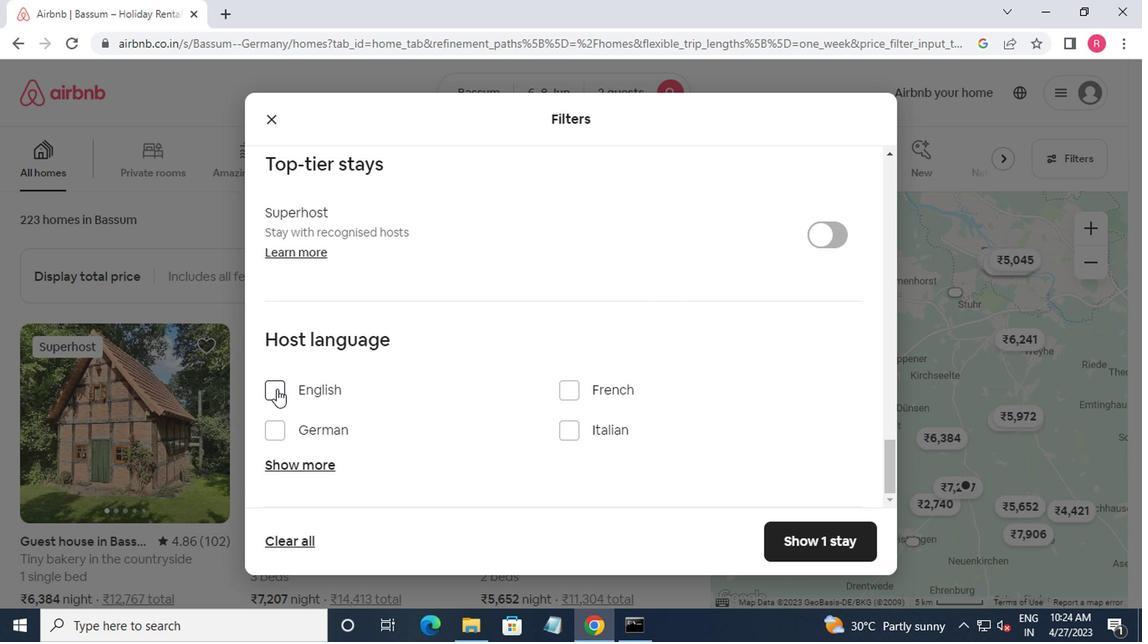 
Action: Mouse moved to (808, 536)
Screenshot: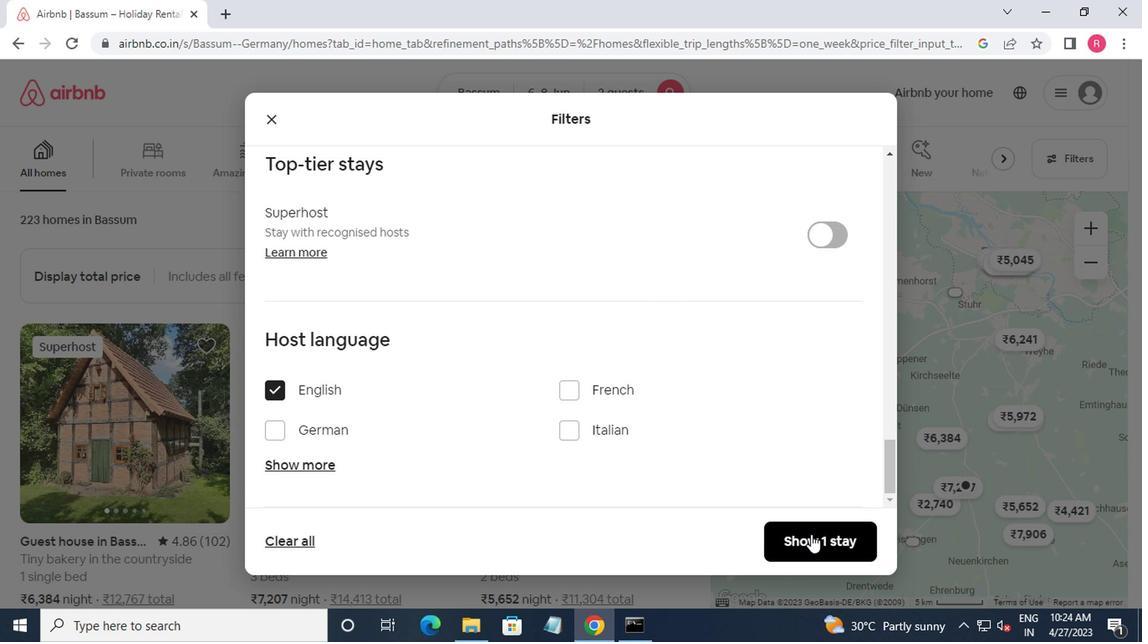 
Action: Mouse pressed left at (808, 536)
Screenshot: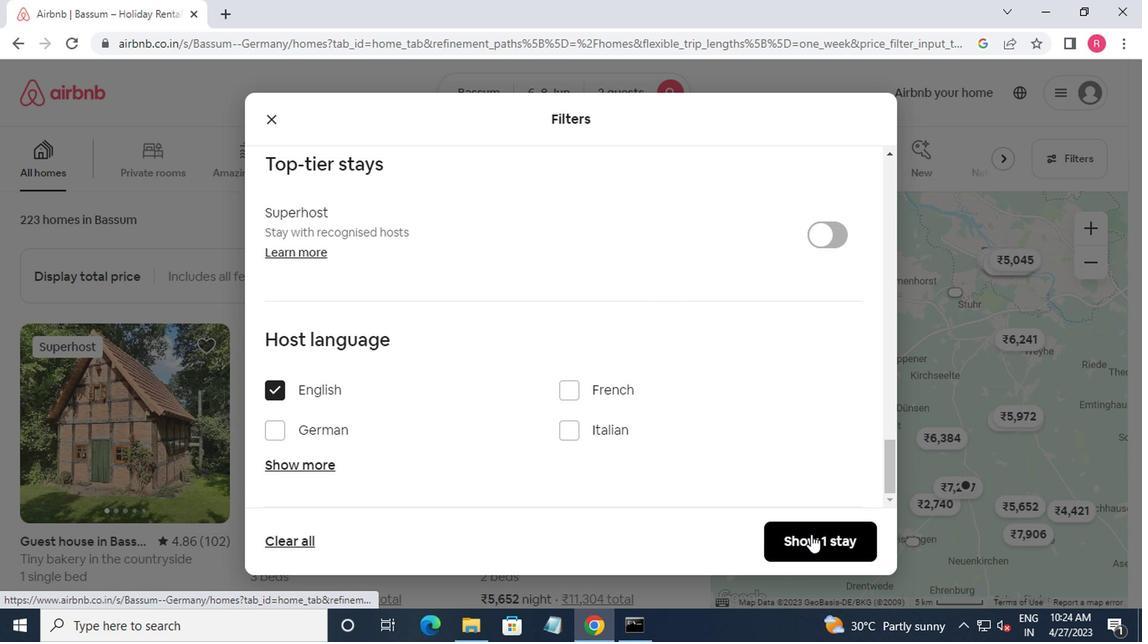 
Action: Mouse moved to (811, 532)
Screenshot: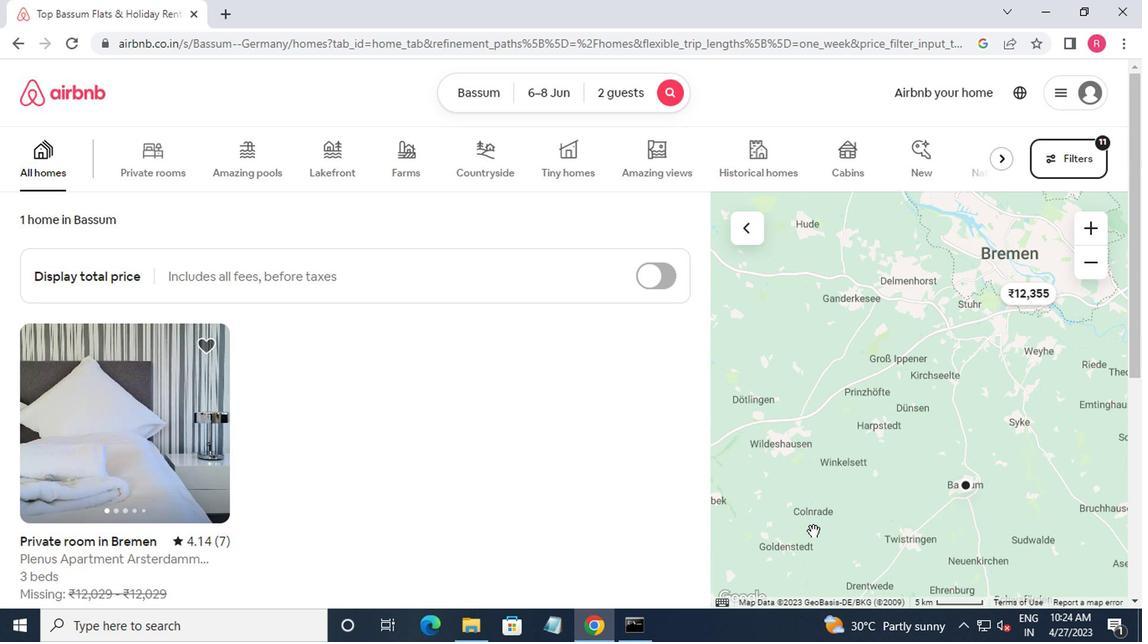 
